 Task: Use the "Bookmarks Bar" on the New Tab page for quick access to bookmarks.
Action: Mouse moved to (223, 33)
Screenshot: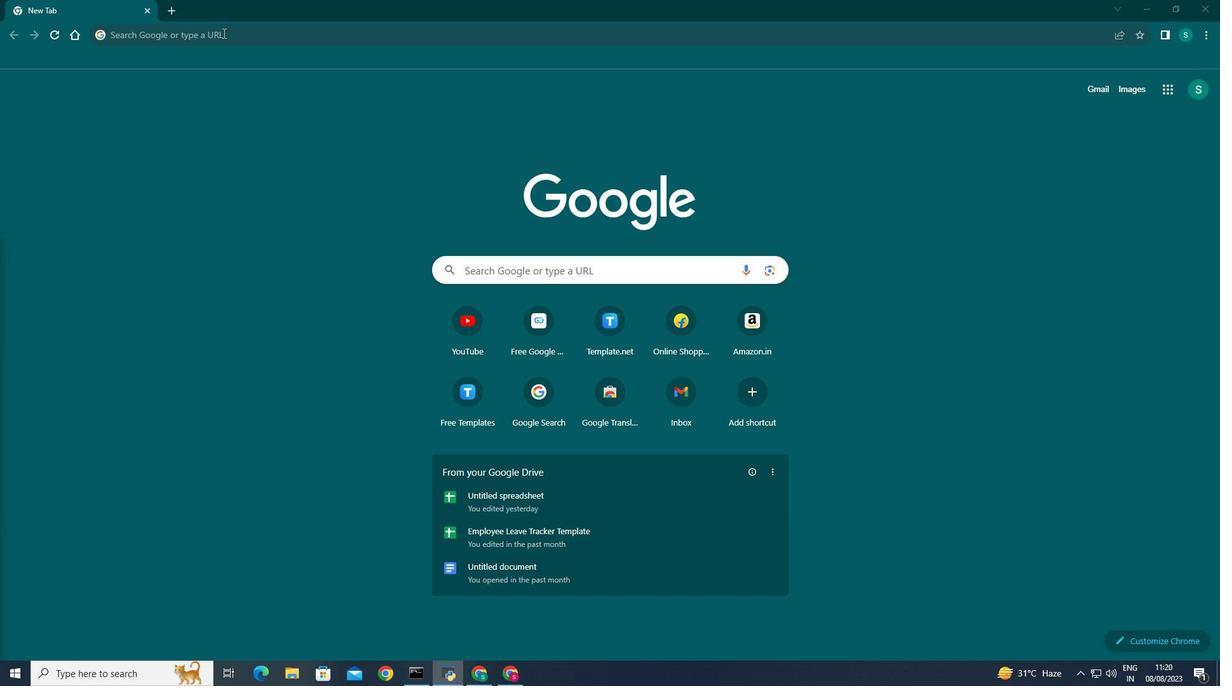 
Action: Mouse pressed left at (223, 33)
Screenshot: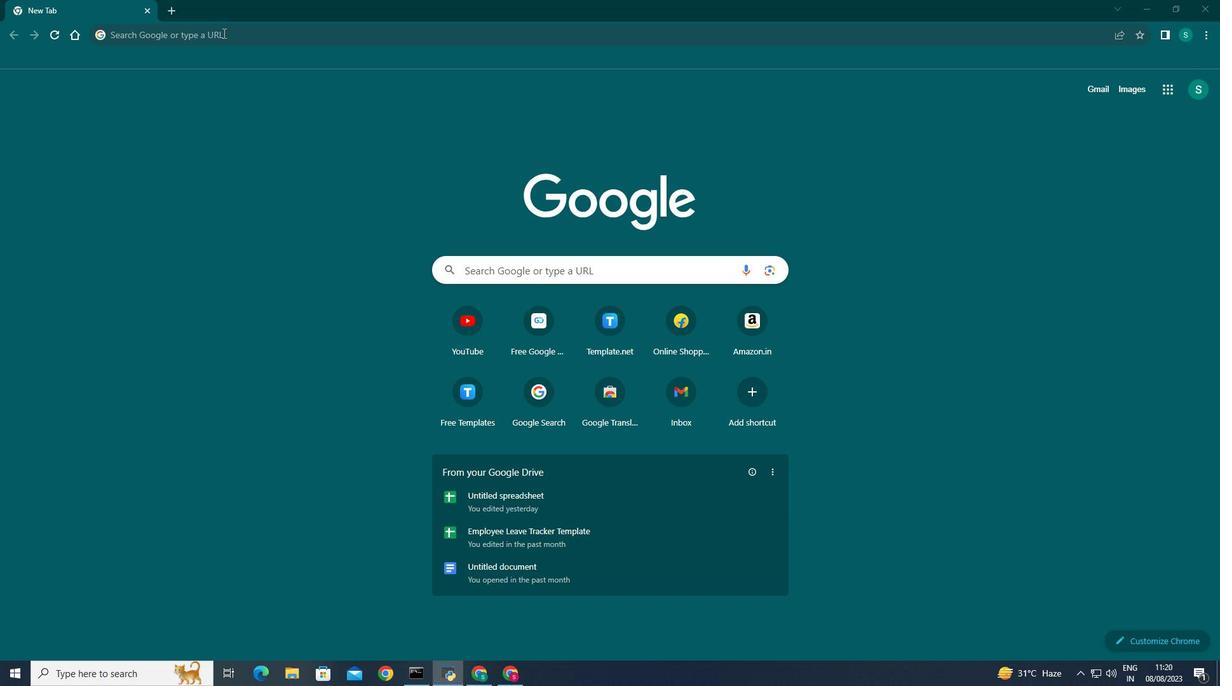 
Action: Key pressed ma<Key.backspace><Key.backspace><Key.backspace><Key.backspace>am
Screenshot: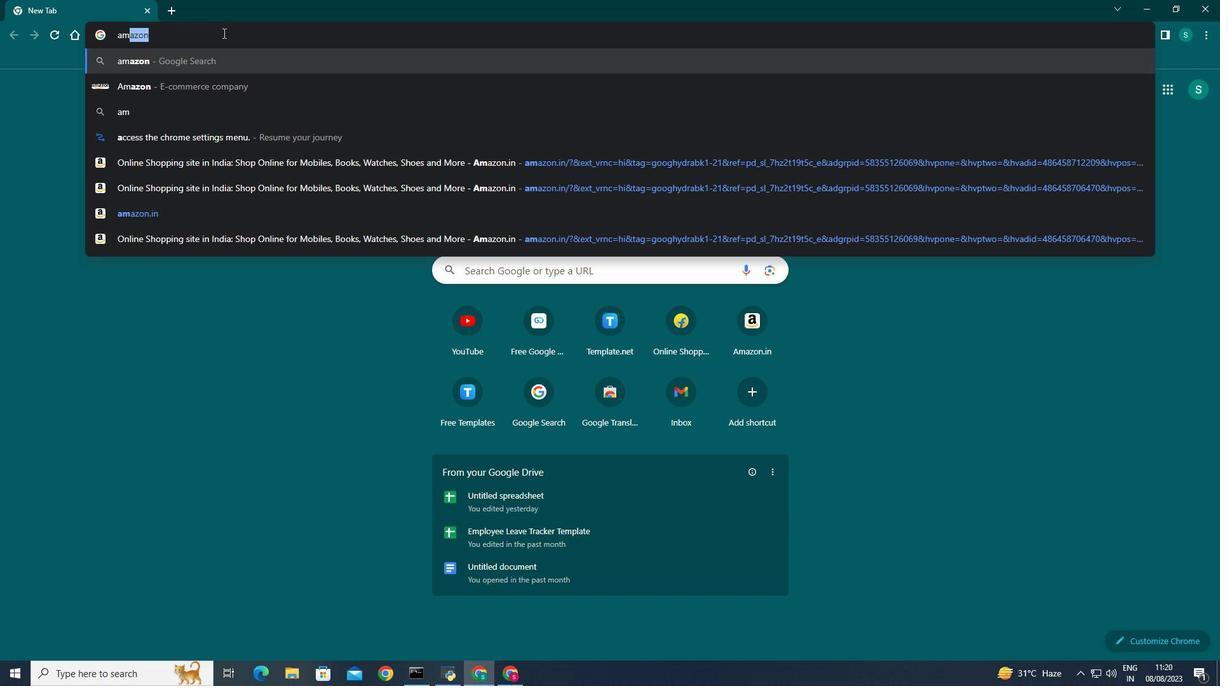 
Action: Mouse moved to (185, 59)
Screenshot: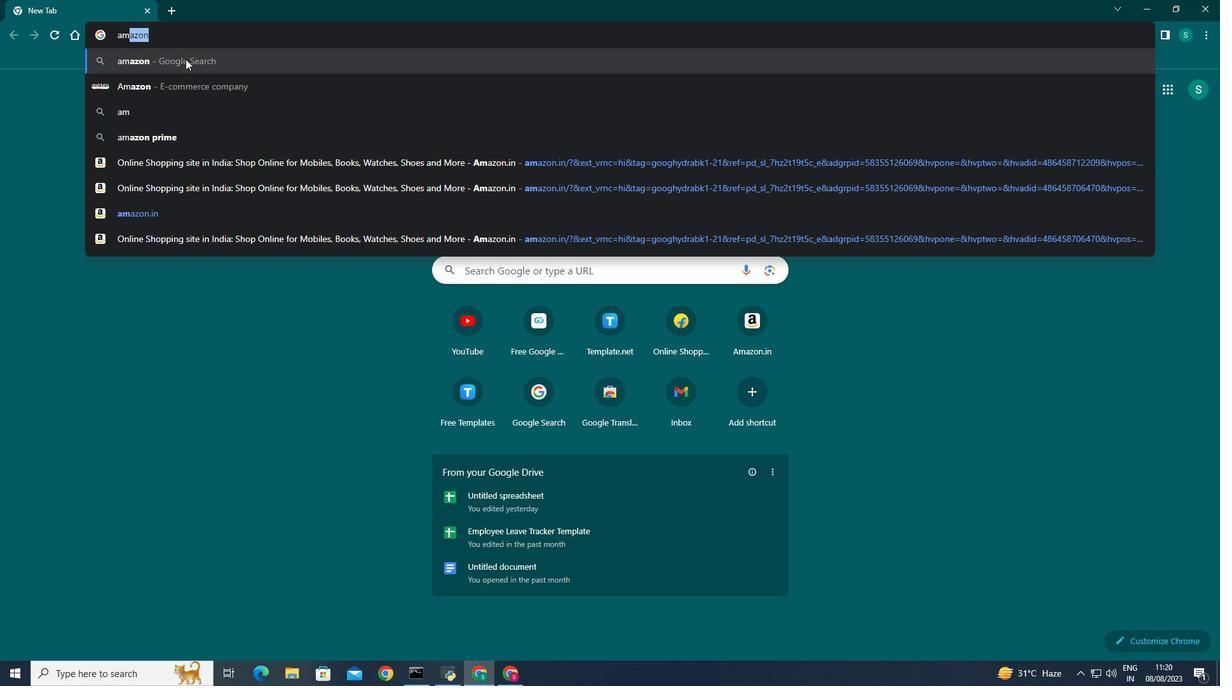 
Action: Mouse pressed left at (185, 59)
Screenshot: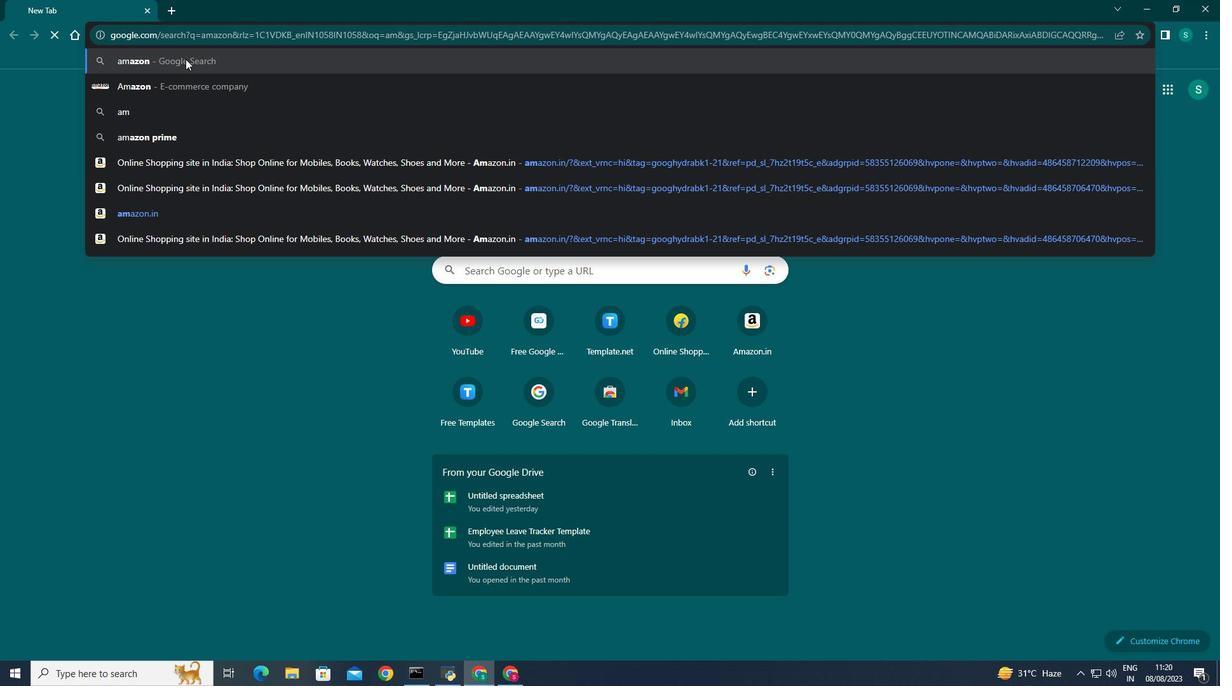
Action: Mouse moved to (209, 244)
Screenshot: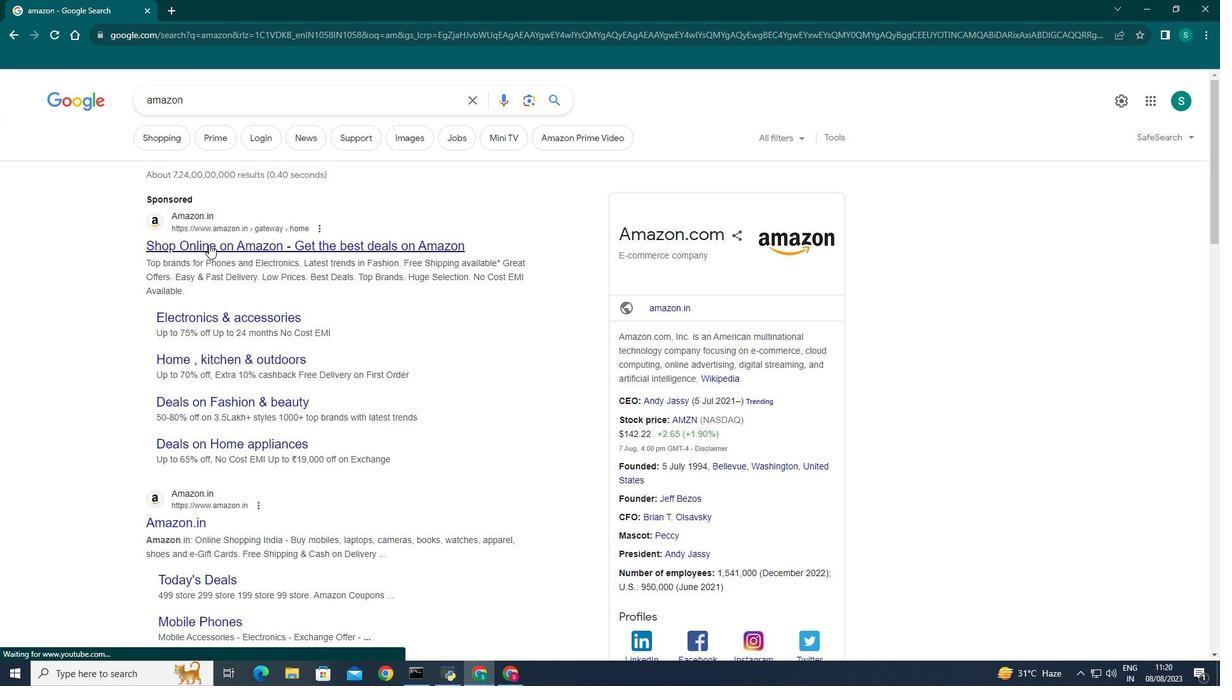 
Action: Mouse pressed left at (209, 244)
Screenshot: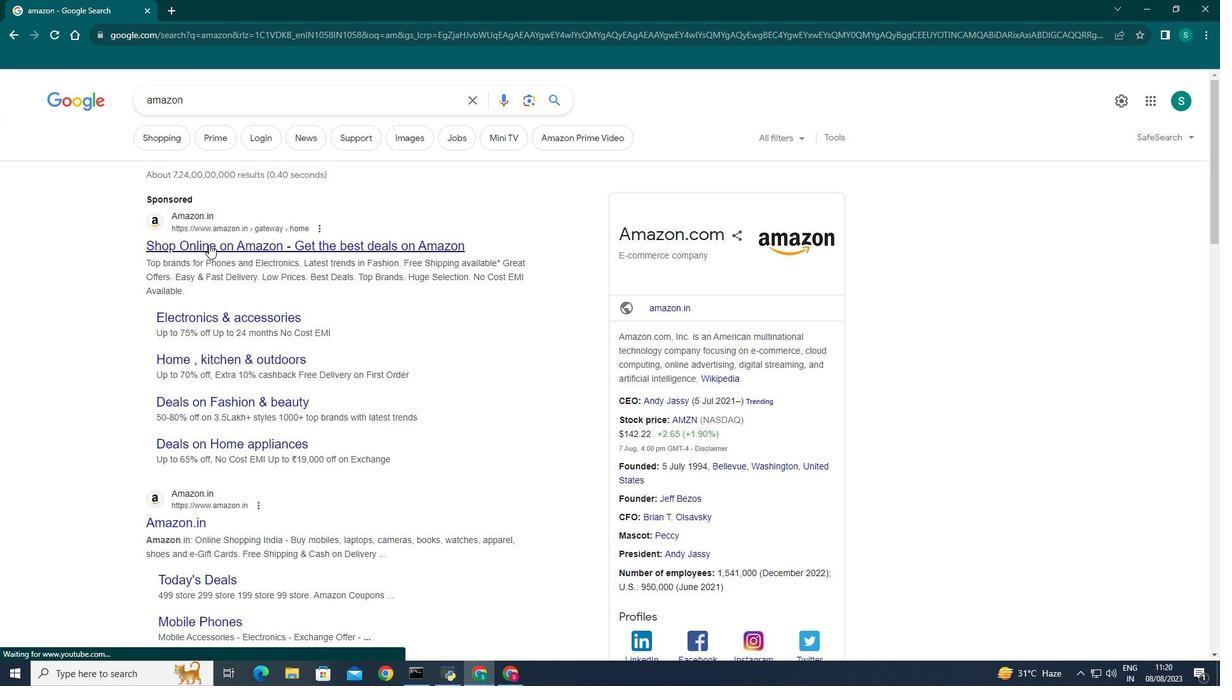 
Action: Mouse moved to (1209, 32)
Screenshot: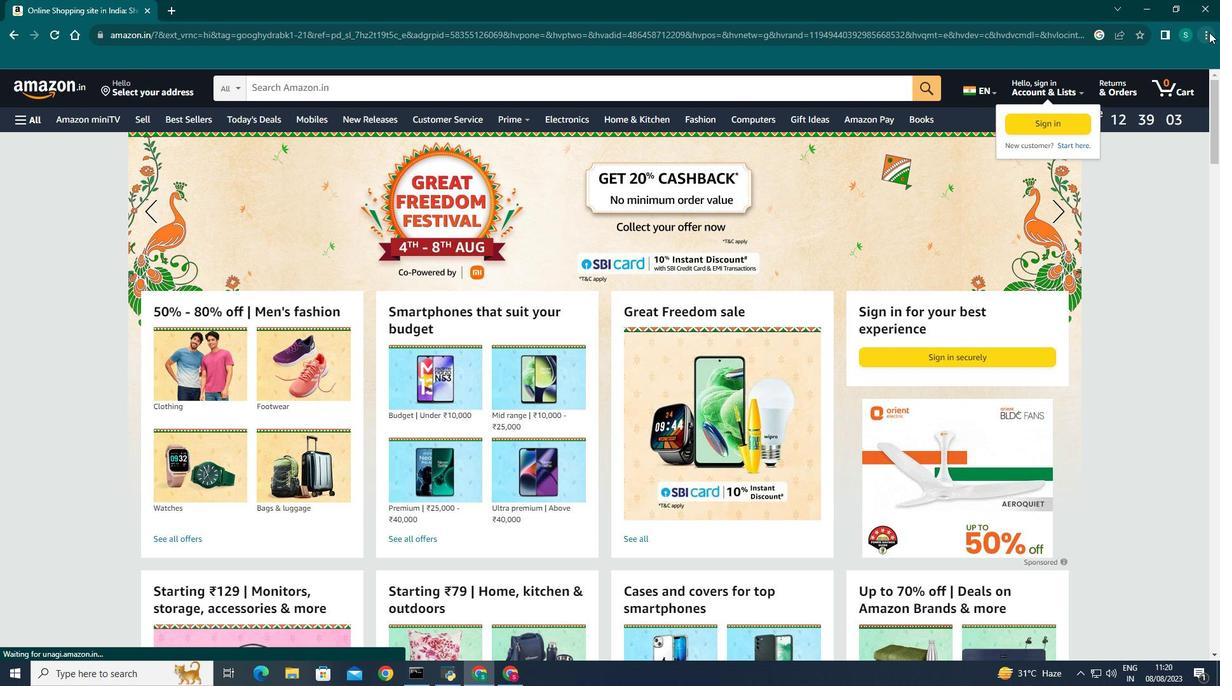 
Action: Mouse pressed left at (1209, 32)
Screenshot: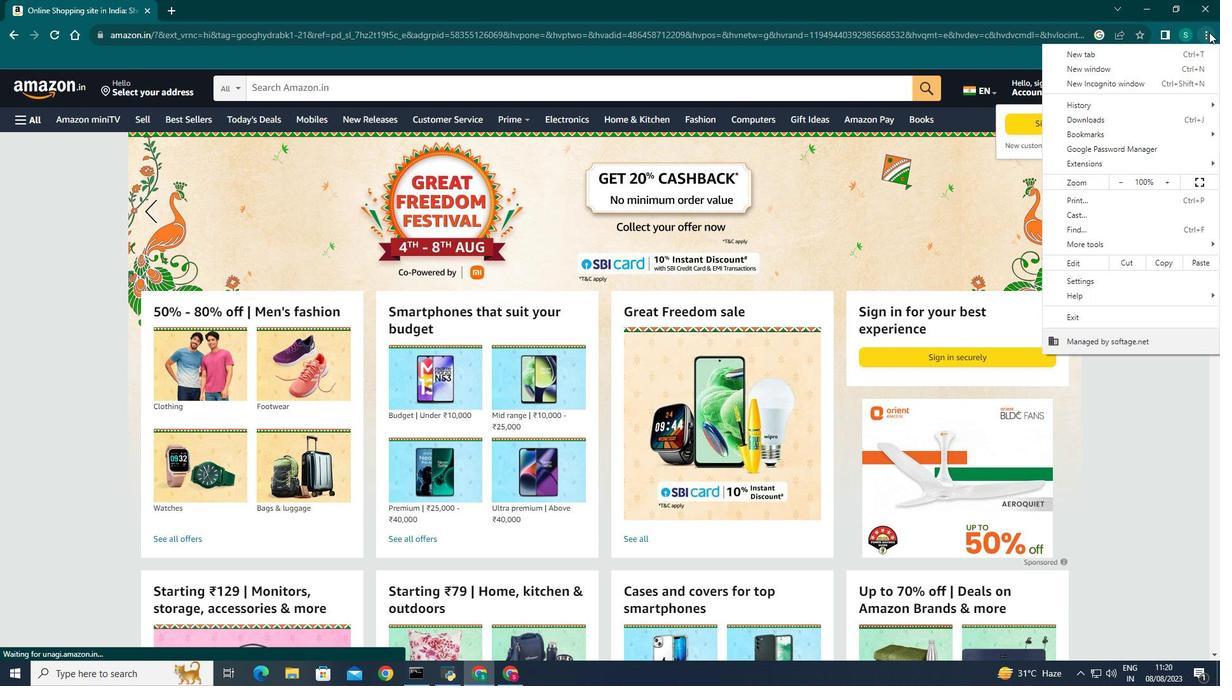 
Action: Mouse moved to (899, 134)
Screenshot: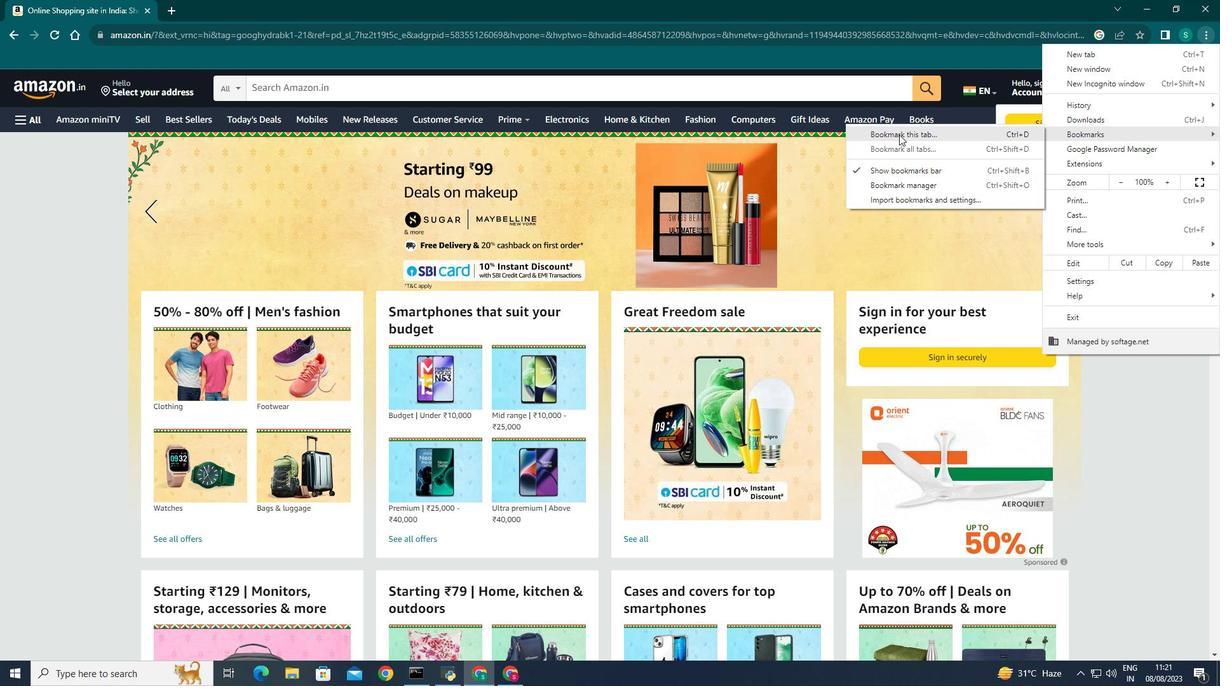 
Action: Mouse pressed left at (899, 134)
Screenshot: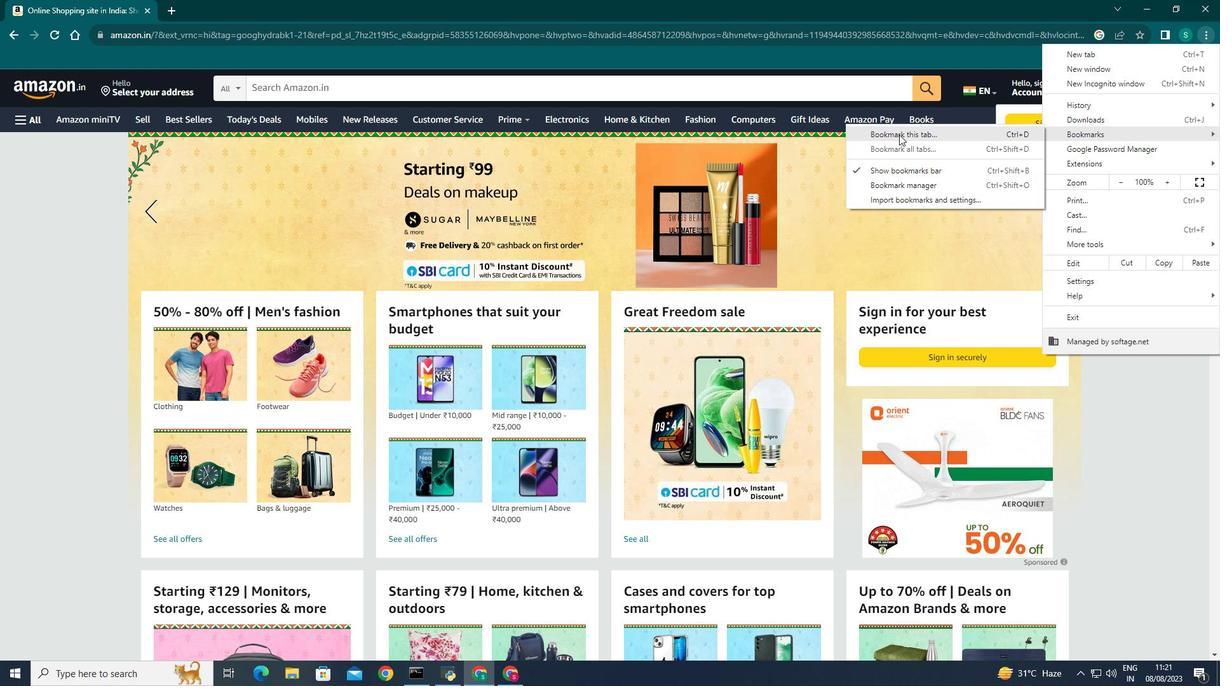 
Action: Mouse moved to (1075, 151)
Screenshot: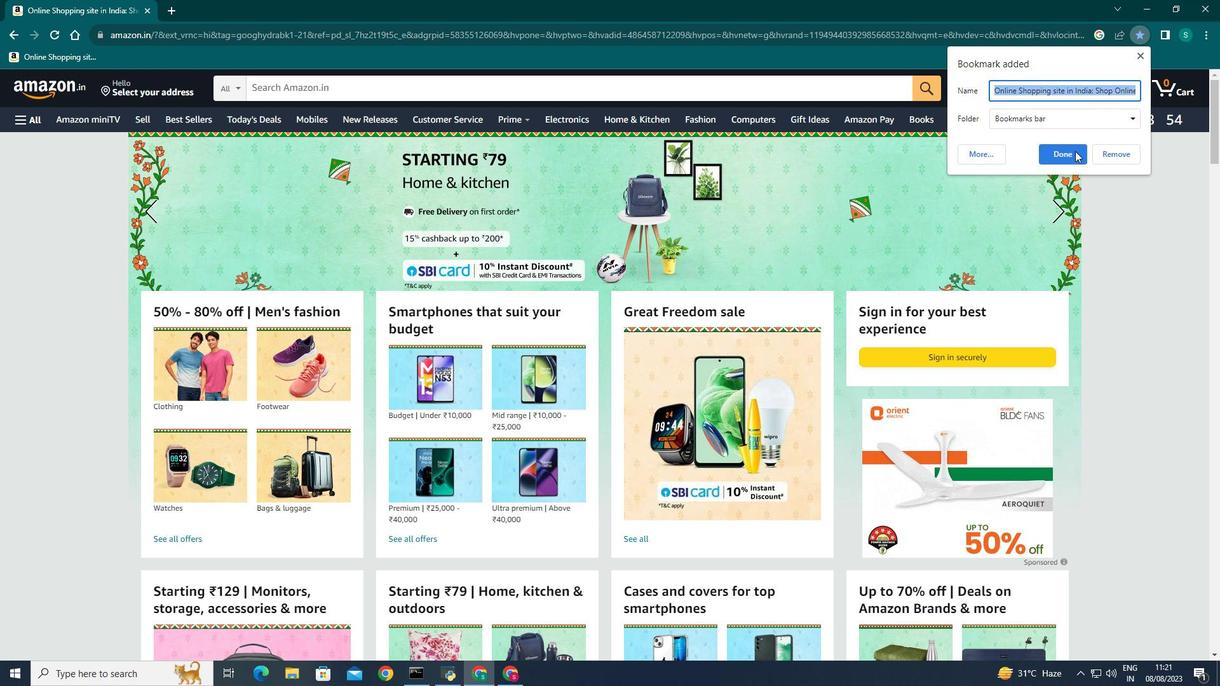 
Action: Mouse pressed left at (1075, 151)
Screenshot: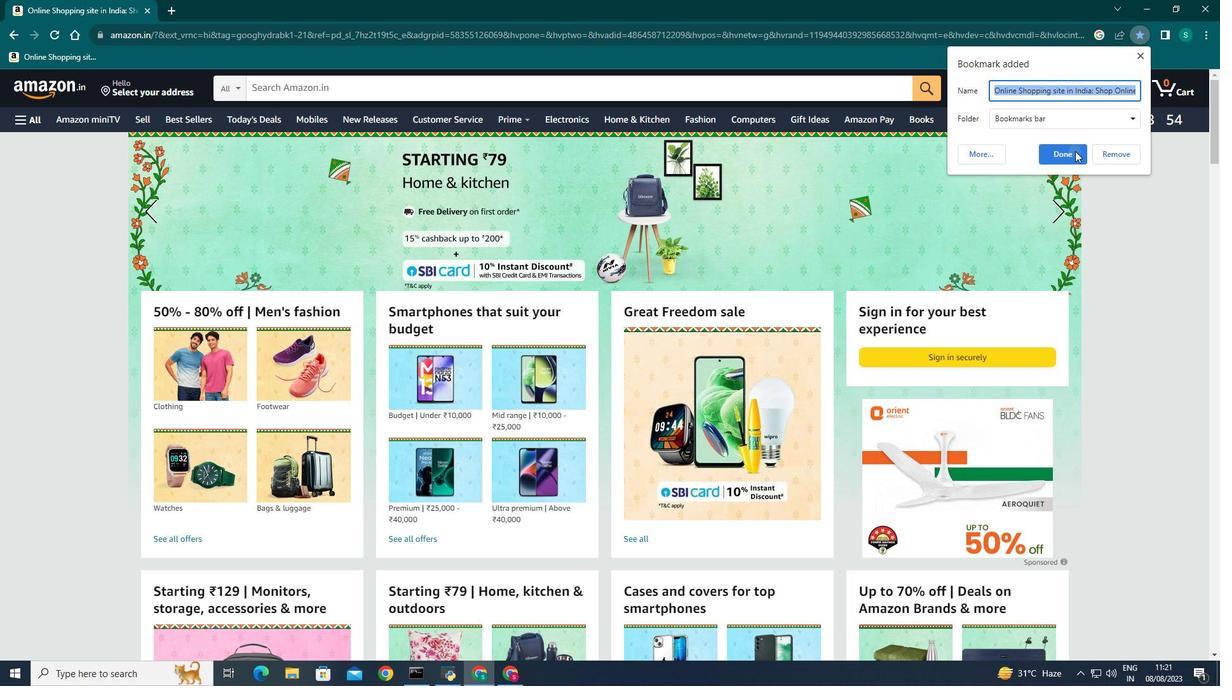 
Action: Mouse moved to (55, 56)
Screenshot: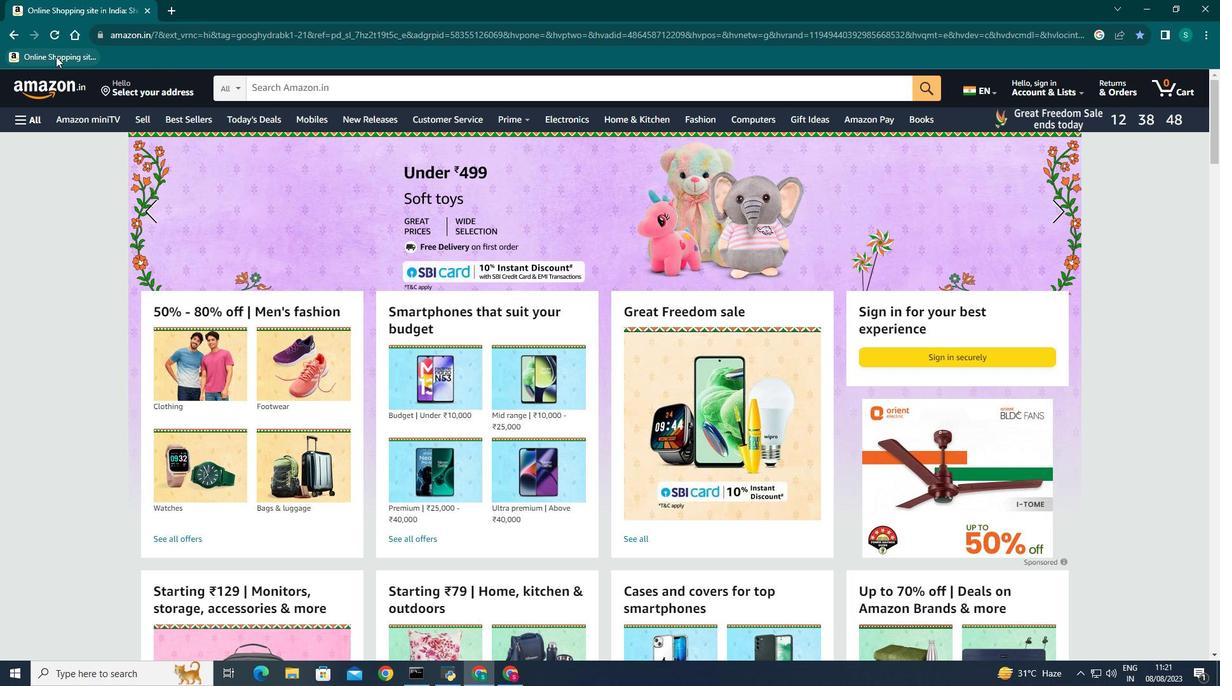 
Action: Mouse pressed right at (55, 56)
Screenshot: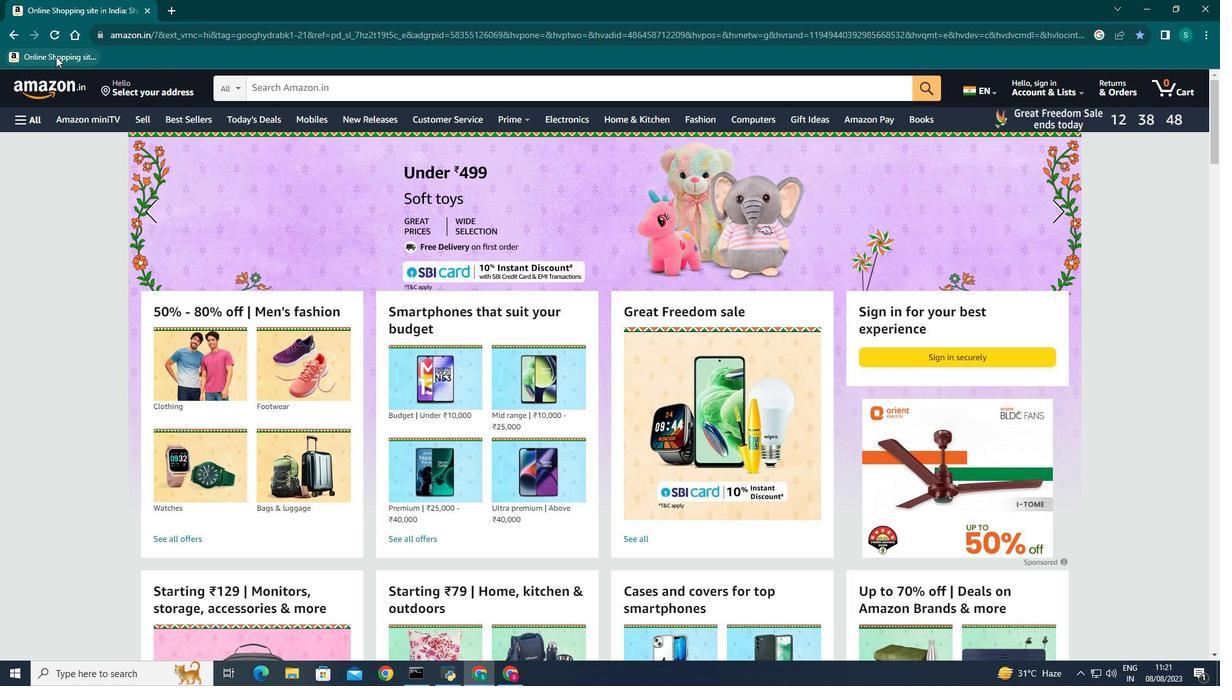 
Action: Mouse moved to (87, 116)
Screenshot: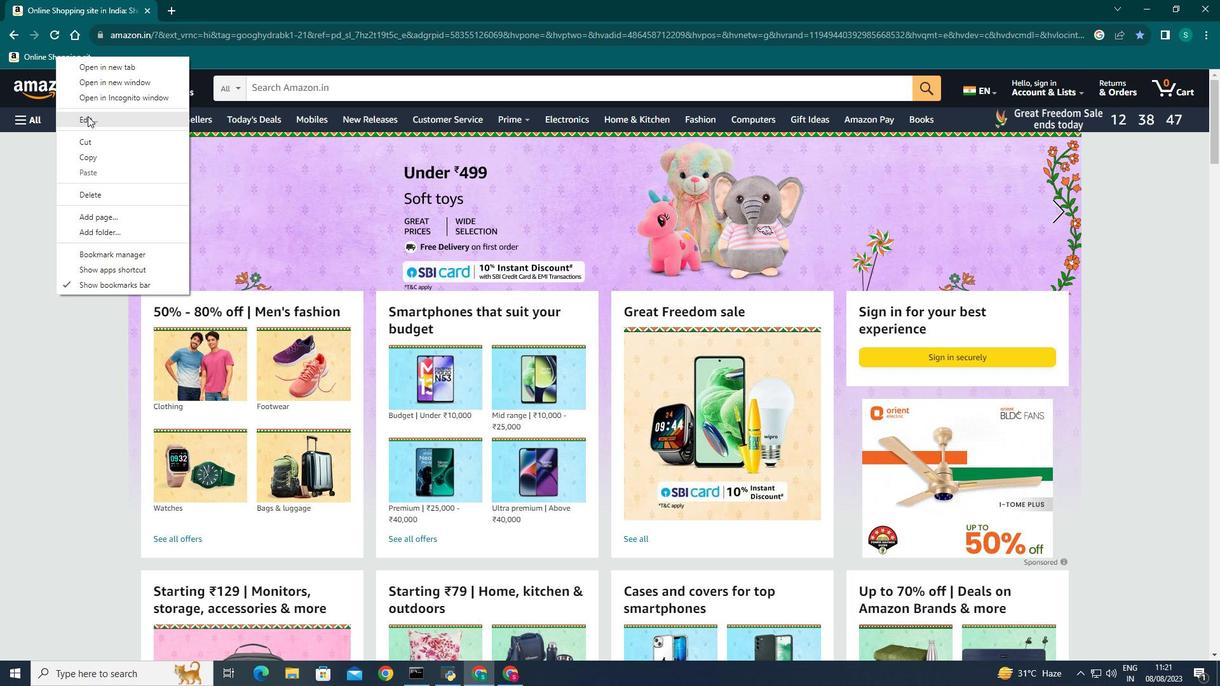 
Action: Mouse pressed left at (87, 116)
Screenshot: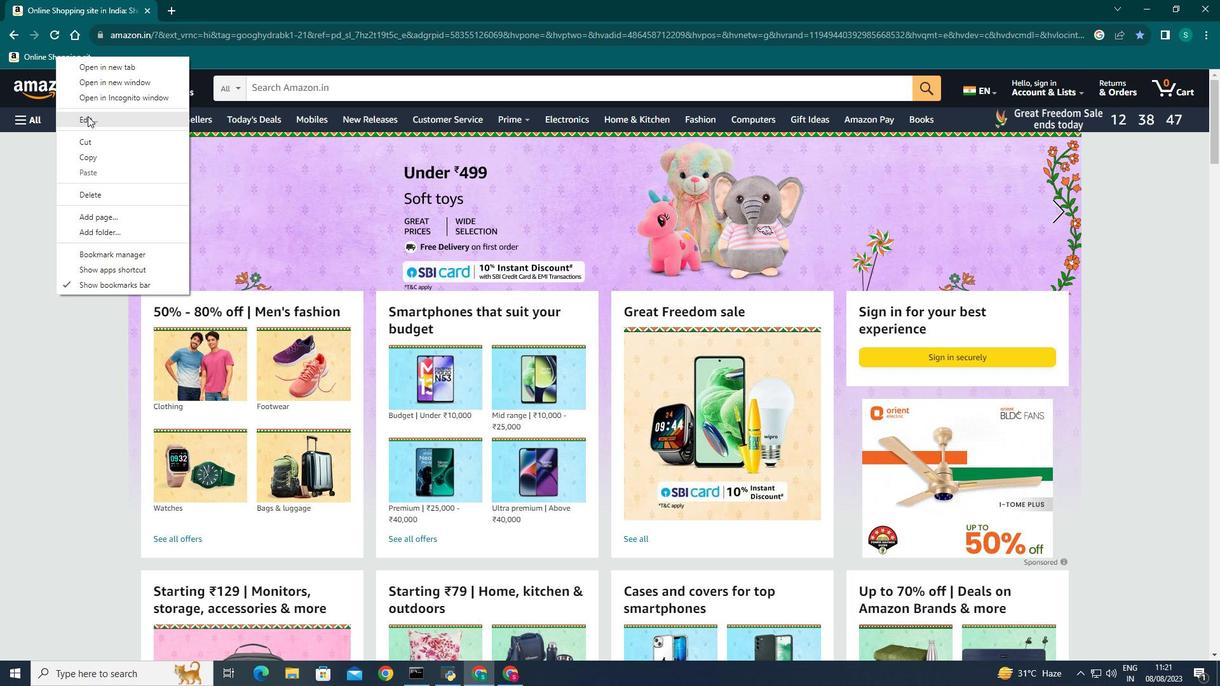 
Action: Mouse moved to (623, 89)
Screenshot: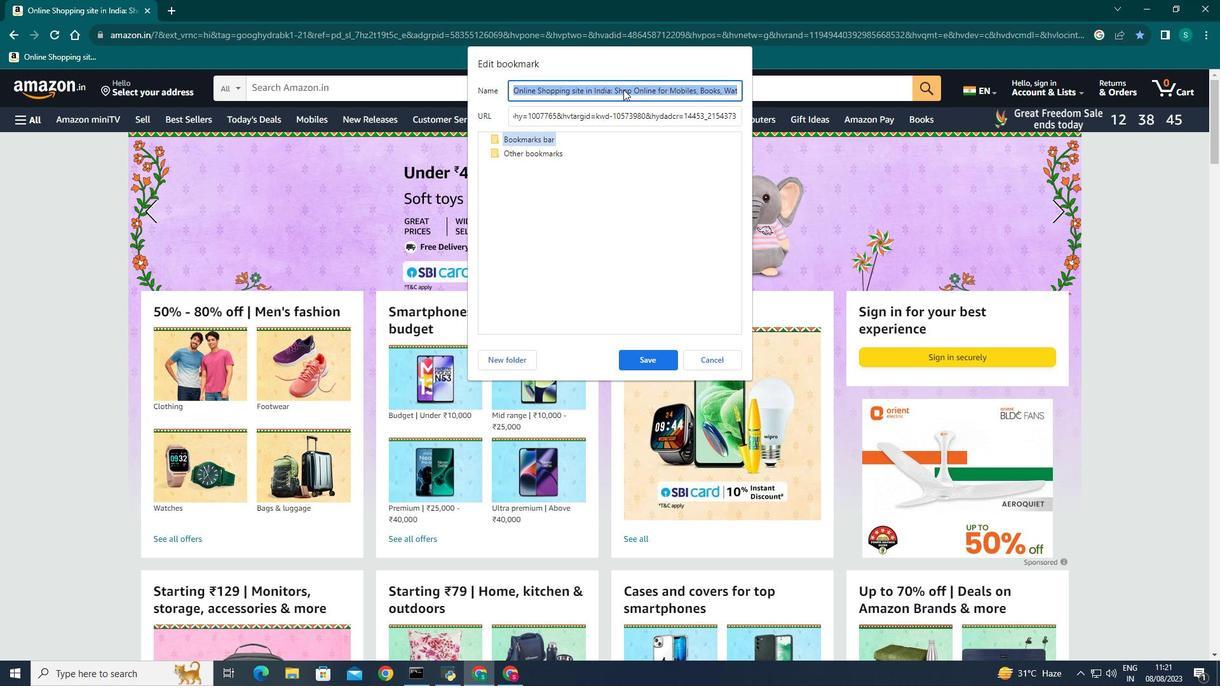 
Action: Key pressed <Key.backspace><Key.shift>Amazon
Screenshot: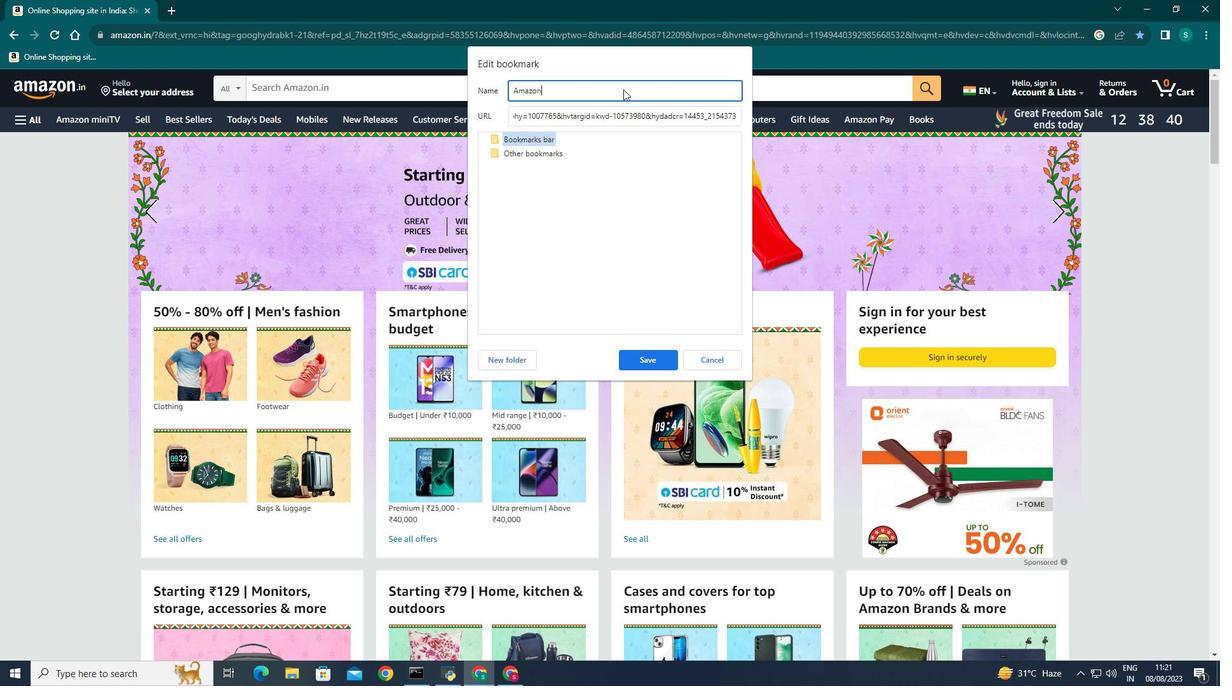 
Action: Mouse moved to (647, 357)
Screenshot: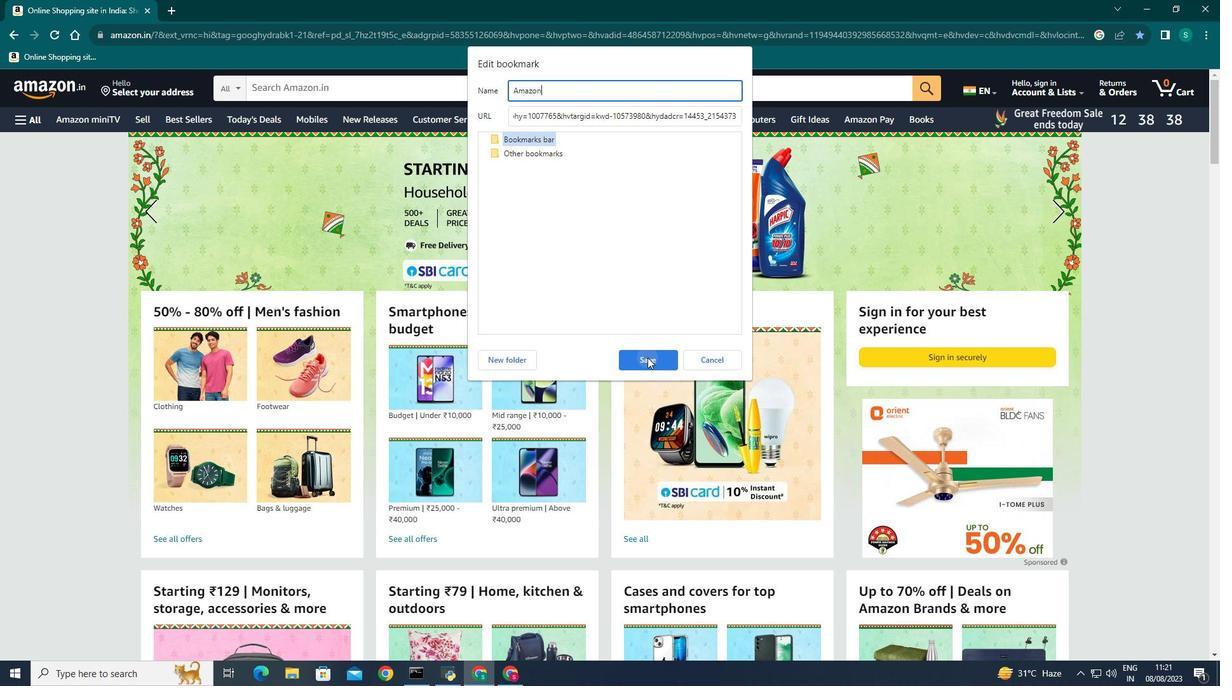 
Action: Mouse pressed left at (647, 357)
Screenshot: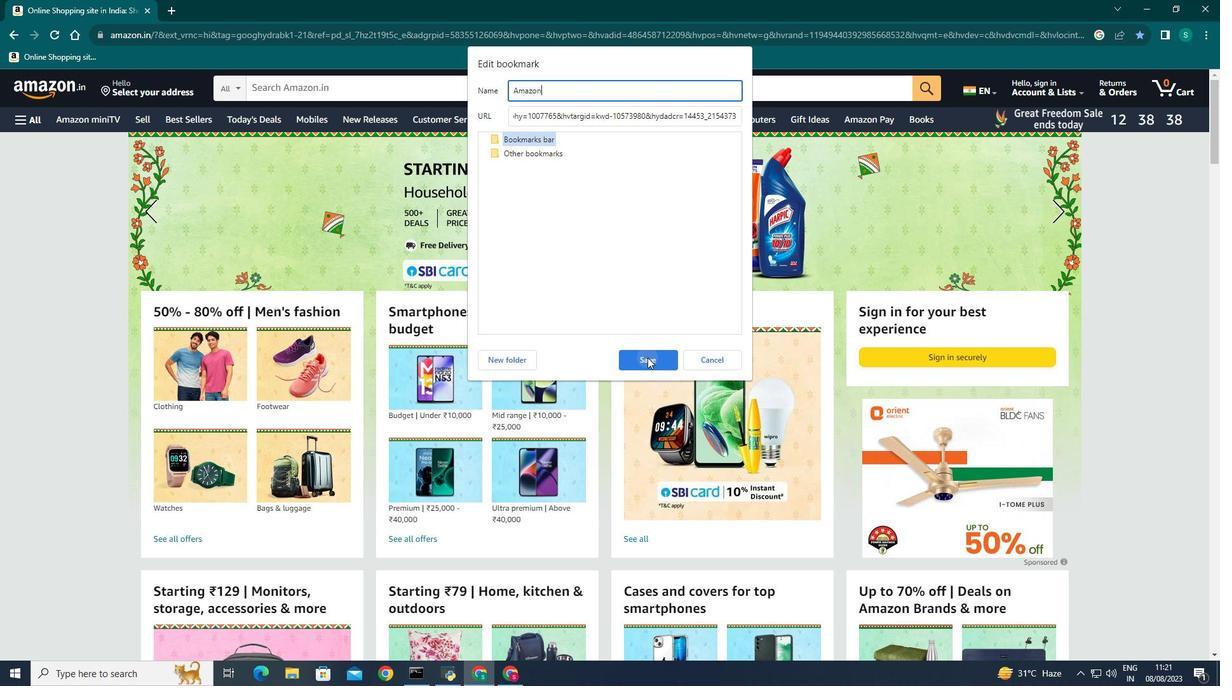 
Action: Mouse moved to (167, 9)
Screenshot: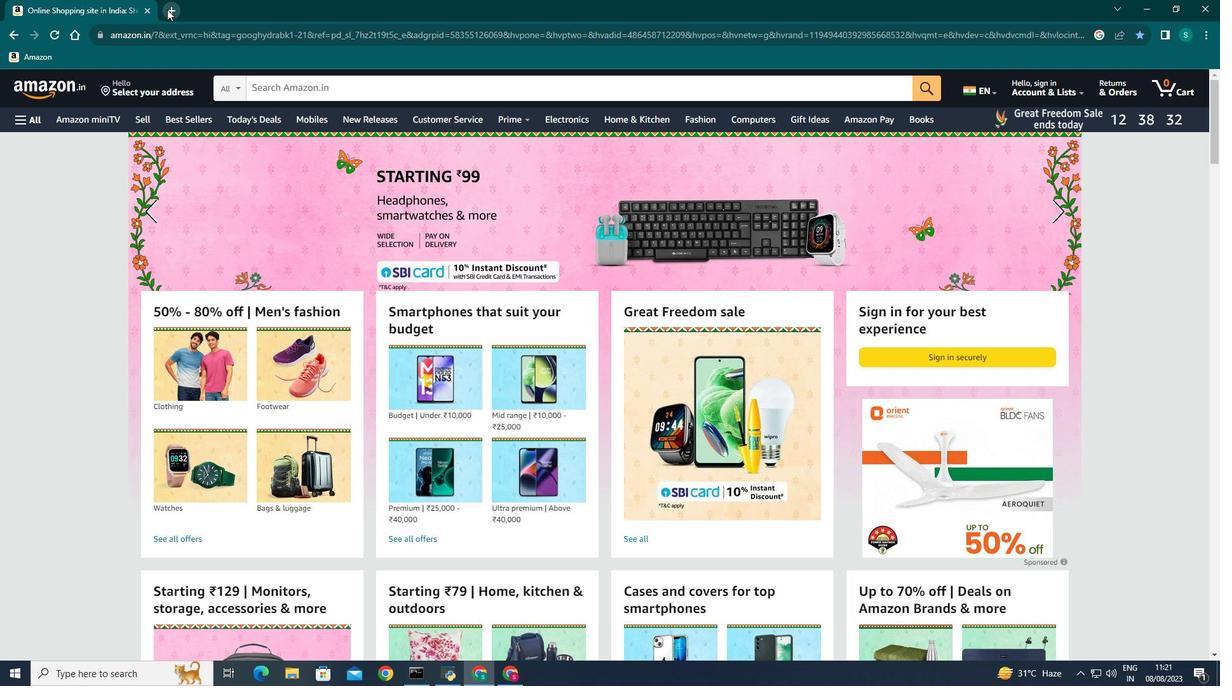 
Action: Mouse pressed left at (167, 9)
Screenshot: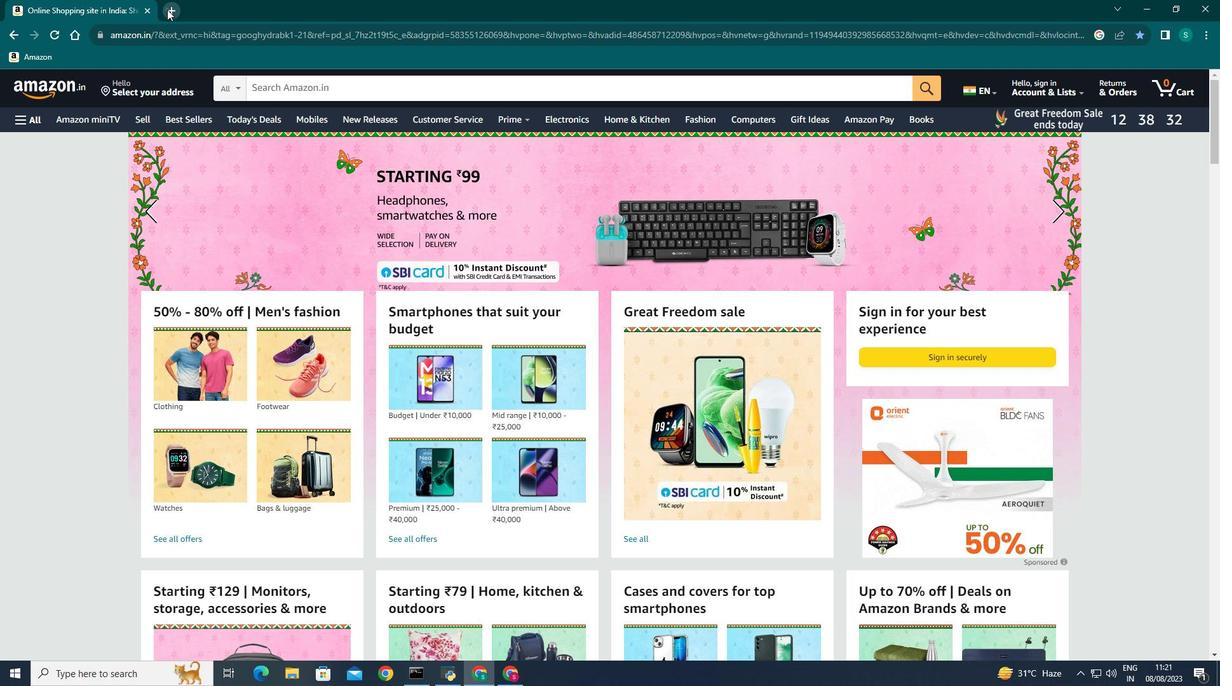 
Action: Mouse moved to (148, 9)
Screenshot: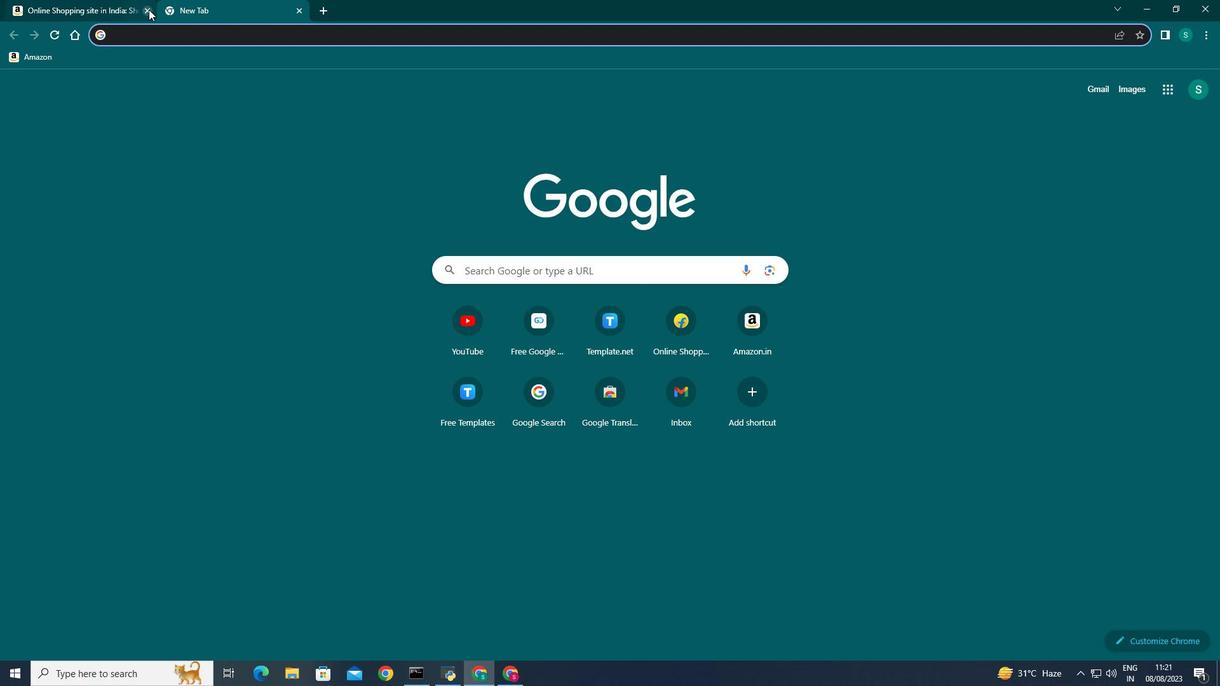 
Action: Mouse pressed left at (148, 9)
Screenshot: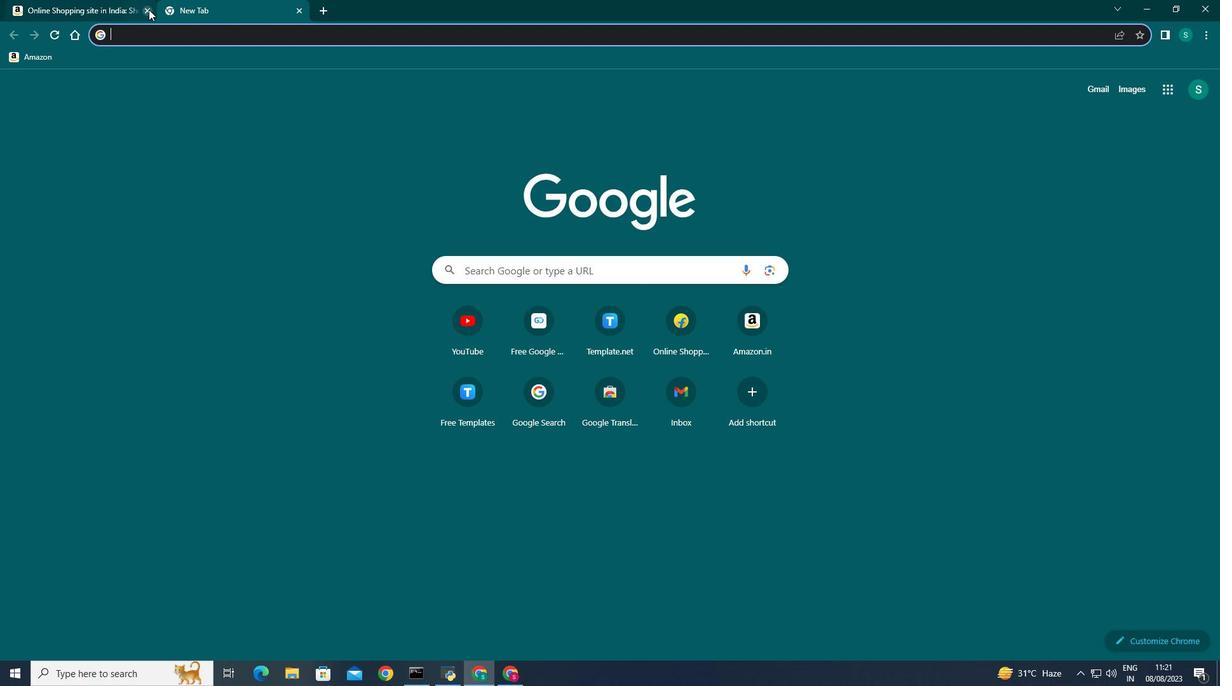 
Action: Mouse moved to (167, 37)
Screenshot: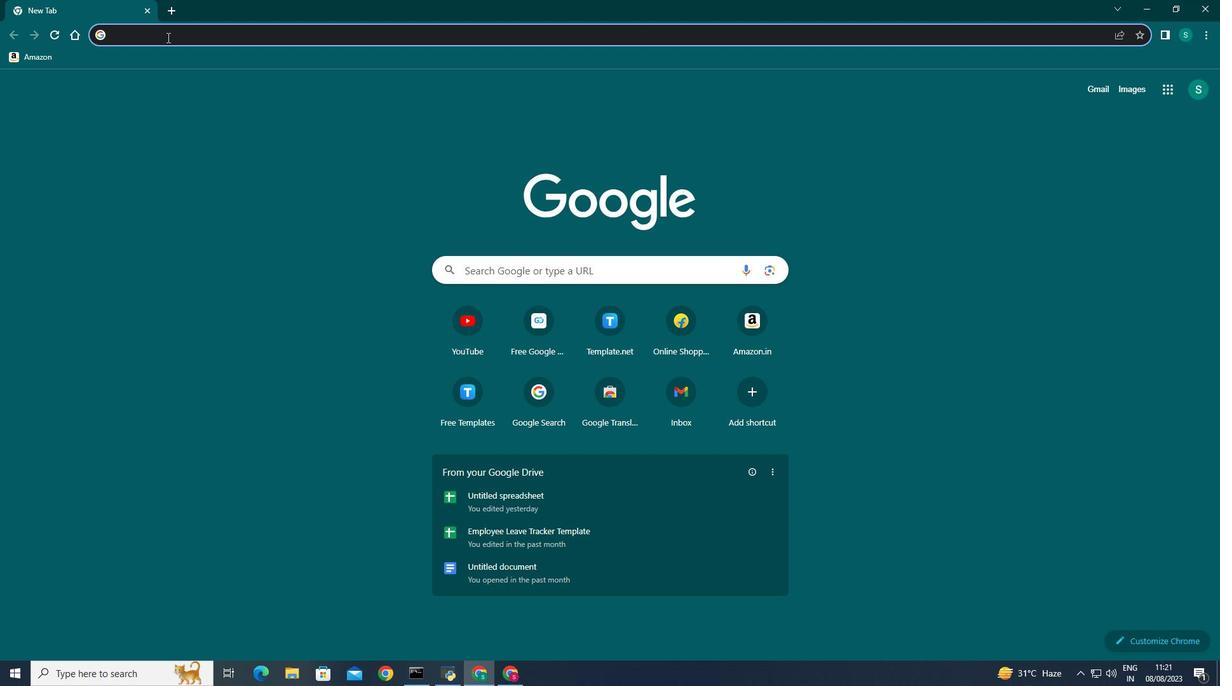 
Action: Mouse pressed left at (167, 37)
Screenshot: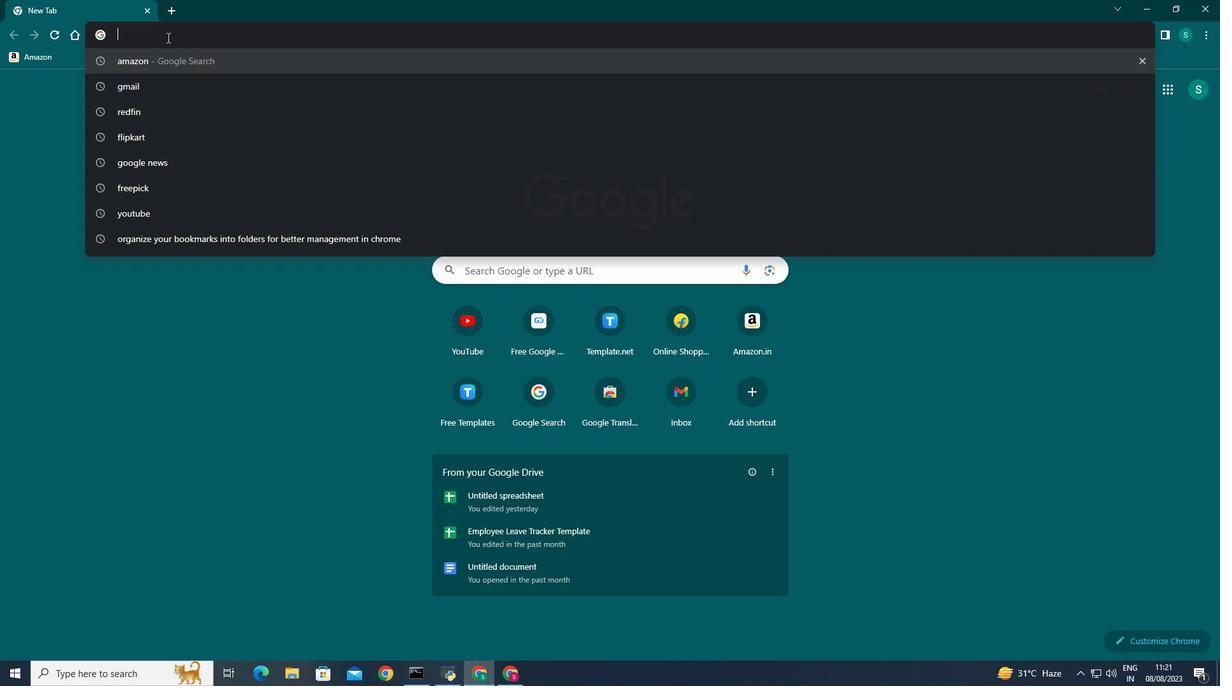 
Action: Key pressed redf
Screenshot: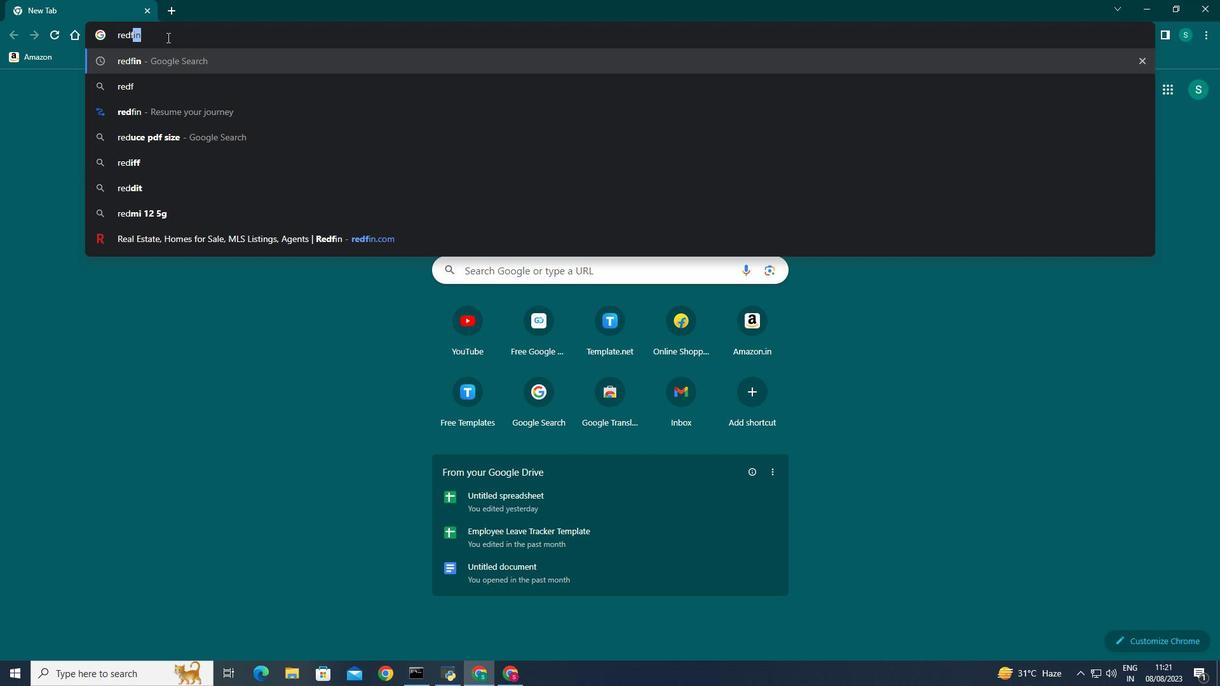 
Action: Mouse moved to (151, 57)
Screenshot: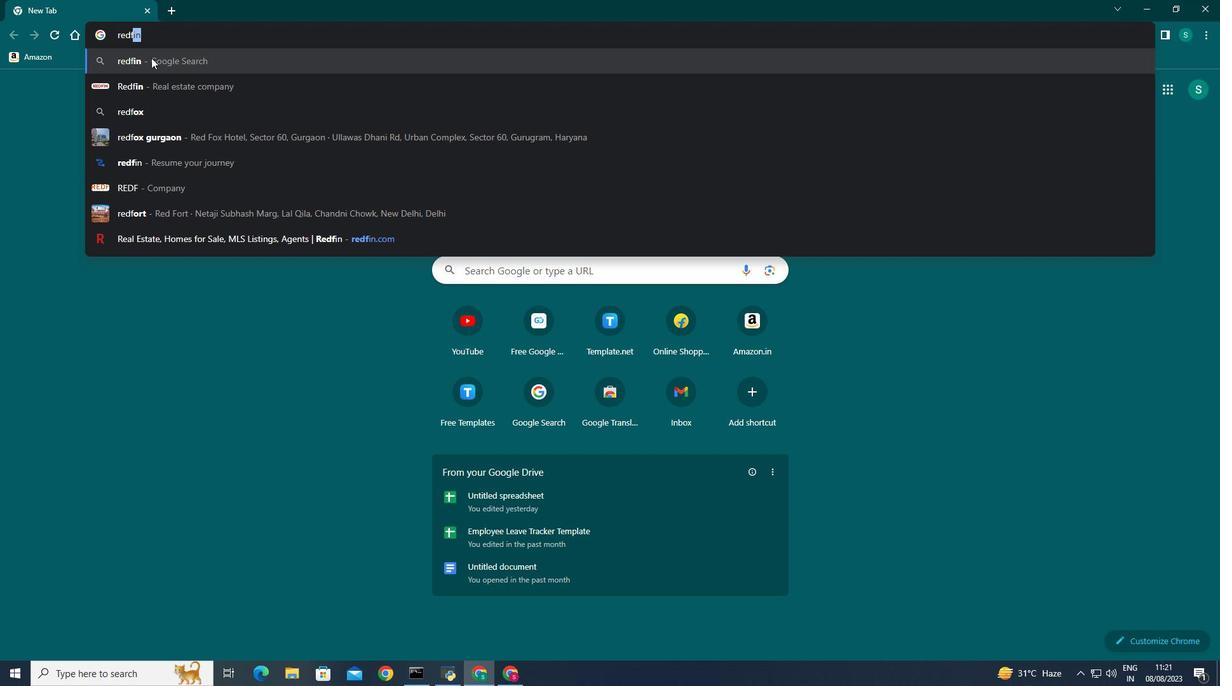 
Action: Mouse pressed left at (151, 57)
Screenshot: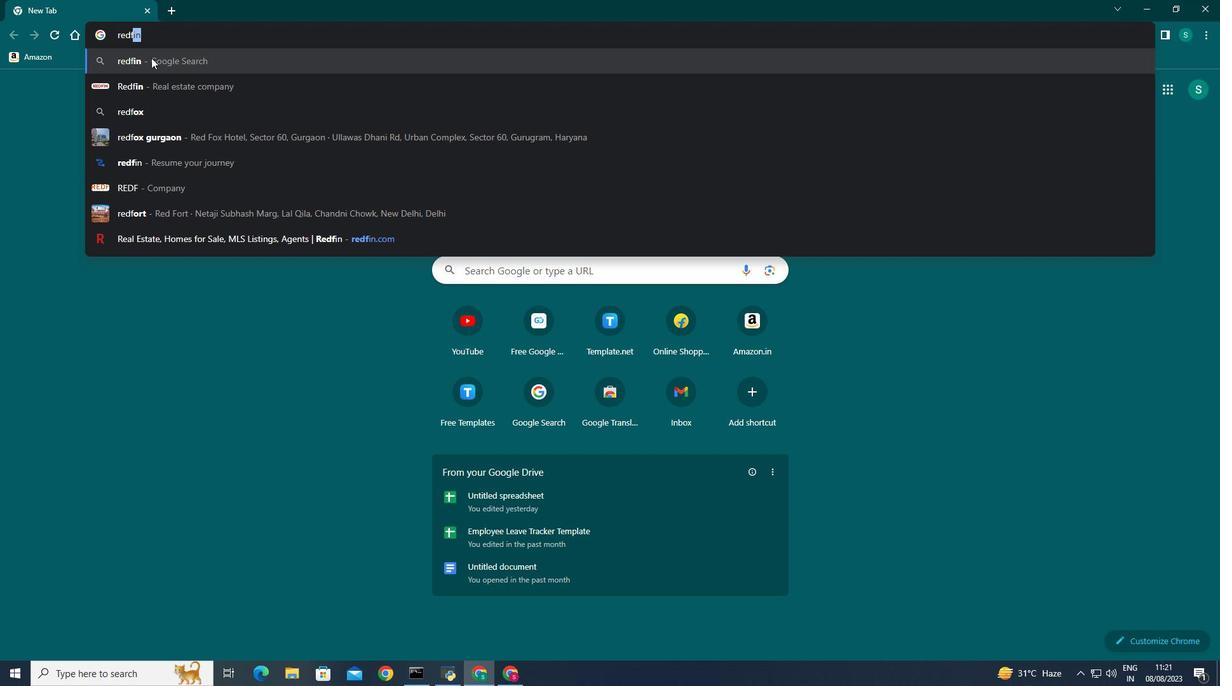 
Action: Mouse moved to (197, 227)
Screenshot: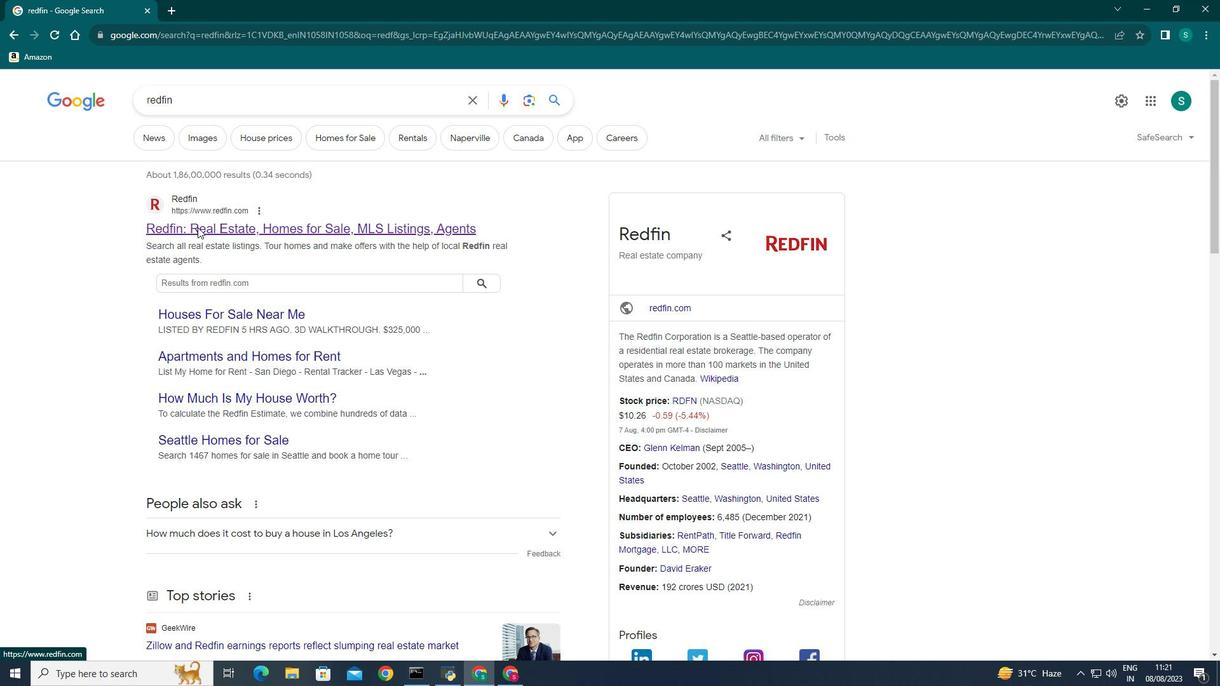 
Action: Mouse pressed left at (197, 227)
Screenshot: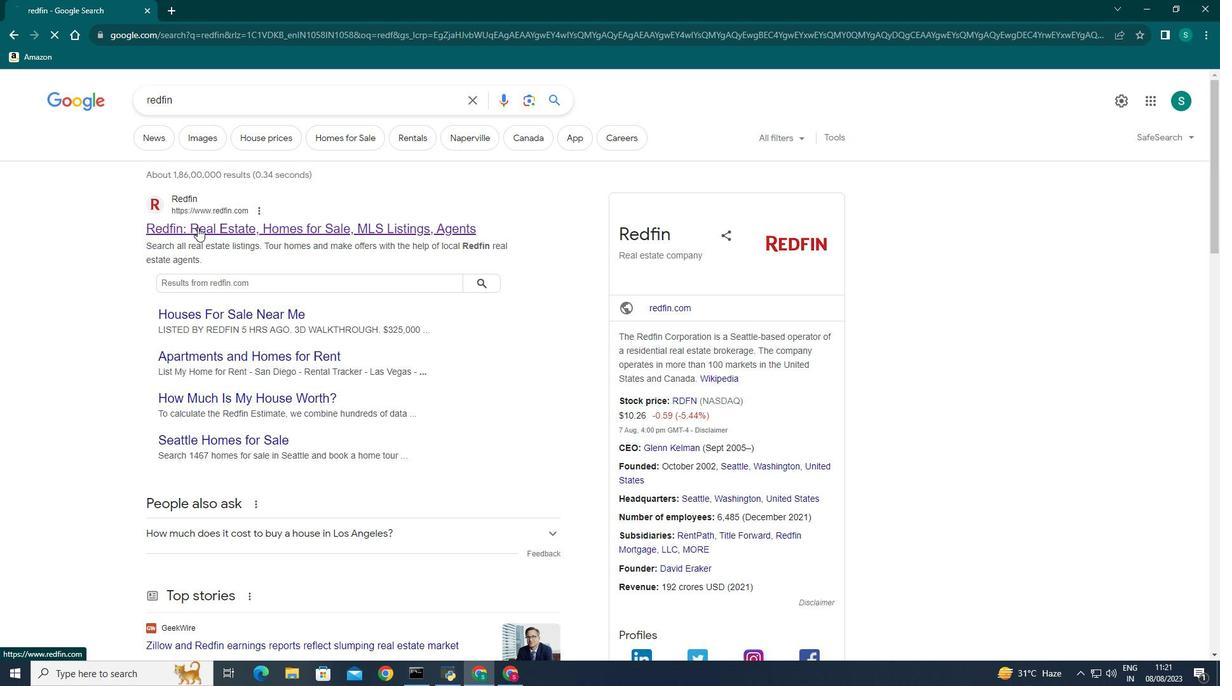 
Action: Mouse moved to (1202, 34)
Screenshot: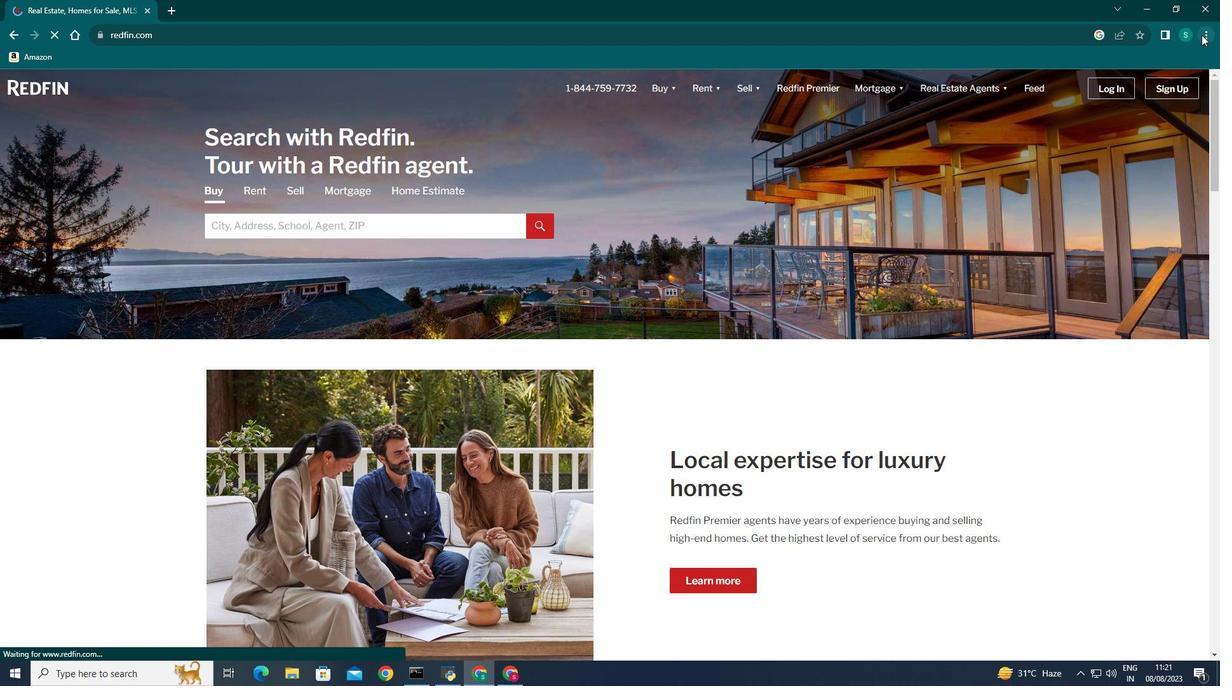 
Action: Mouse pressed left at (1202, 34)
Screenshot: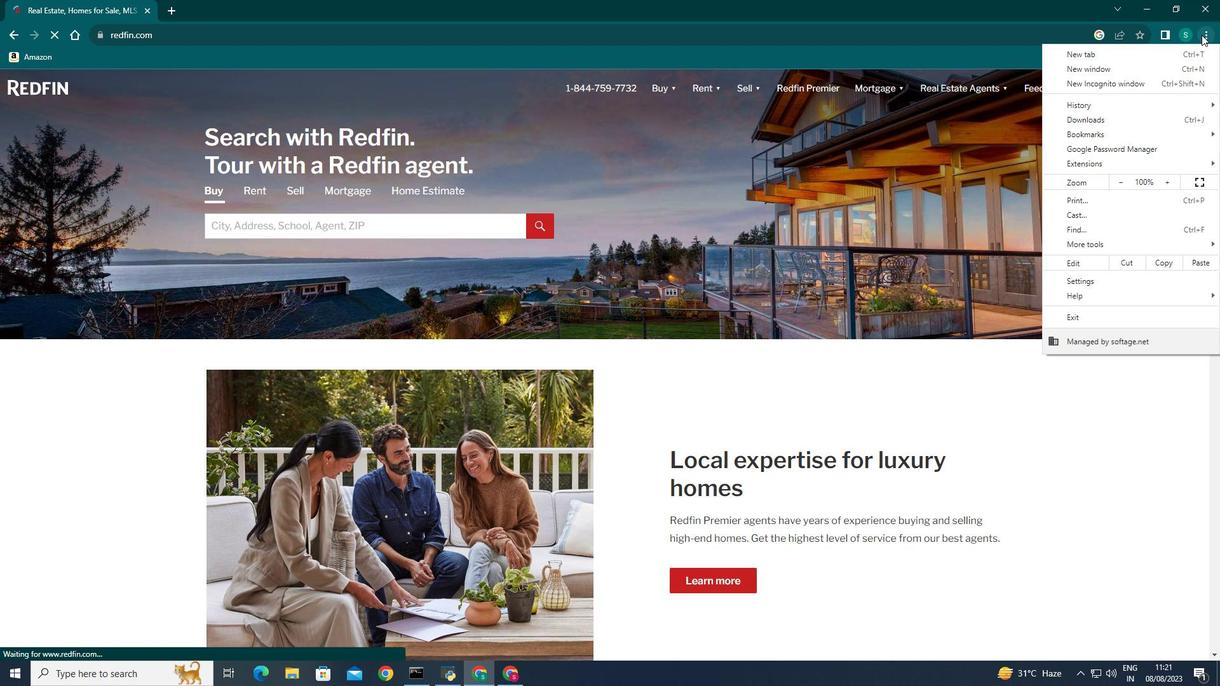 
Action: Mouse moved to (897, 130)
Screenshot: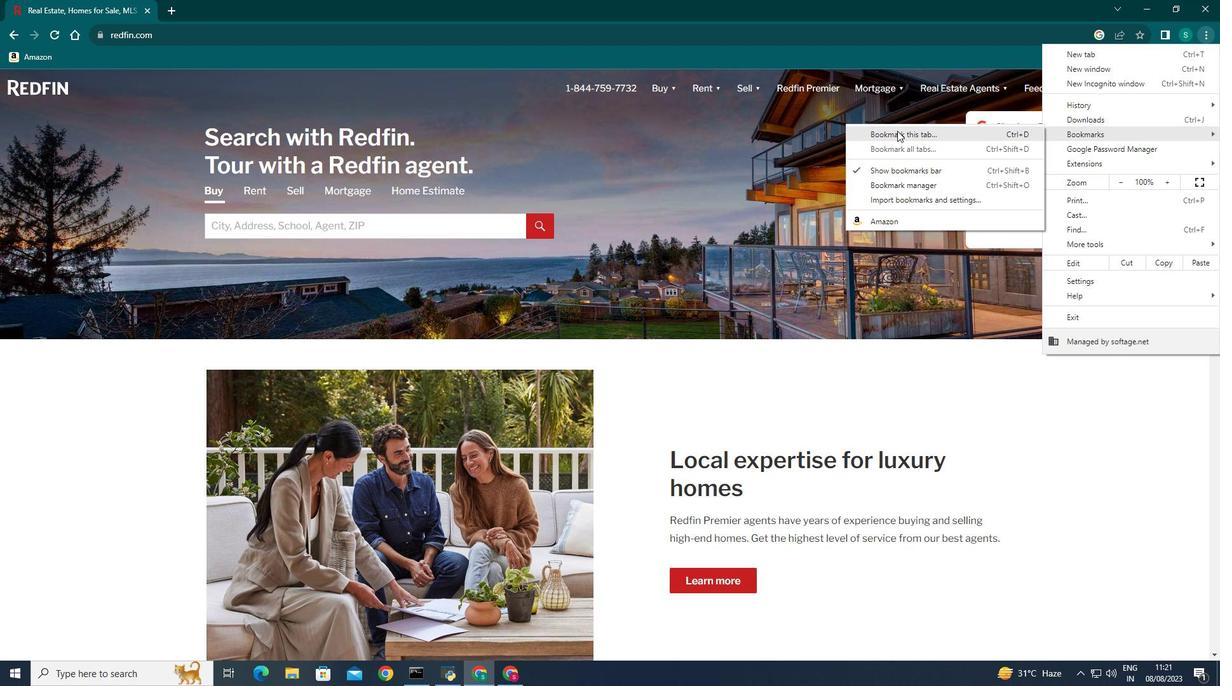 
Action: Mouse pressed left at (897, 130)
Screenshot: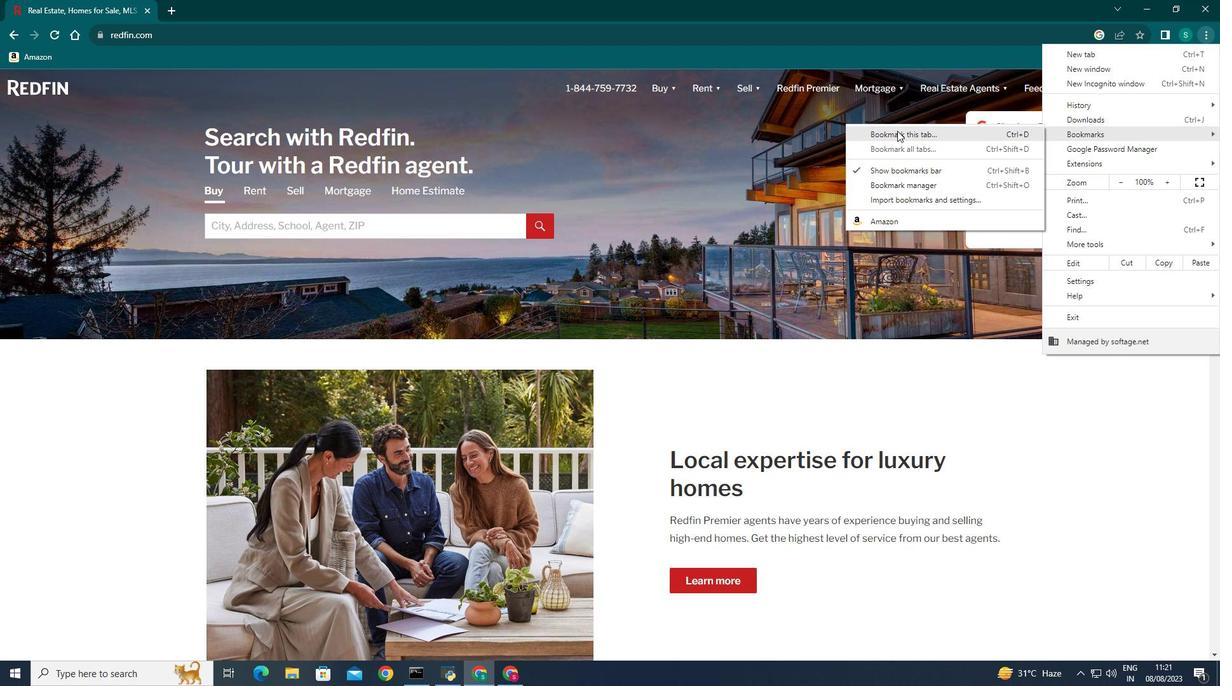 
Action: Mouse moved to (1009, 106)
Screenshot: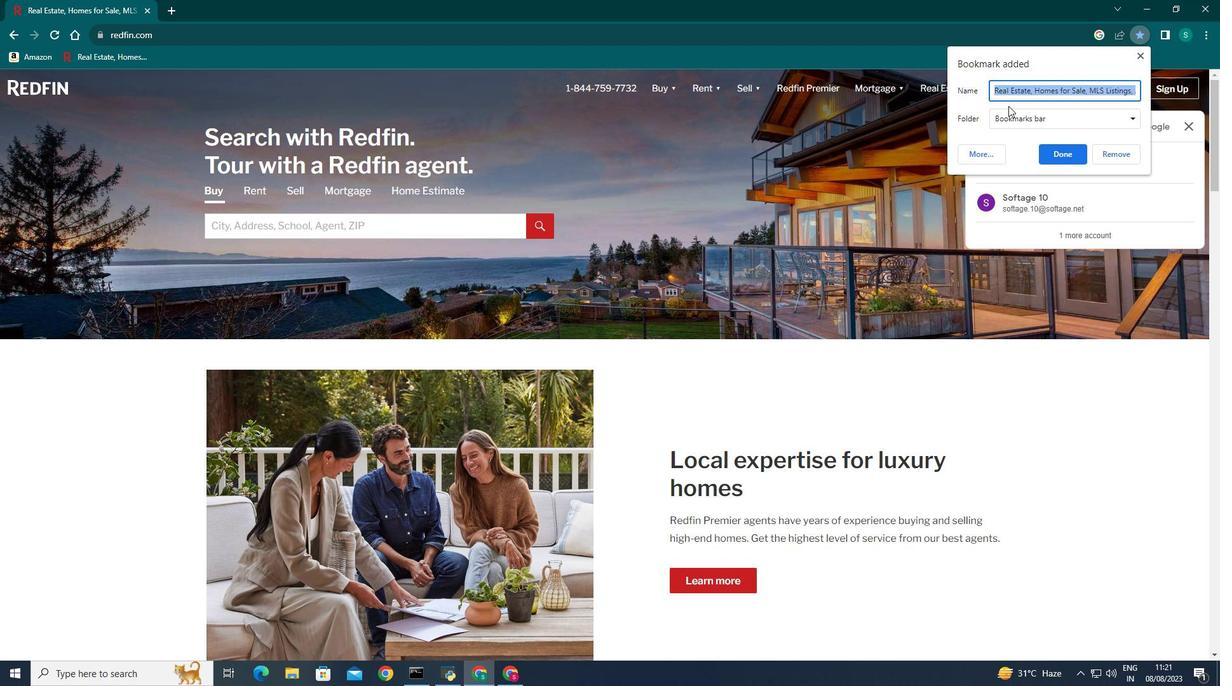 
Action: Key pressed <Key.backspace><Key.shift>Redfib<Key.backspace>n
Screenshot: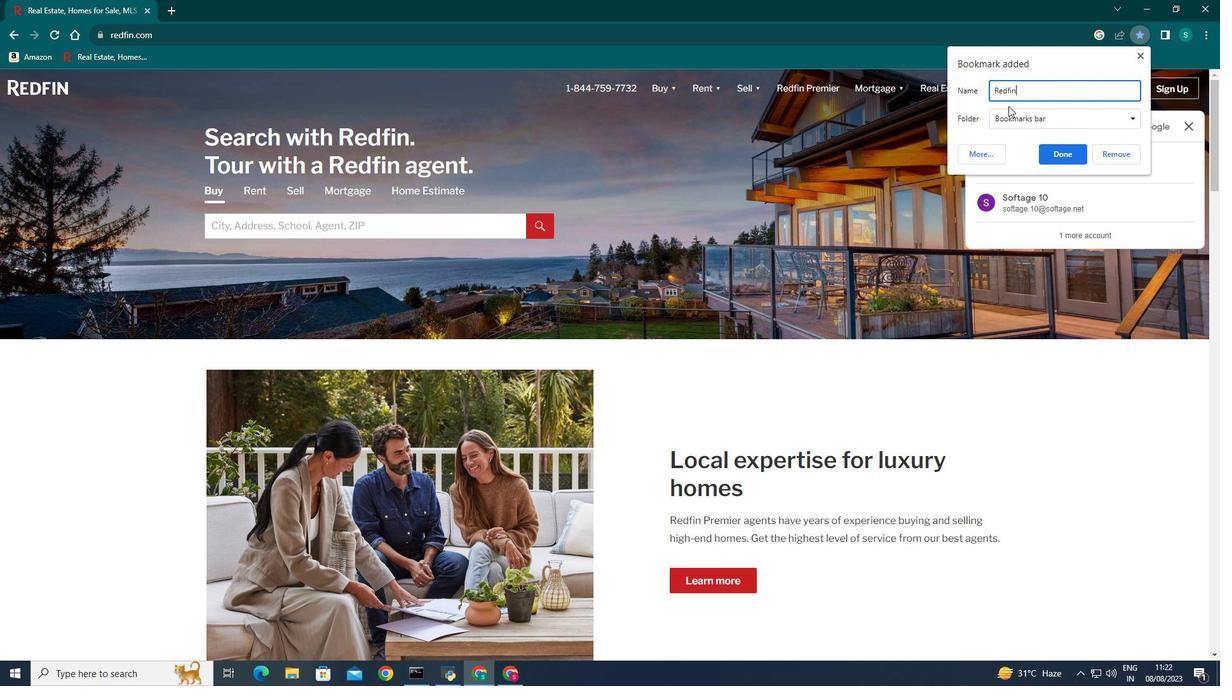 
Action: Mouse moved to (1054, 153)
Screenshot: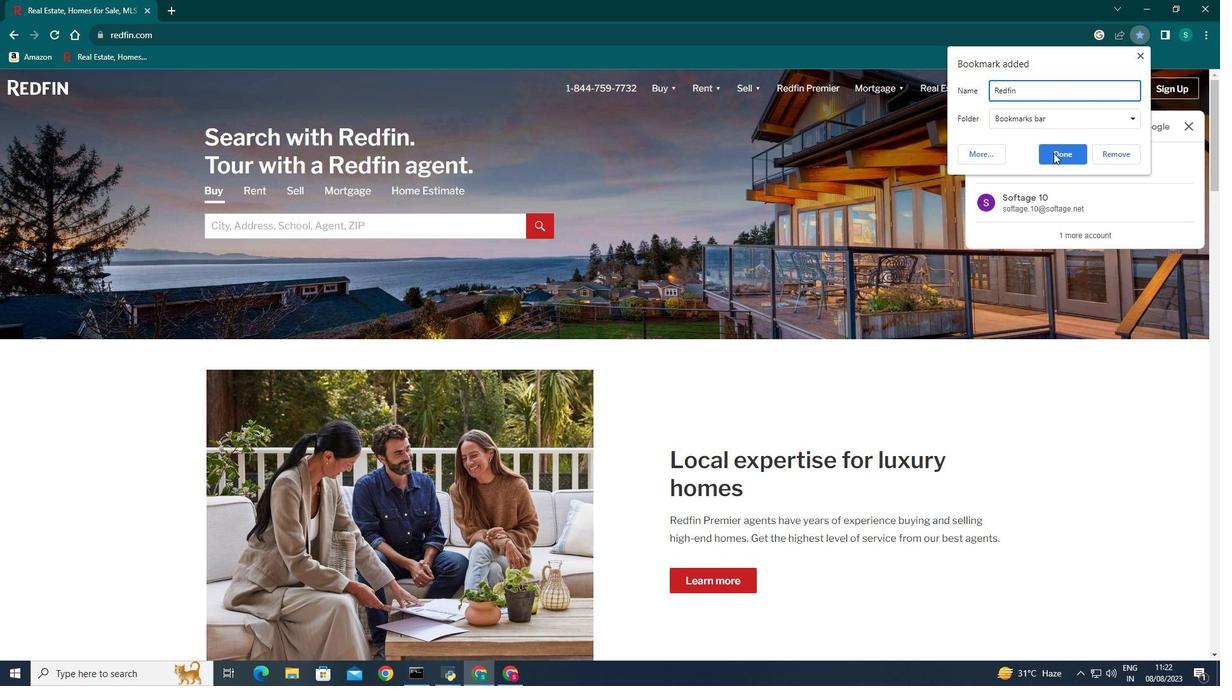 
Action: Mouse pressed left at (1054, 153)
Screenshot: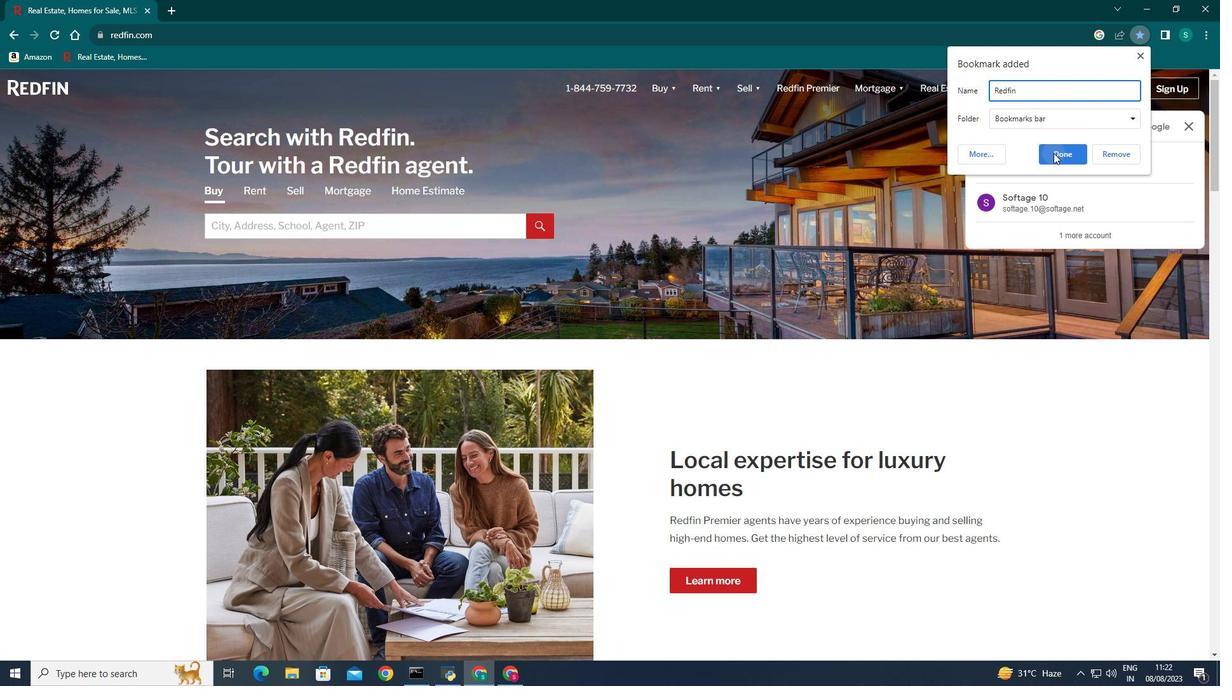 
Action: Mouse moved to (1189, 124)
Screenshot: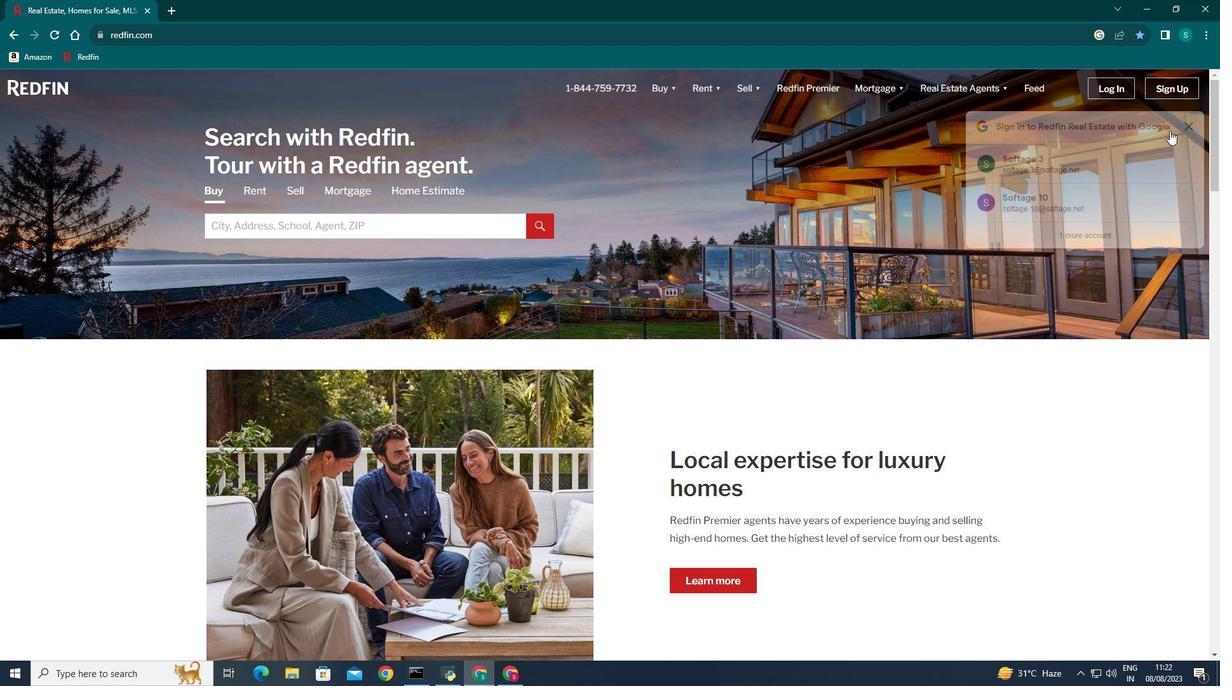 
Action: Mouse pressed left at (1189, 124)
Screenshot: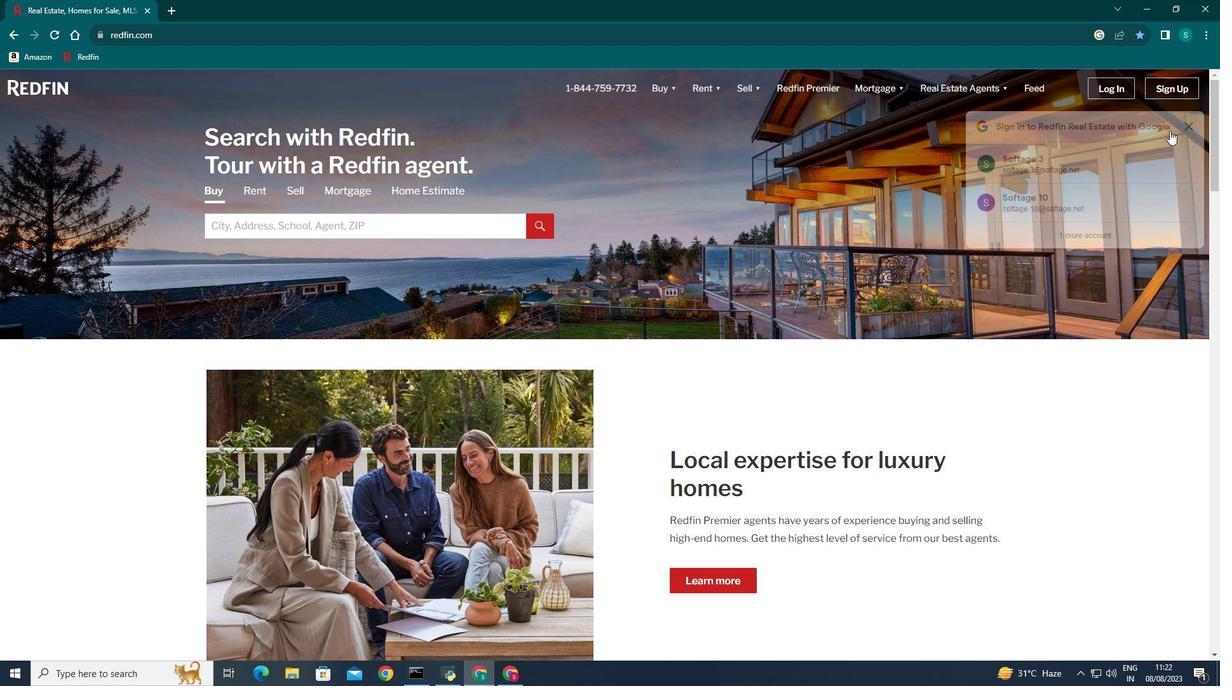 
Action: Mouse moved to (165, 8)
Screenshot: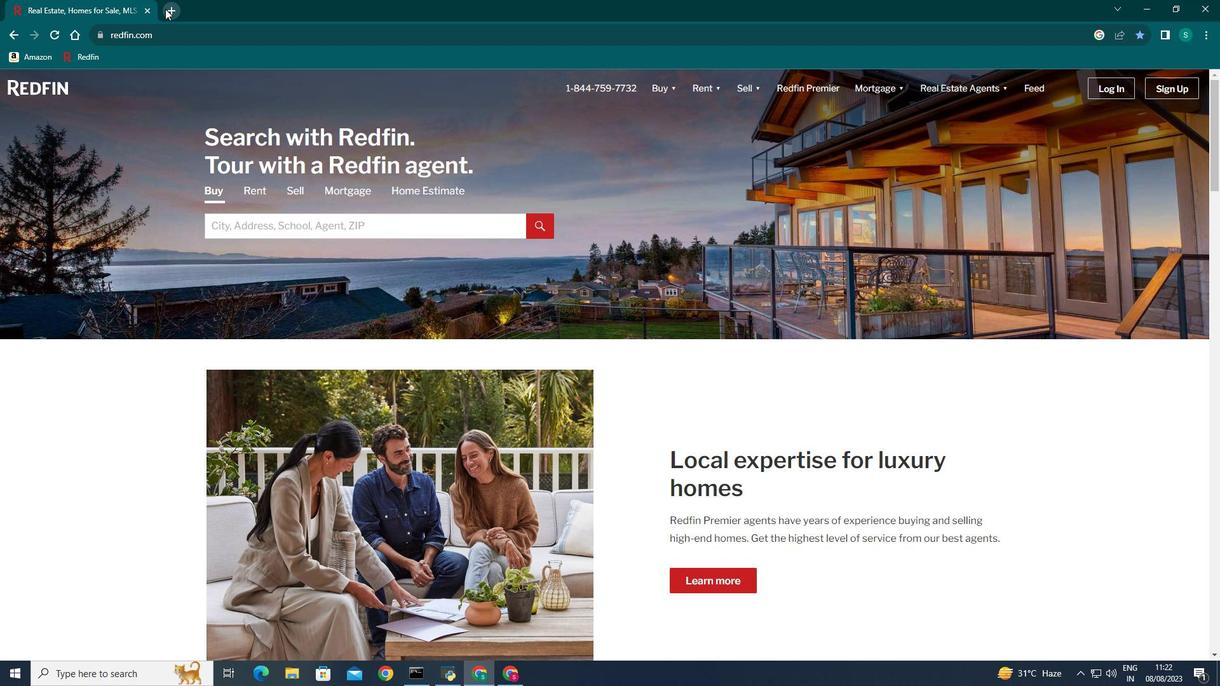 
Action: Mouse pressed left at (165, 8)
Screenshot: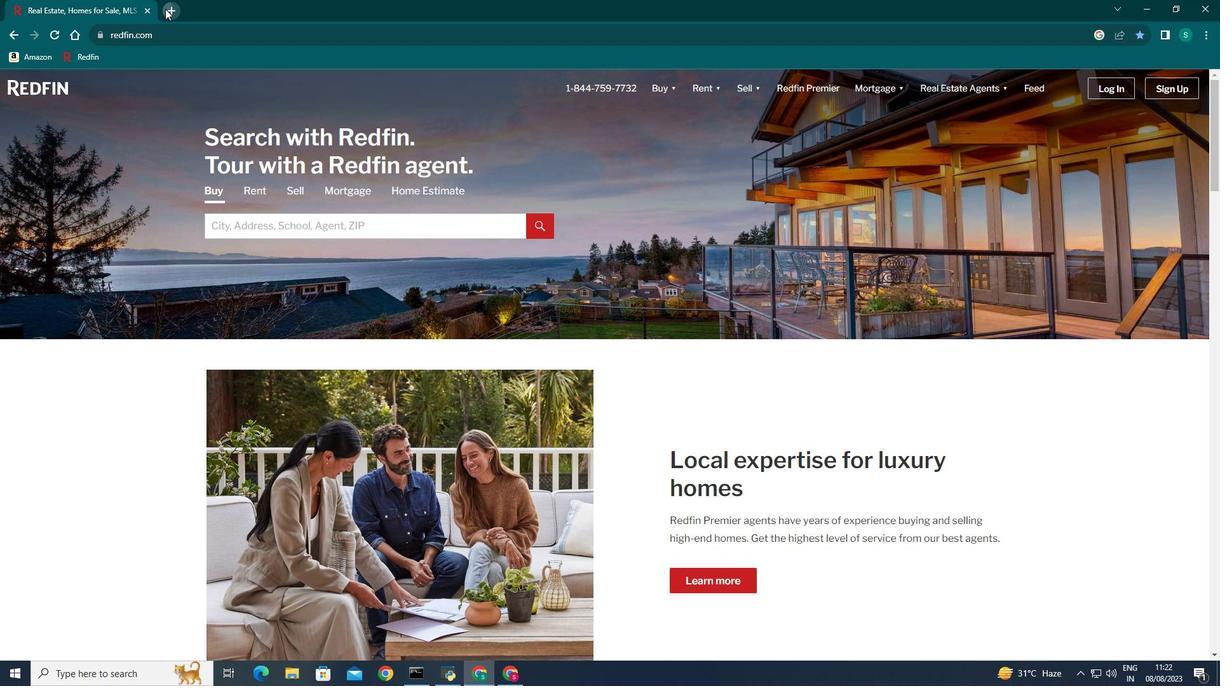 
Action: Mouse moved to (144, 8)
Screenshot: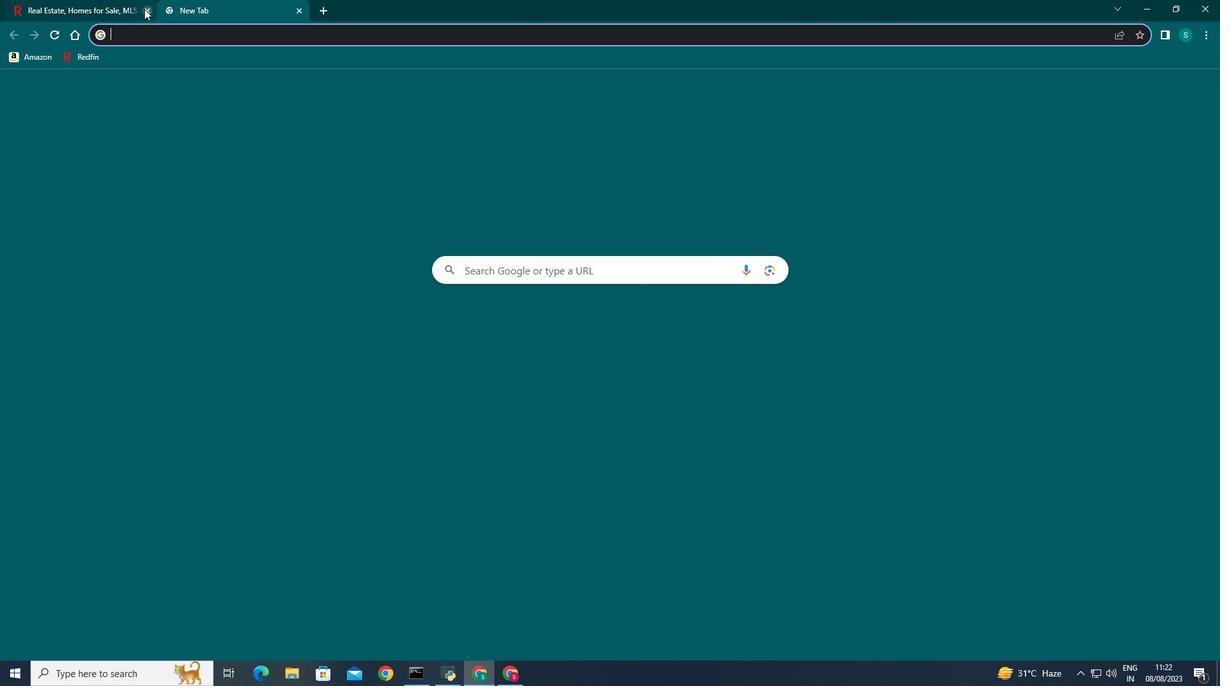 
Action: Mouse pressed left at (144, 8)
Screenshot: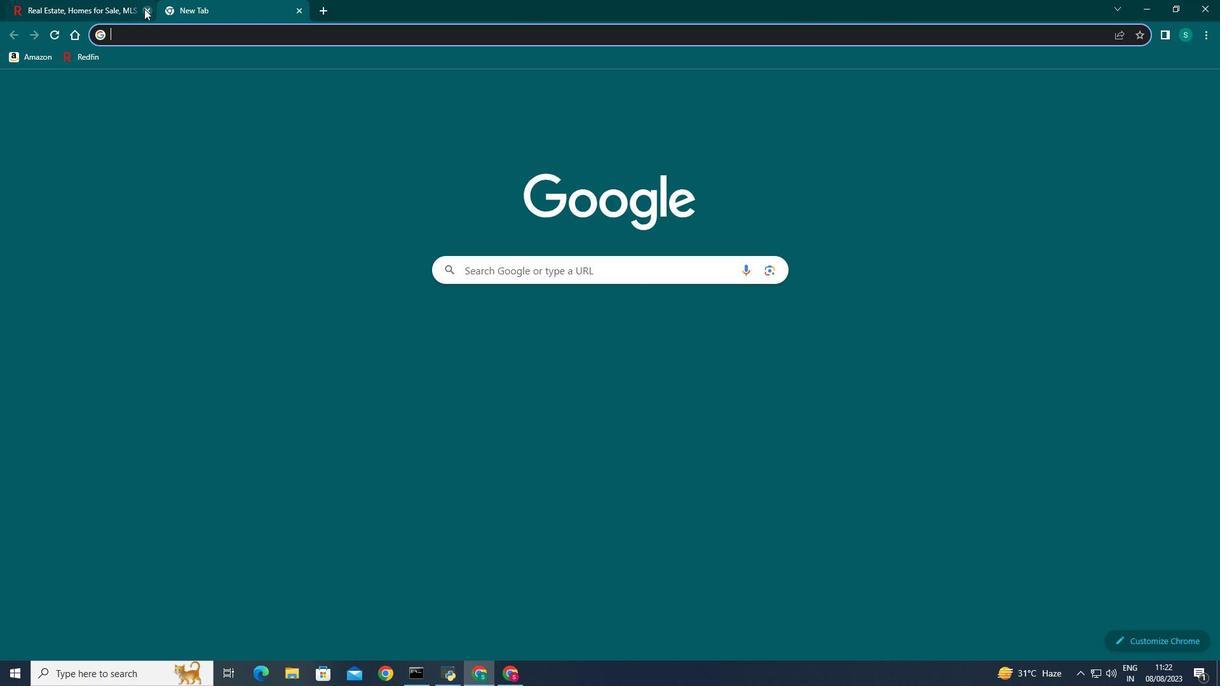 
Action: Mouse moved to (142, 34)
Screenshot: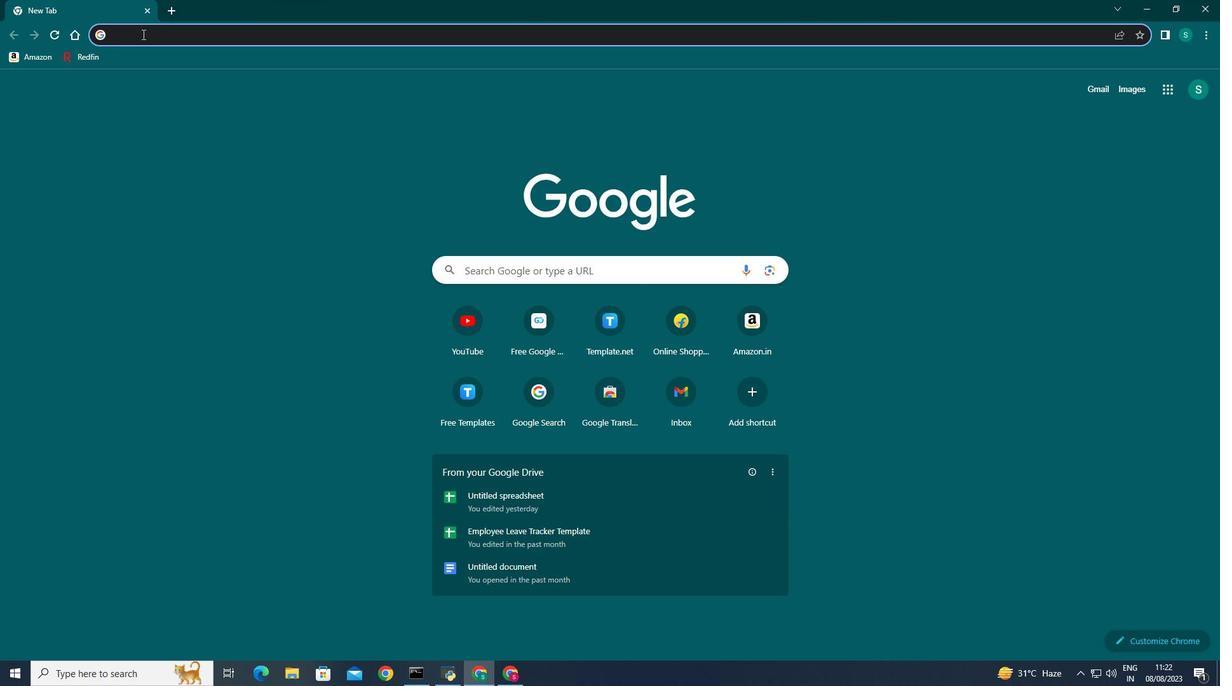 
Action: Key pressed you
Screenshot: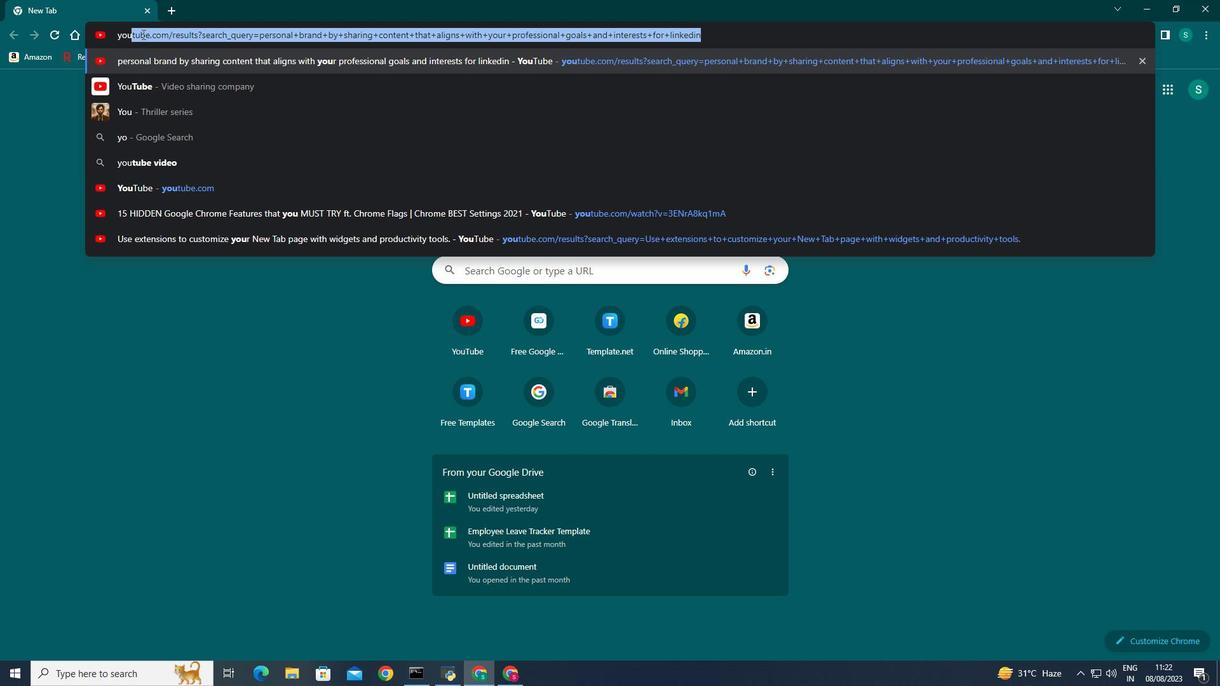 
Action: Mouse moved to (167, 36)
Screenshot: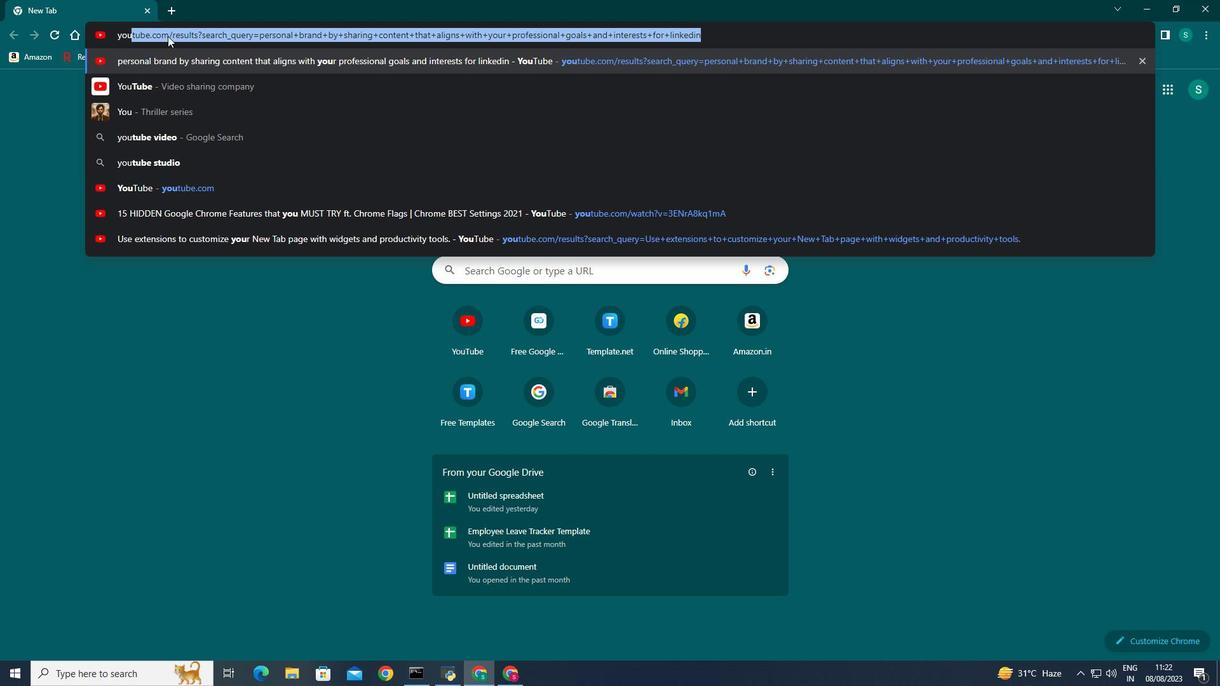 
Action: Mouse pressed left at (167, 36)
Screenshot: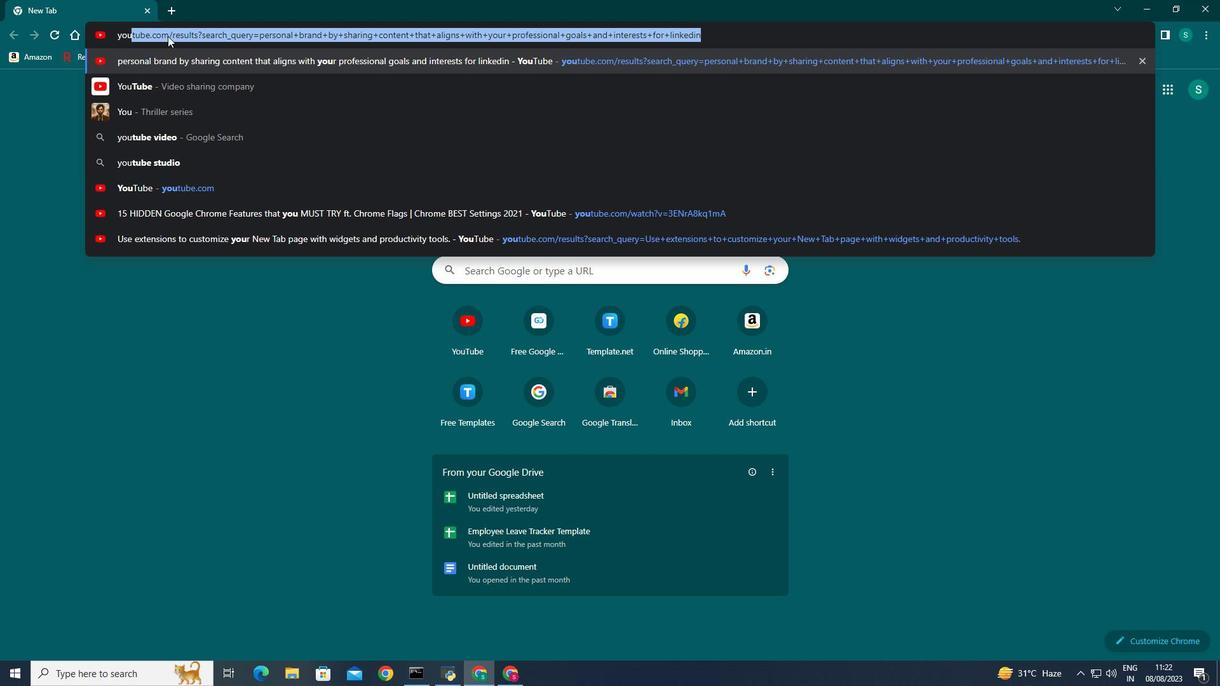 
Action: Mouse moved to (172, 36)
Screenshot: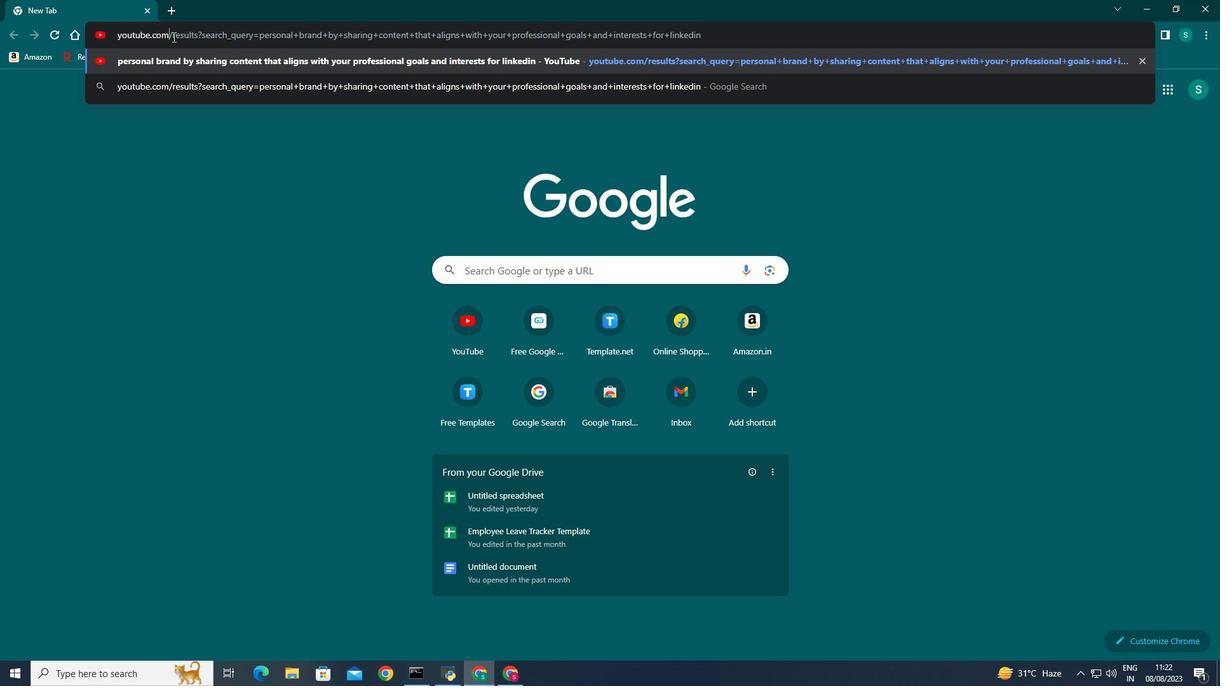 
Action: Mouse pressed left at (172, 36)
Screenshot: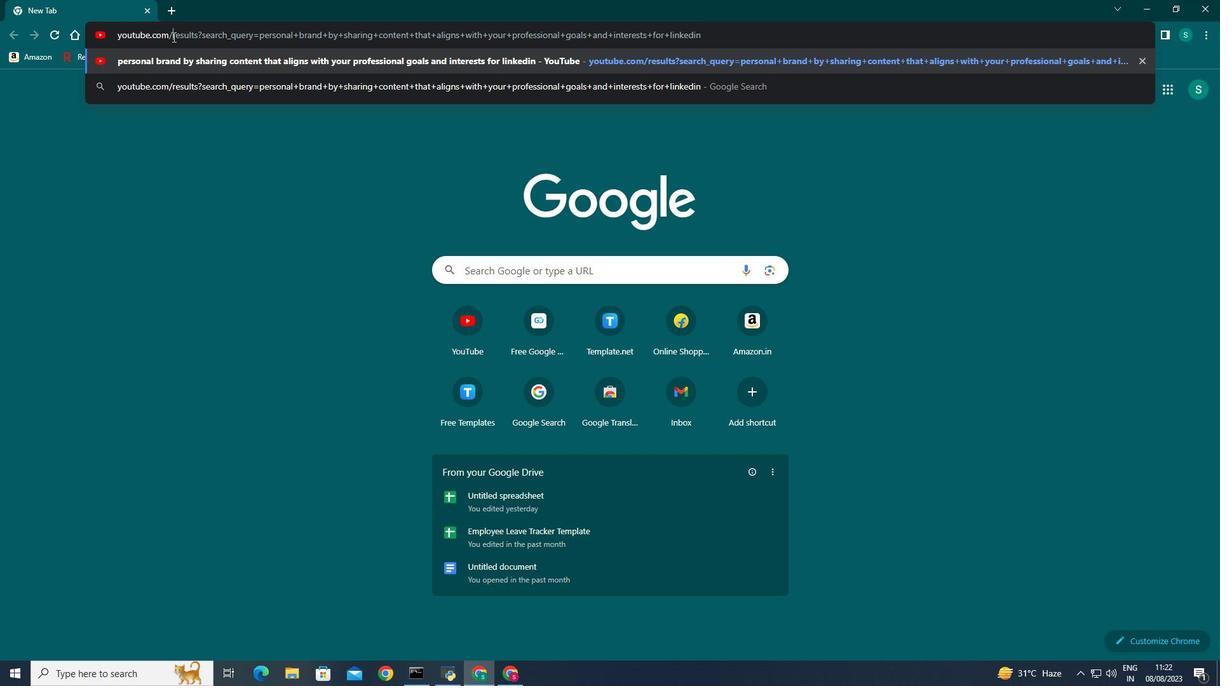 
Action: Mouse moved to (762, 30)
Screenshot: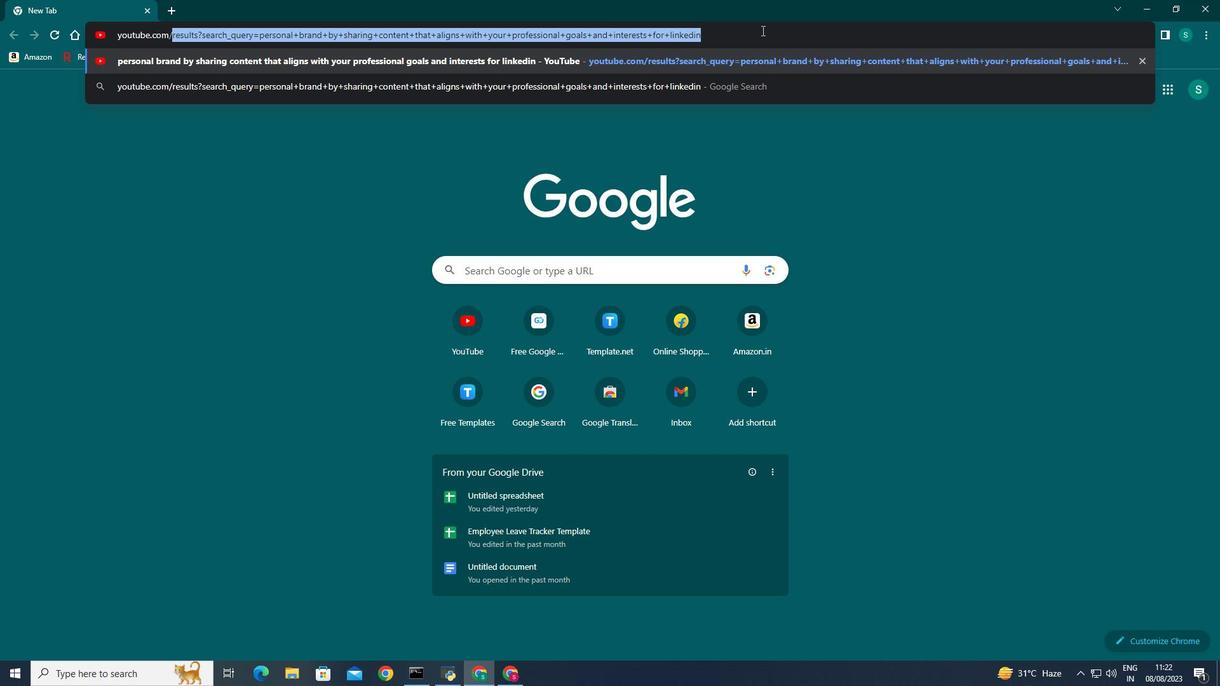 
Action: Key pressed <Key.backspace><Key.enter>
Screenshot: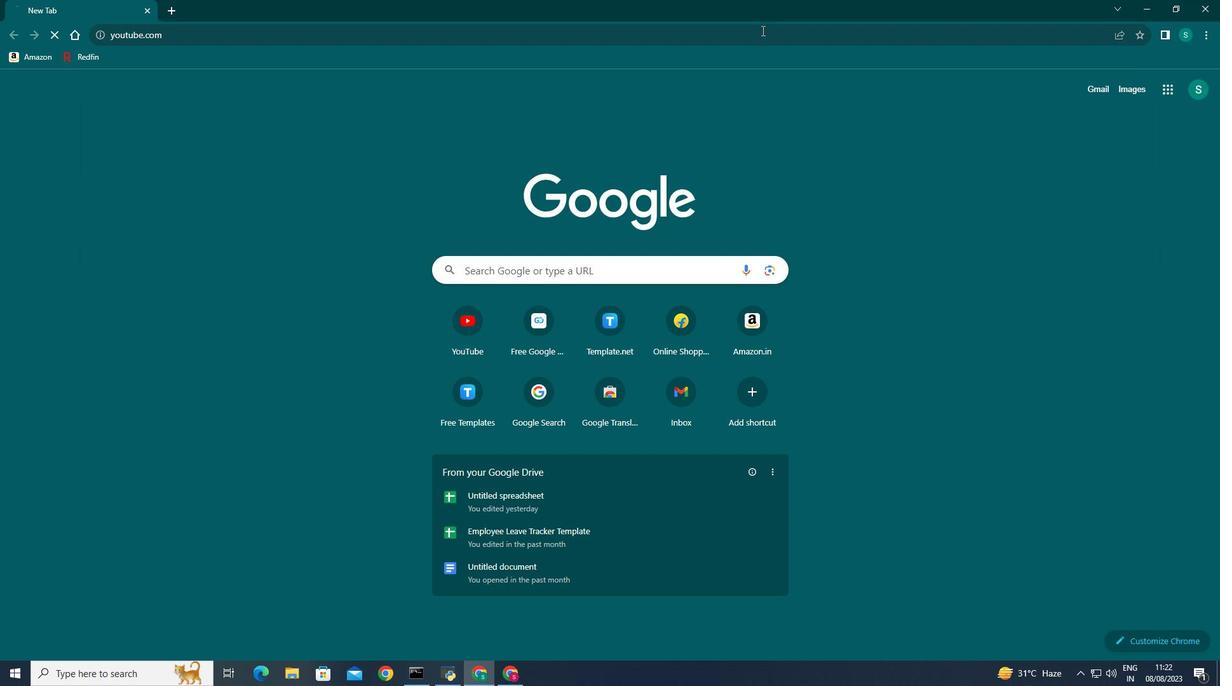 
Action: Mouse moved to (1205, 32)
Screenshot: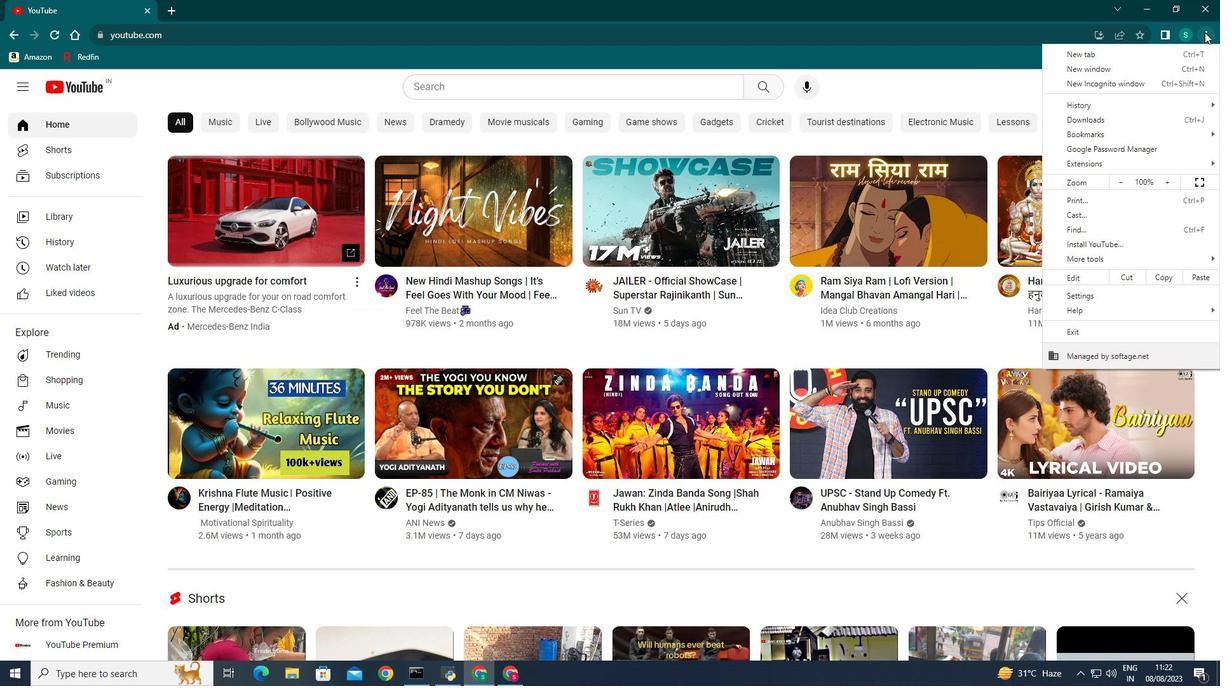 
Action: Mouse pressed left at (1205, 32)
Screenshot: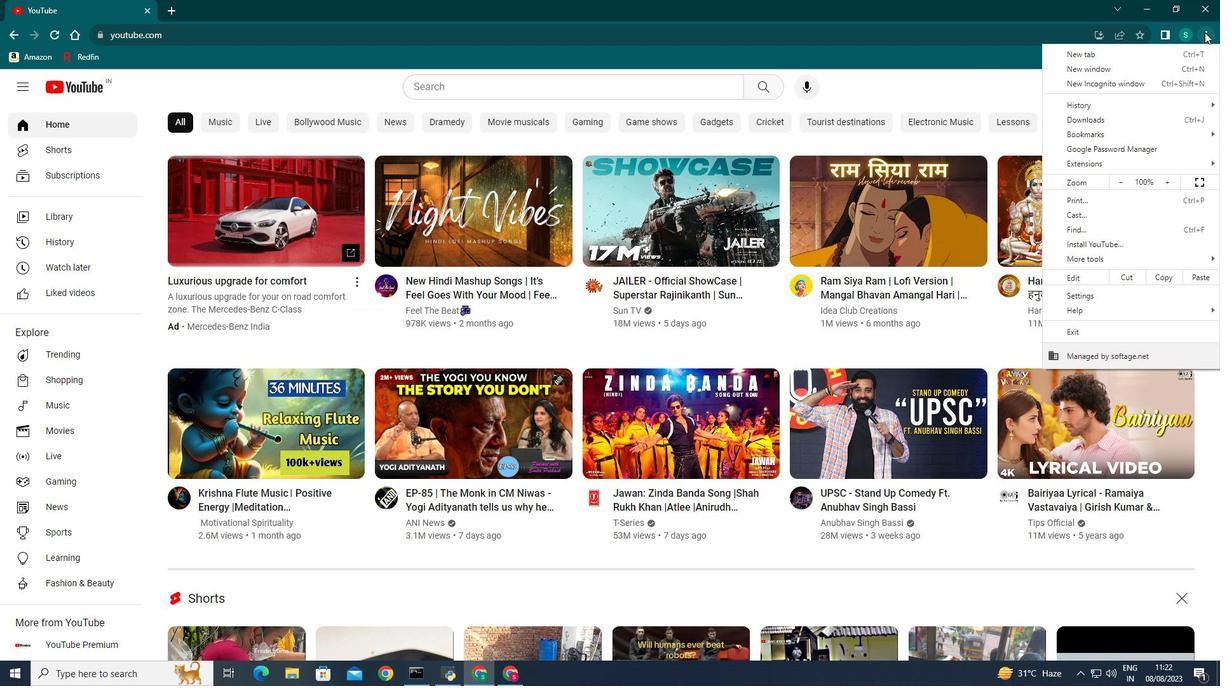 
Action: Mouse moved to (915, 136)
Screenshot: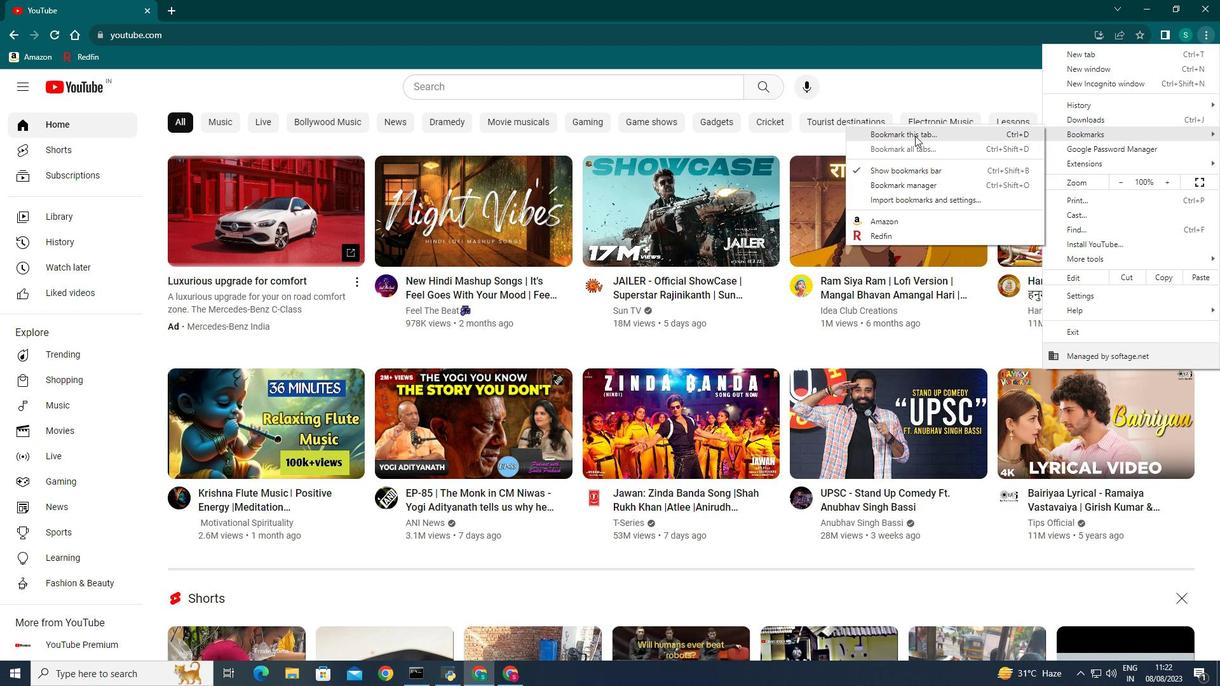 
Action: Mouse pressed left at (915, 136)
Screenshot: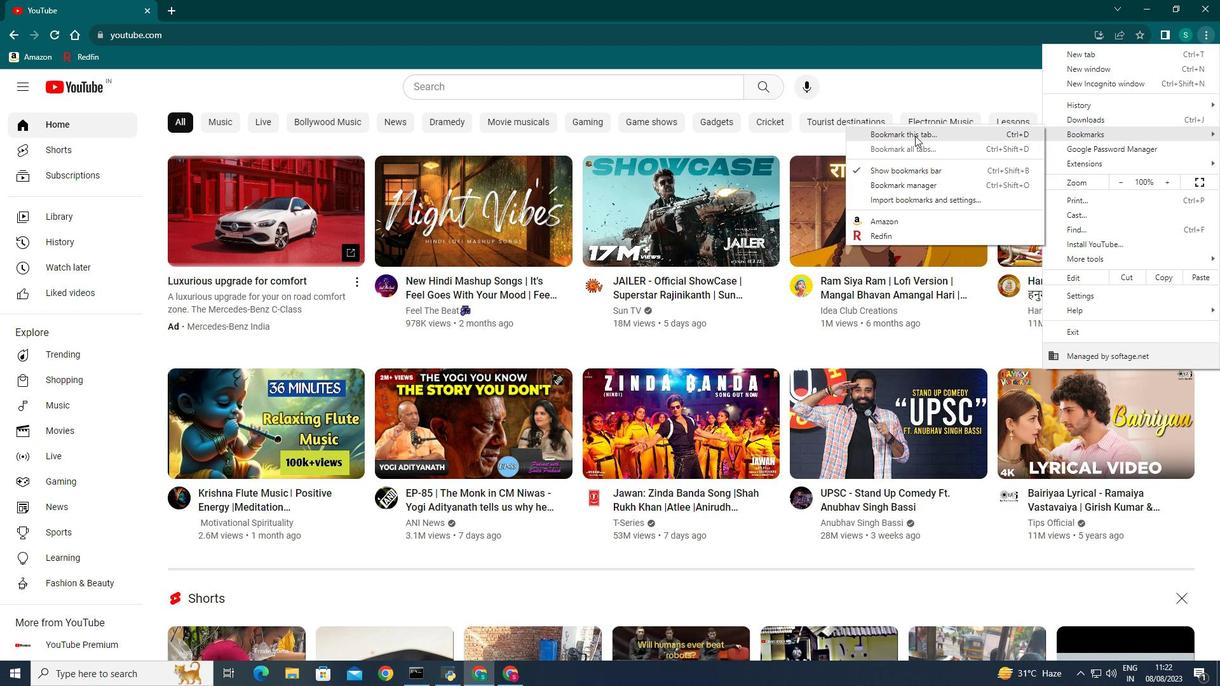 
Action: Mouse moved to (1045, 90)
Screenshot: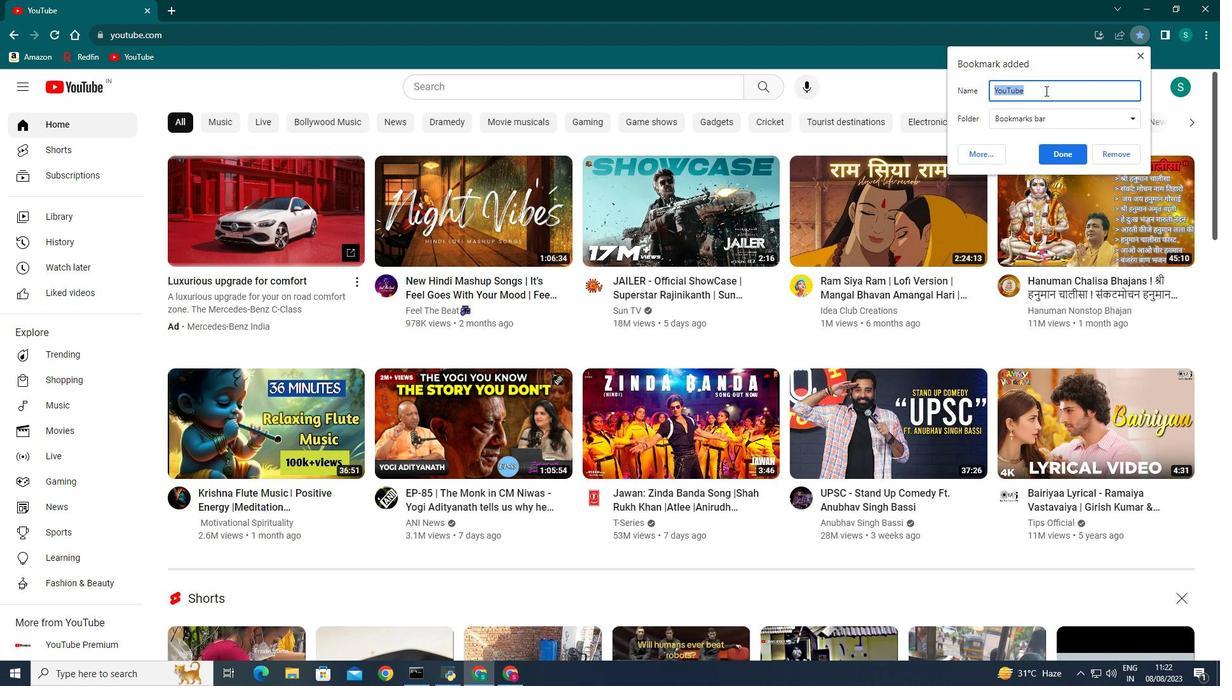 
Action: Mouse pressed left at (1045, 90)
Screenshot: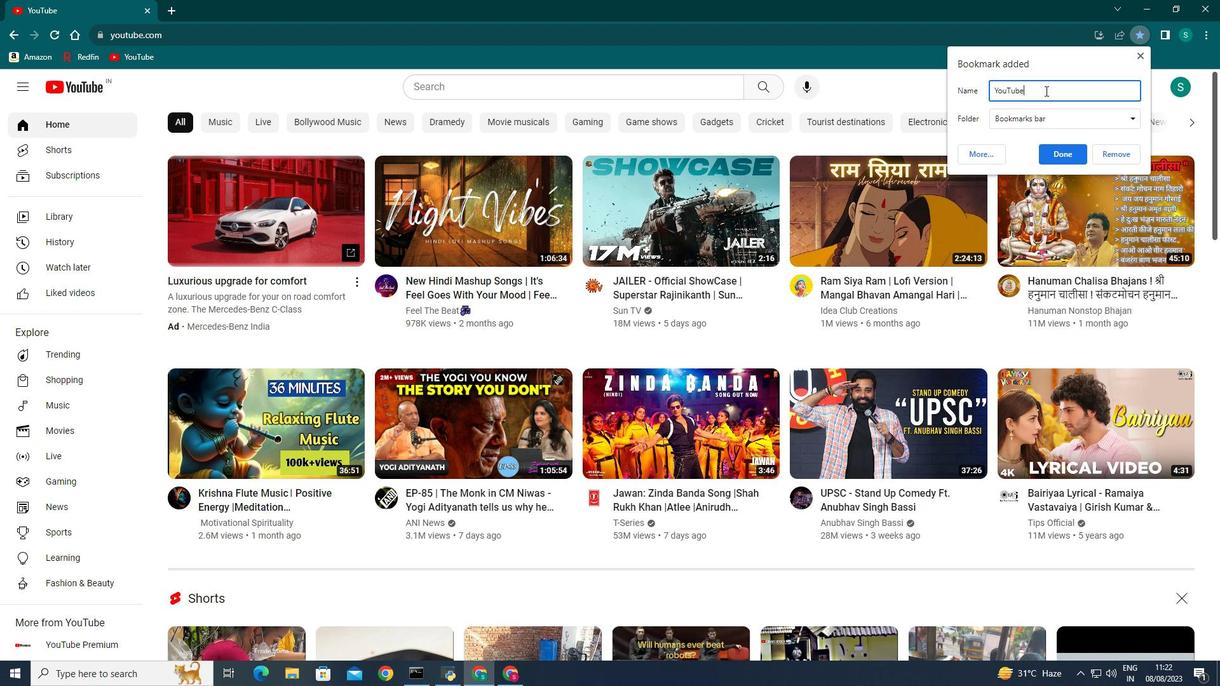 
Action: Mouse moved to (1072, 155)
Screenshot: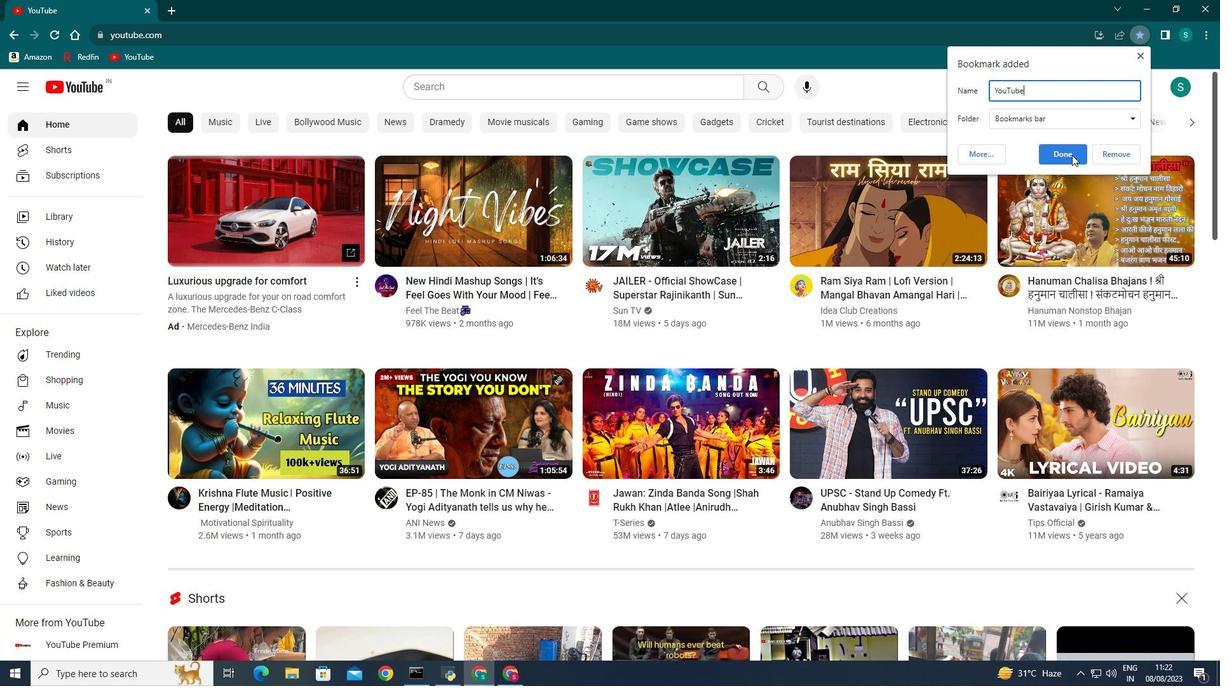 
Action: Mouse pressed left at (1072, 155)
Screenshot: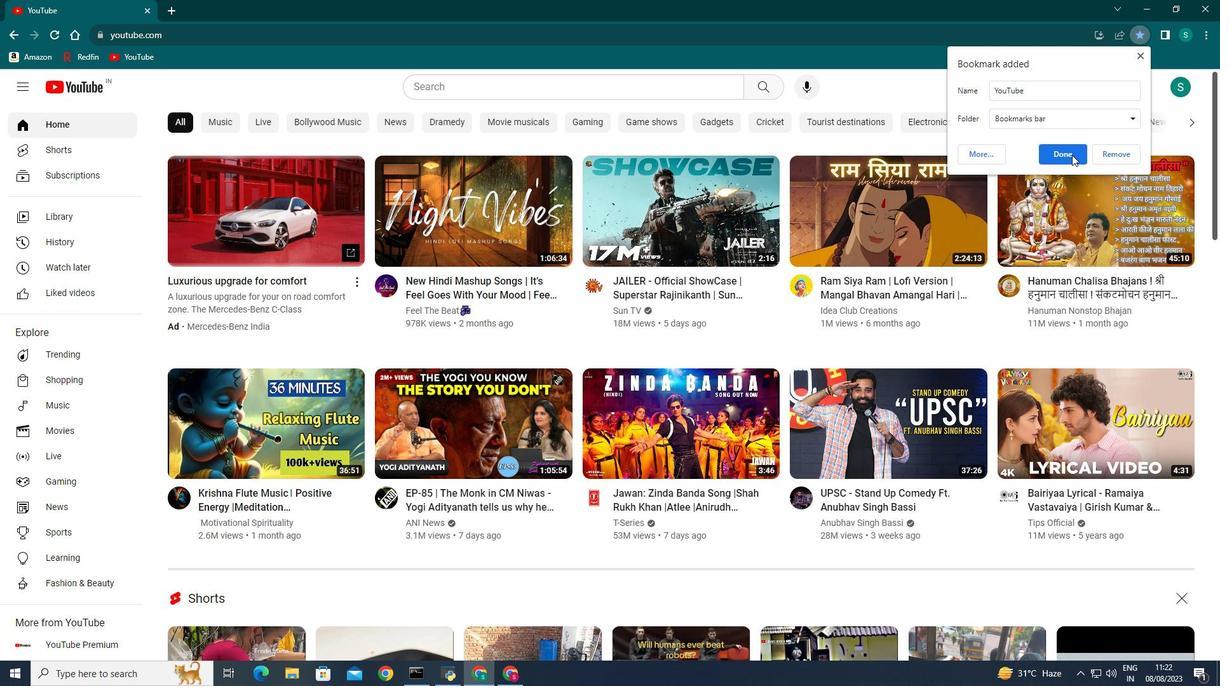
Action: Mouse moved to (174, 13)
Screenshot: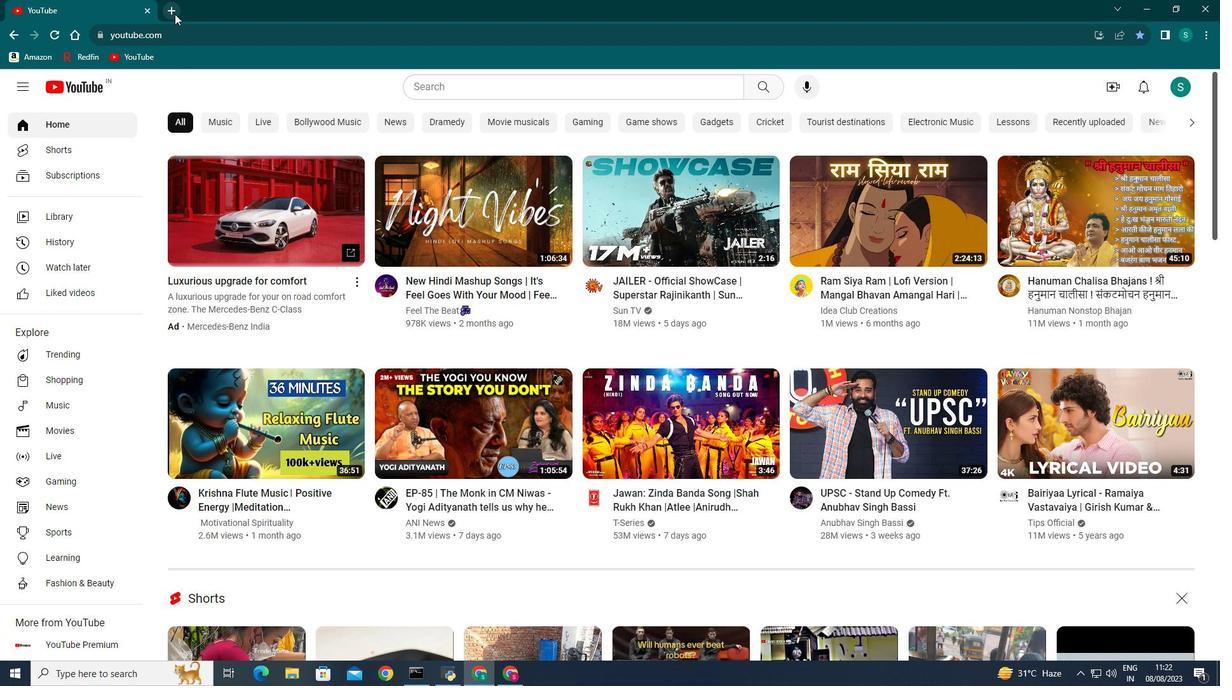 
Action: Mouse pressed left at (174, 13)
Screenshot: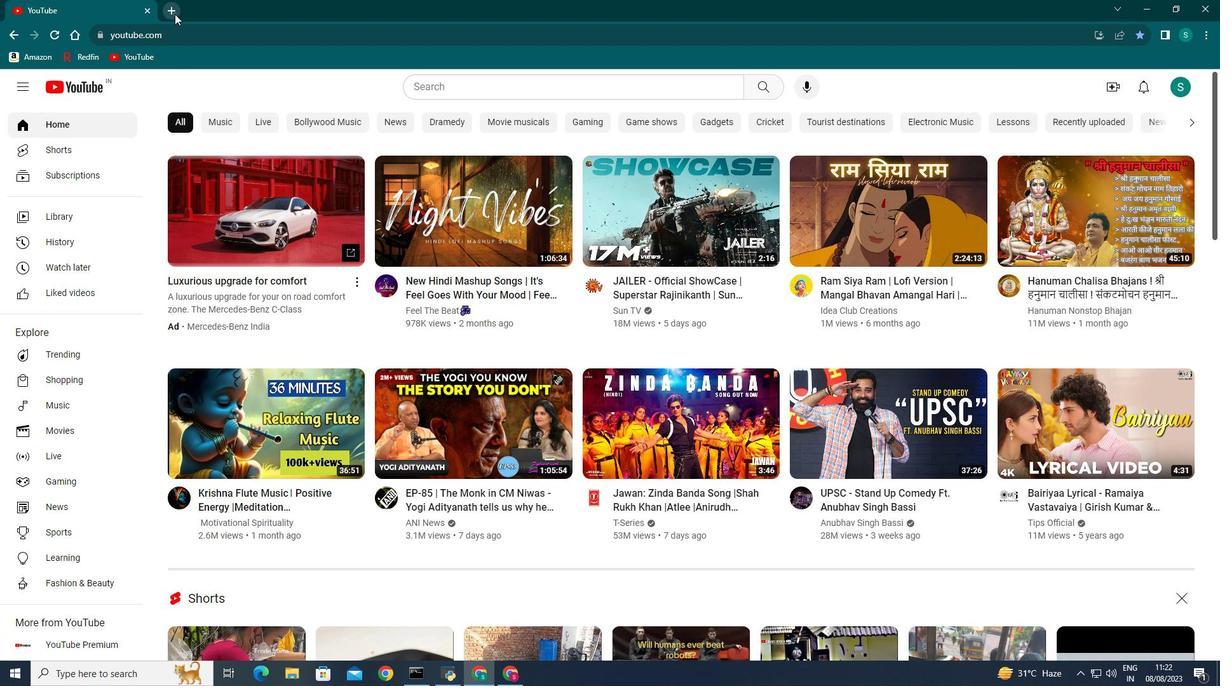 
Action: Mouse moved to (146, 11)
Screenshot: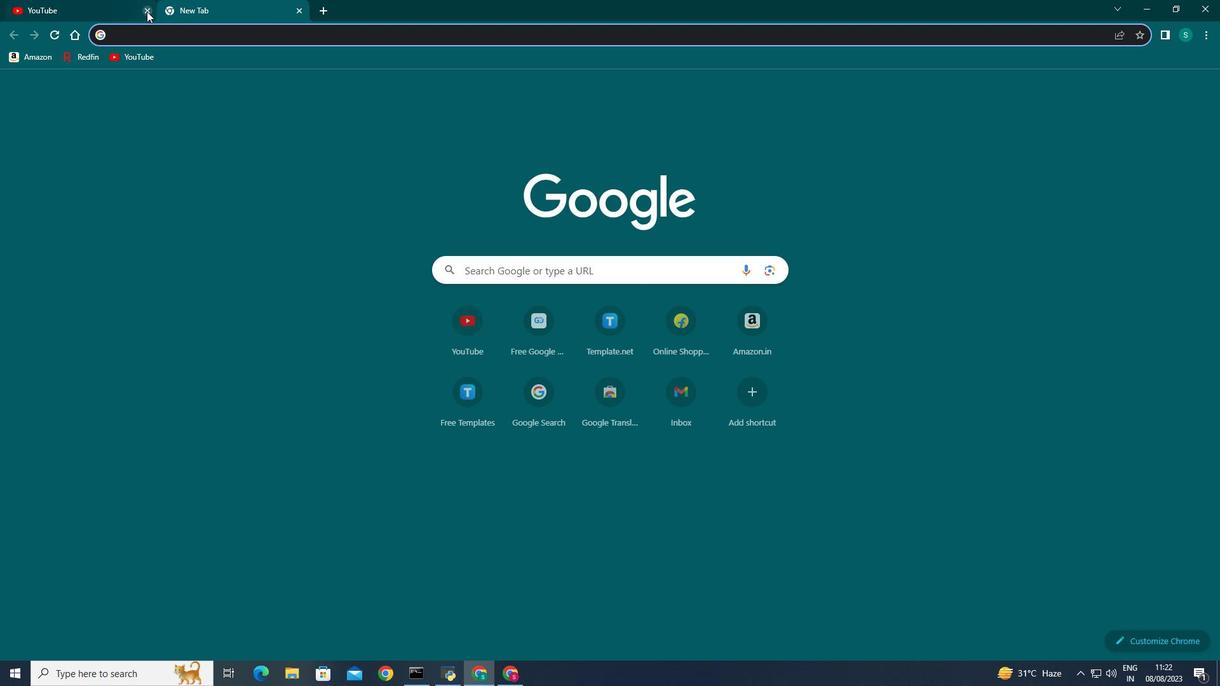 
Action: Mouse pressed left at (146, 11)
Screenshot: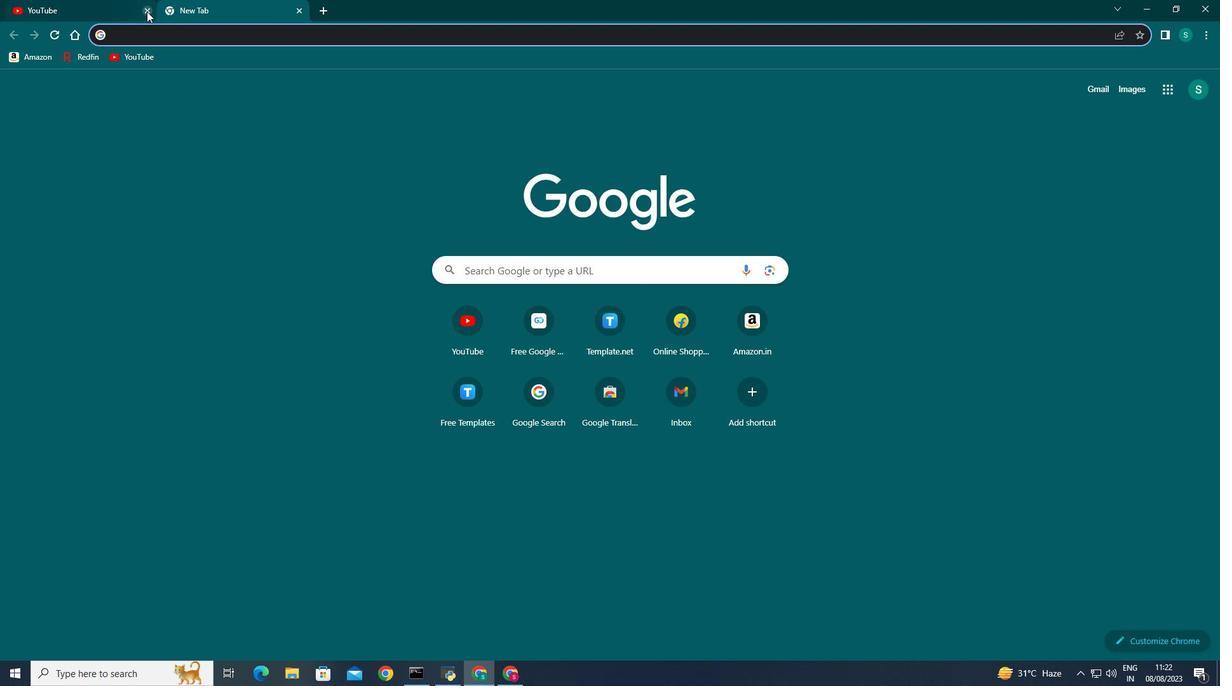 
Action: Mouse moved to (204, 26)
Screenshot: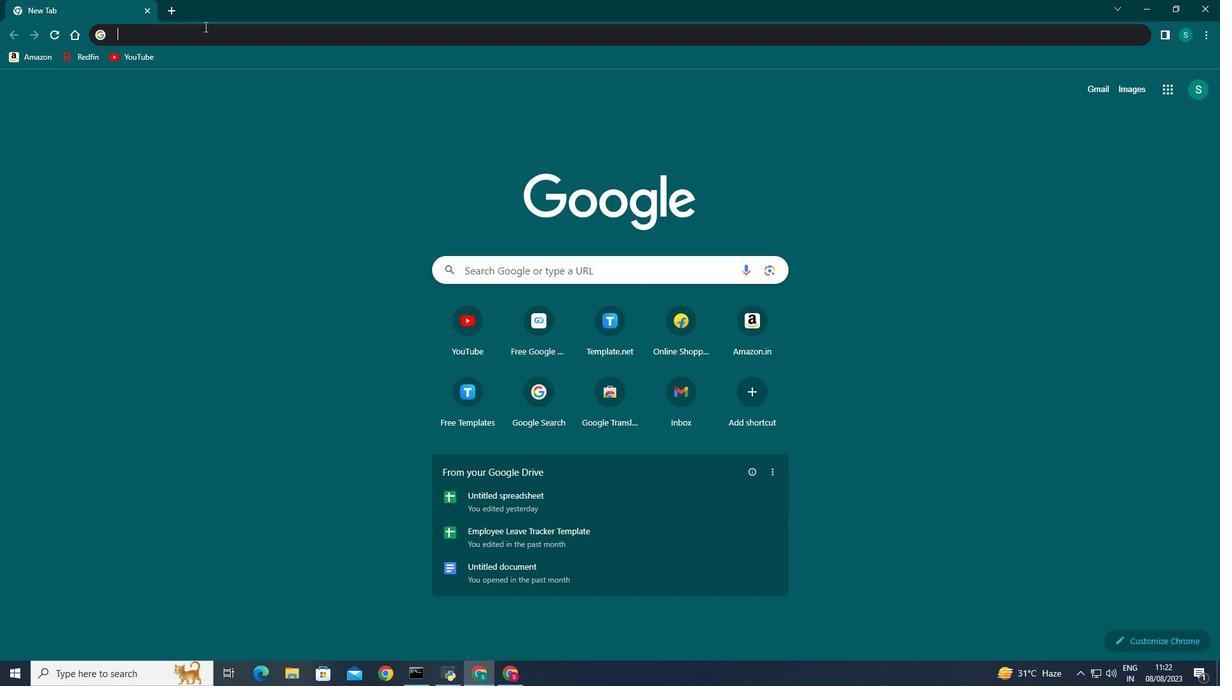 
Action: Mouse pressed left at (204, 26)
Screenshot: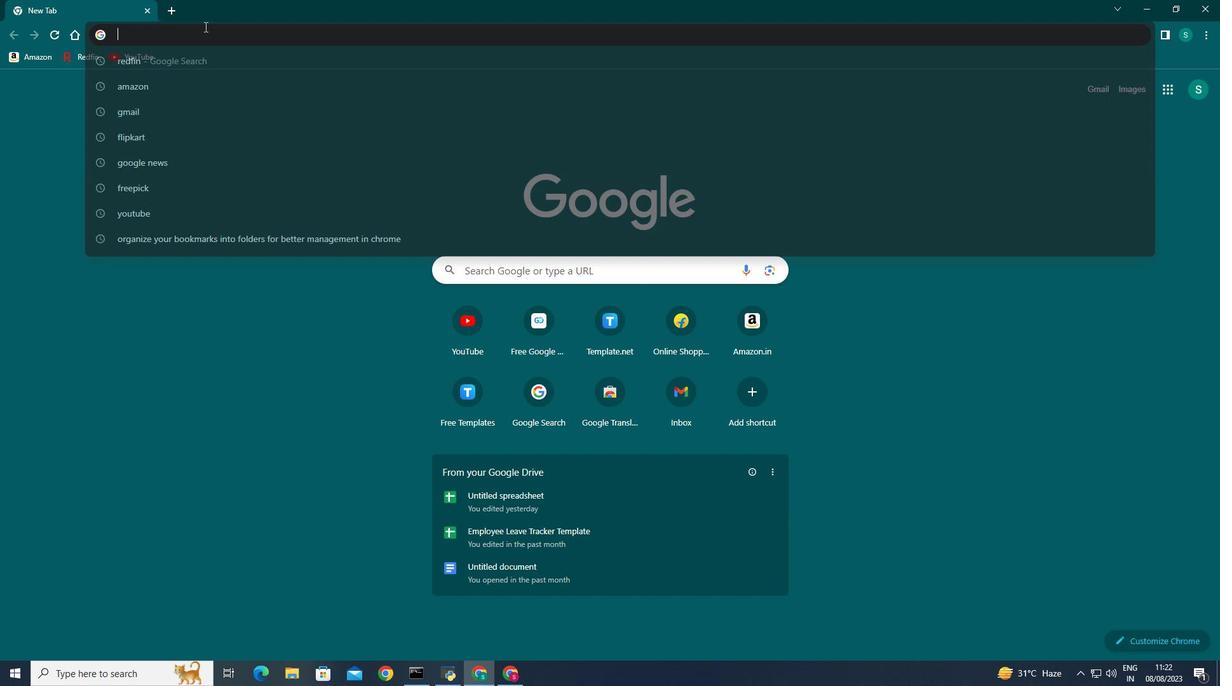 
Action: Mouse moved to (208, 35)
Screenshot: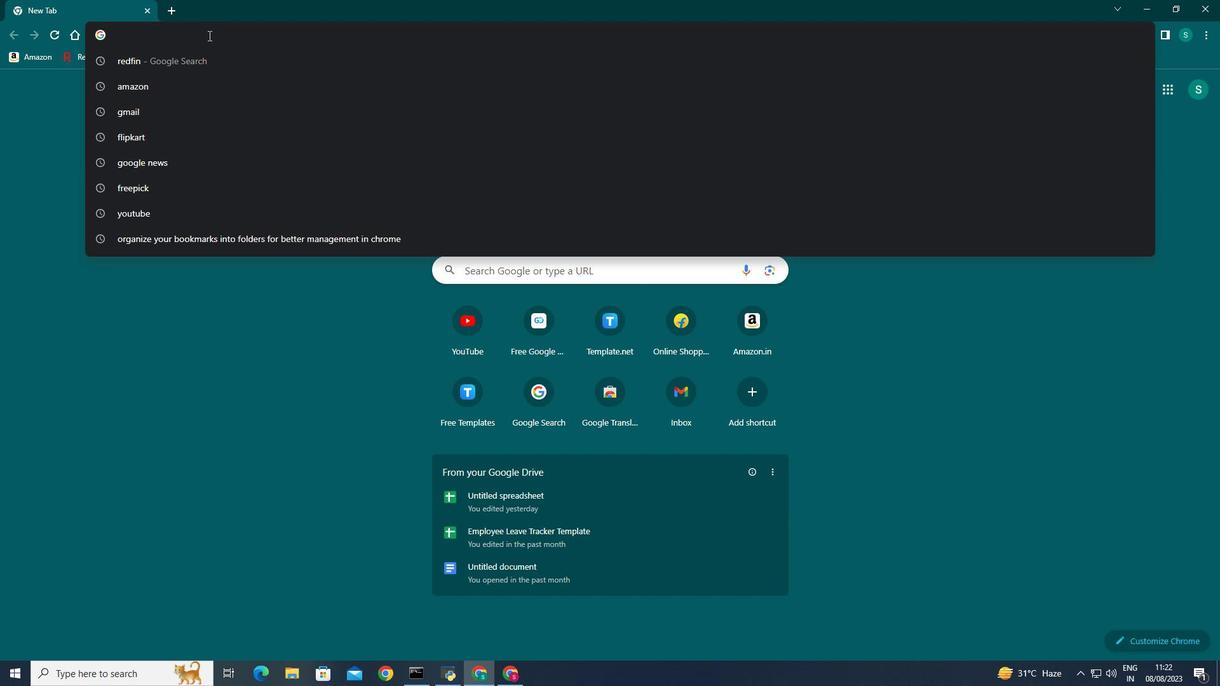 
Action: Key pressed free
Screenshot: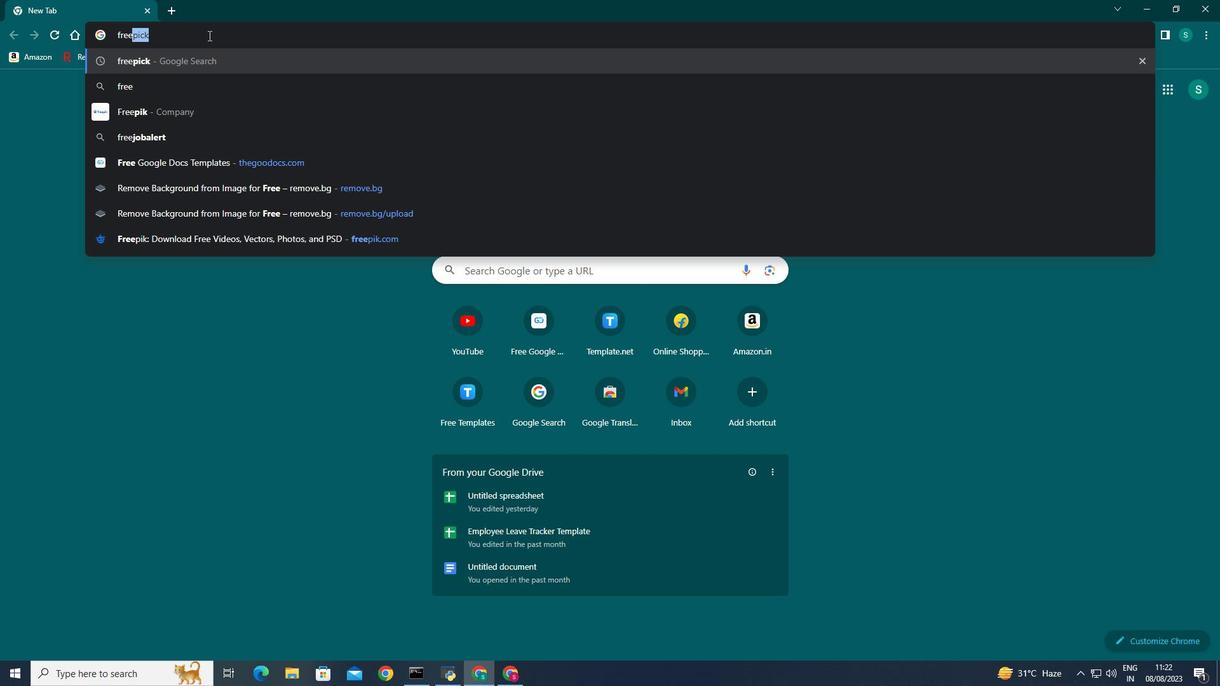 
Action: Mouse moved to (205, 36)
Screenshot: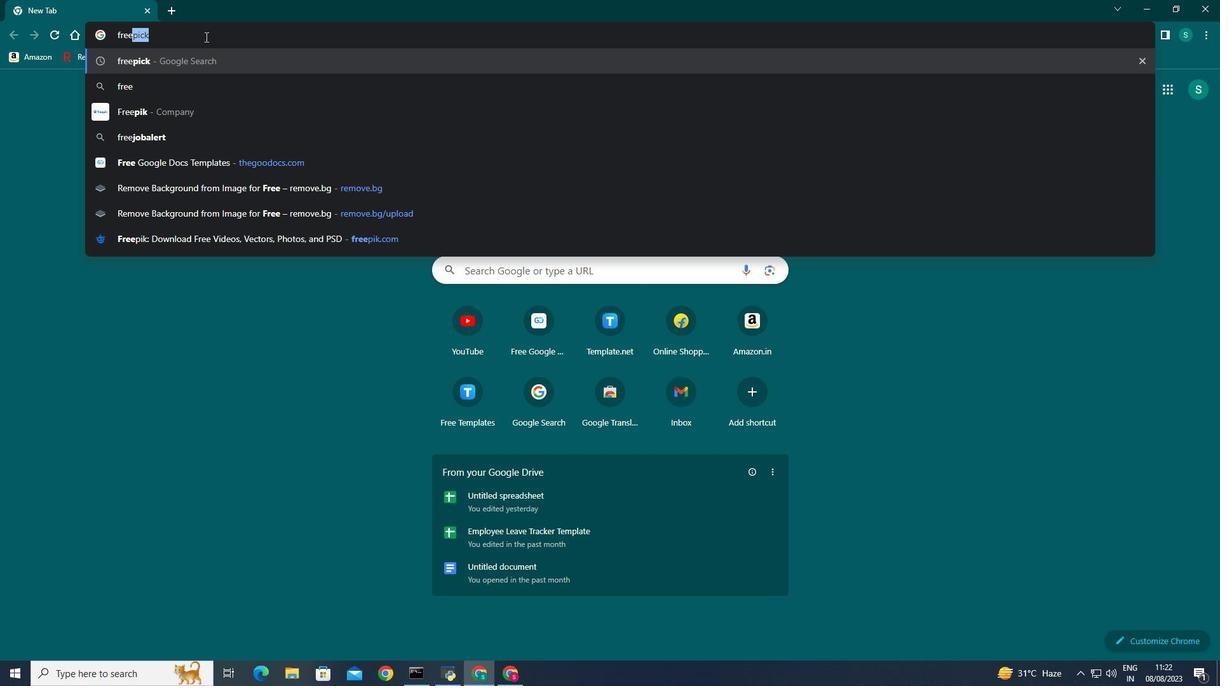 
Action: Mouse pressed left at (205, 36)
Screenshot: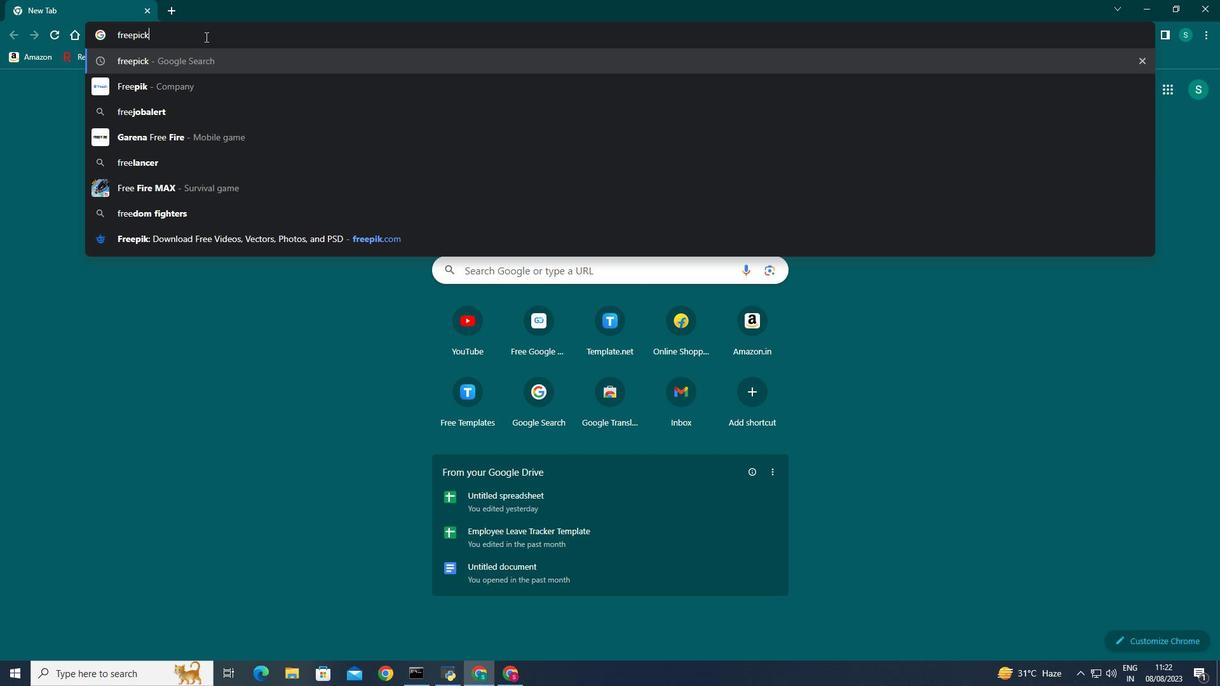 
Action: Key pressed <Key.enter>
Screenshot: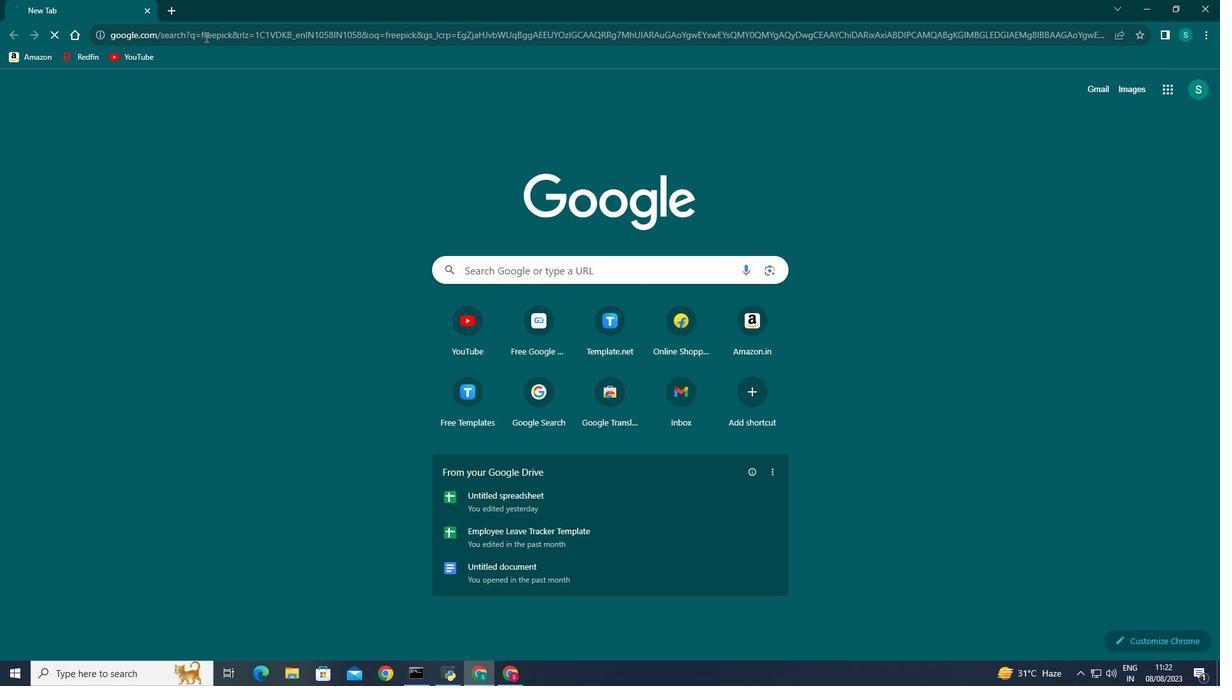 
Action: Mouse moved to (327, 270)
Screenshot: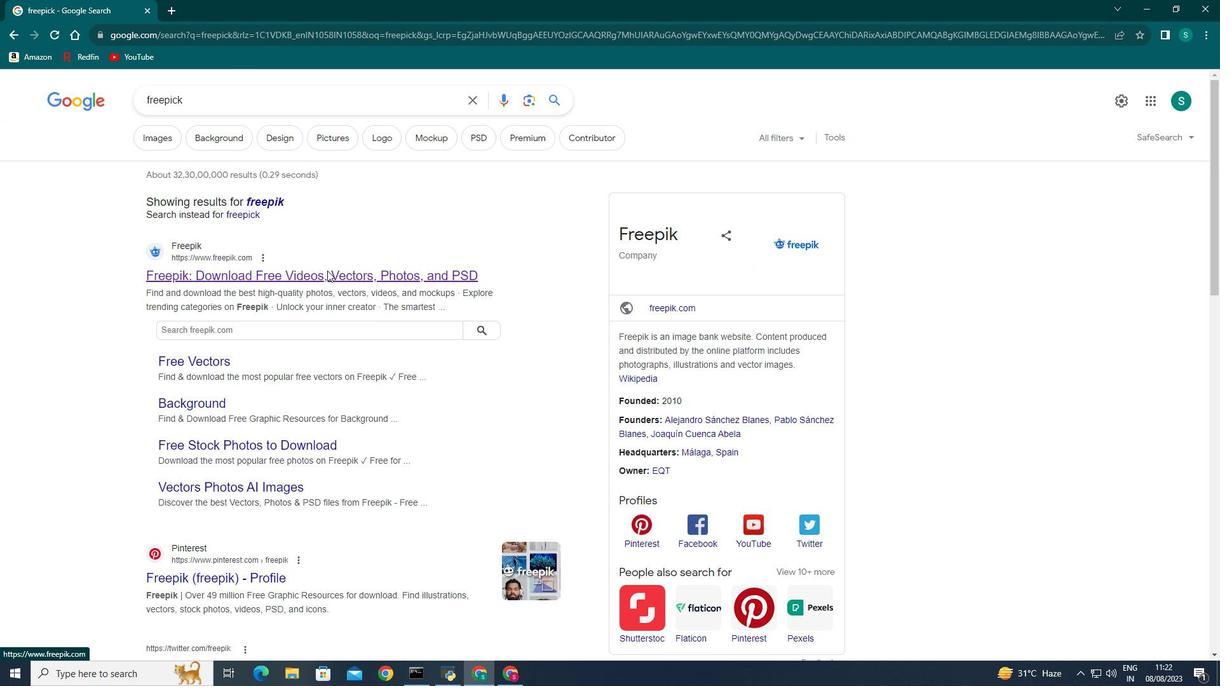 
Action: Mouse pressed left at (327, 270)
Screenshot: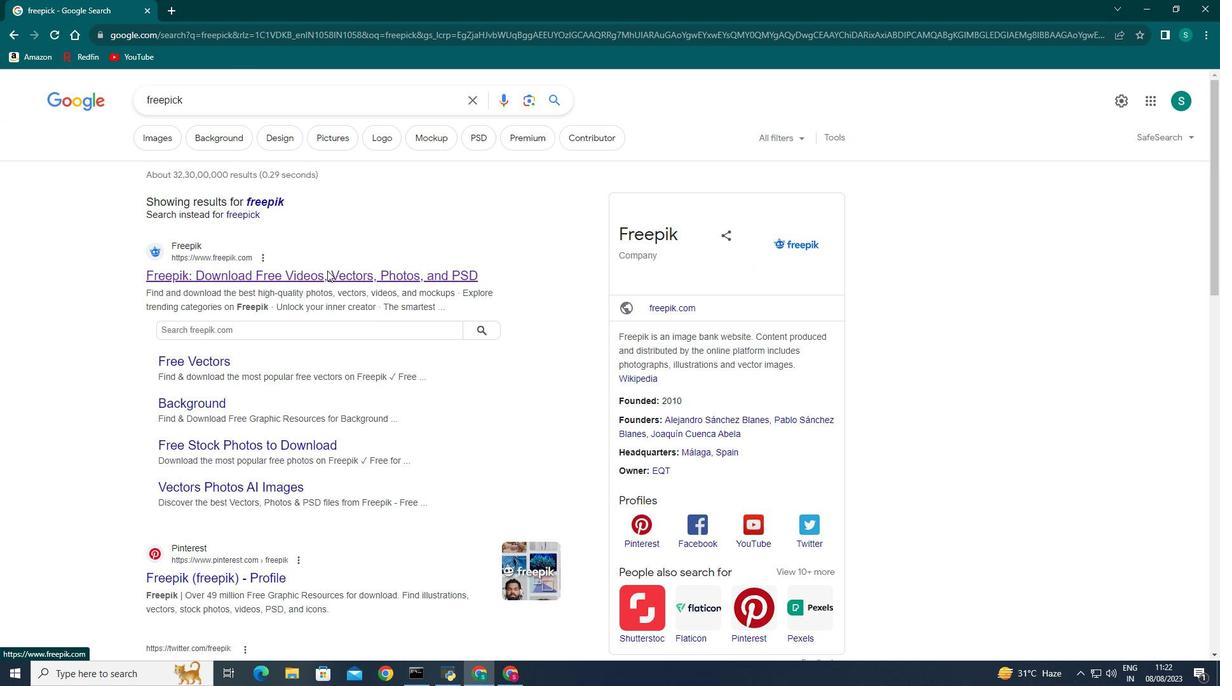 
Action: Mouse moved to (1211, 33)
Screenshot: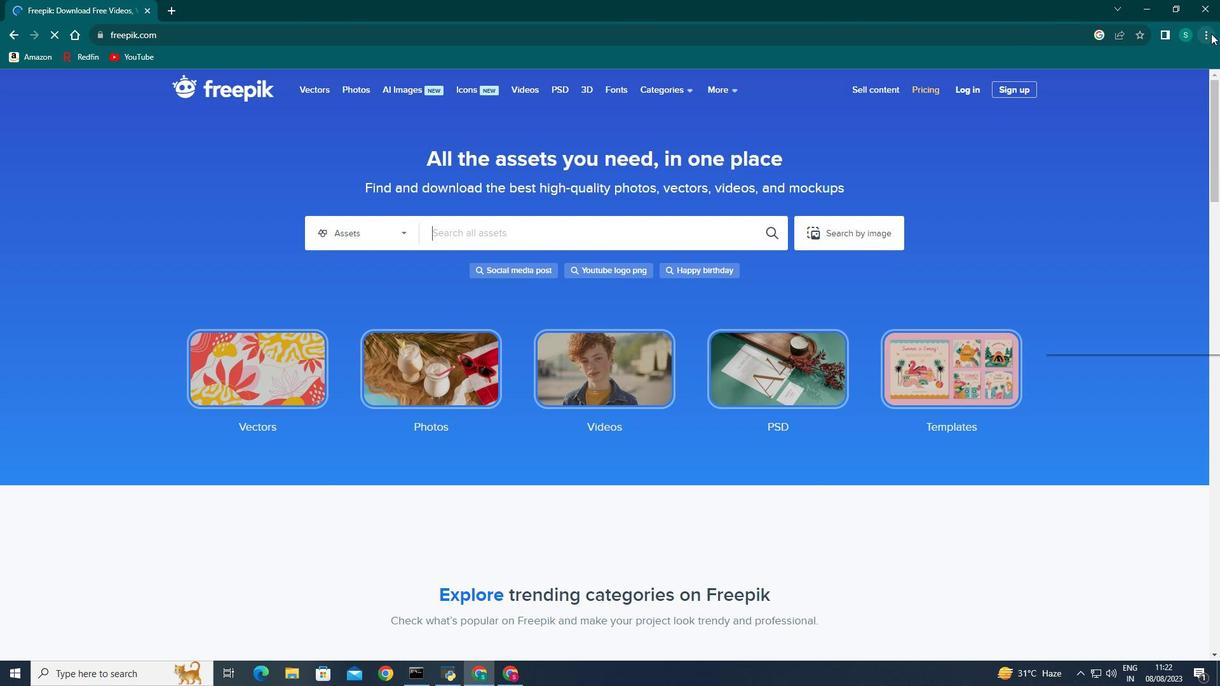 
Action: Mouse pressed left at (1211, 33)
Screenshot: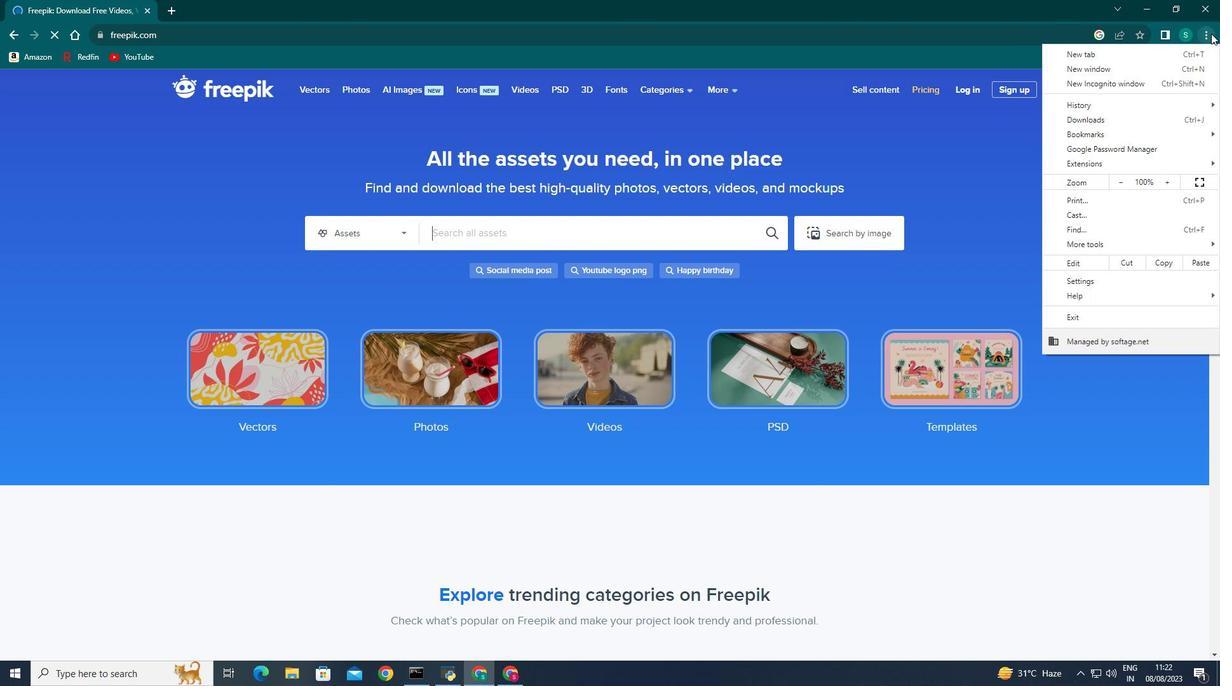 
Action: Mouse moved to (1083, 134)
Screenshot: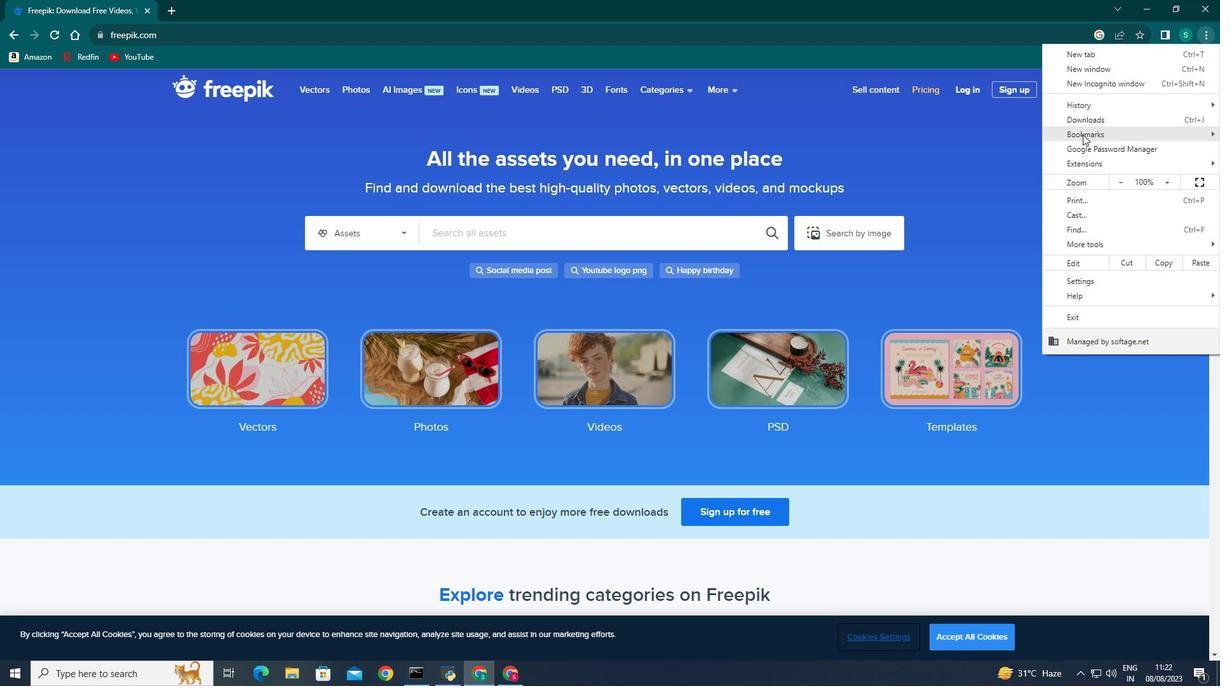 
Action: Mouse pressed left at (1083, 134)
Screenshot: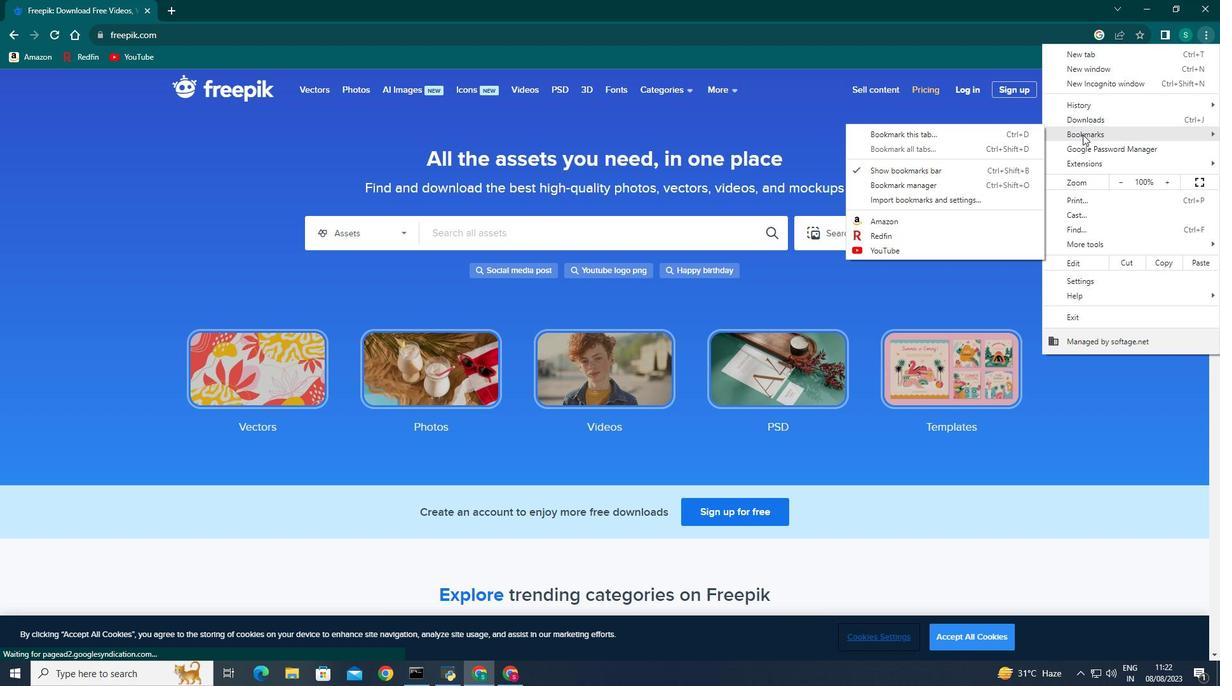 
Action: Mouse moved to (886, 127)
Screenshot: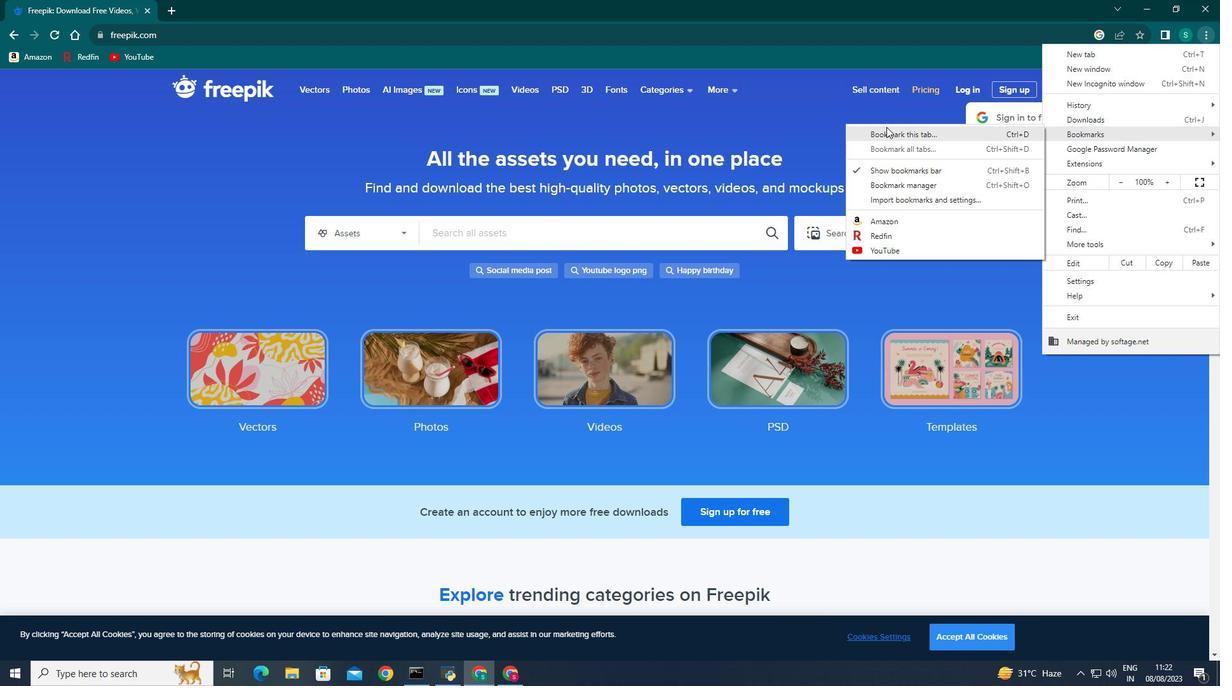 
Action: Mouse pressed left at (886, 127)
Screenshot: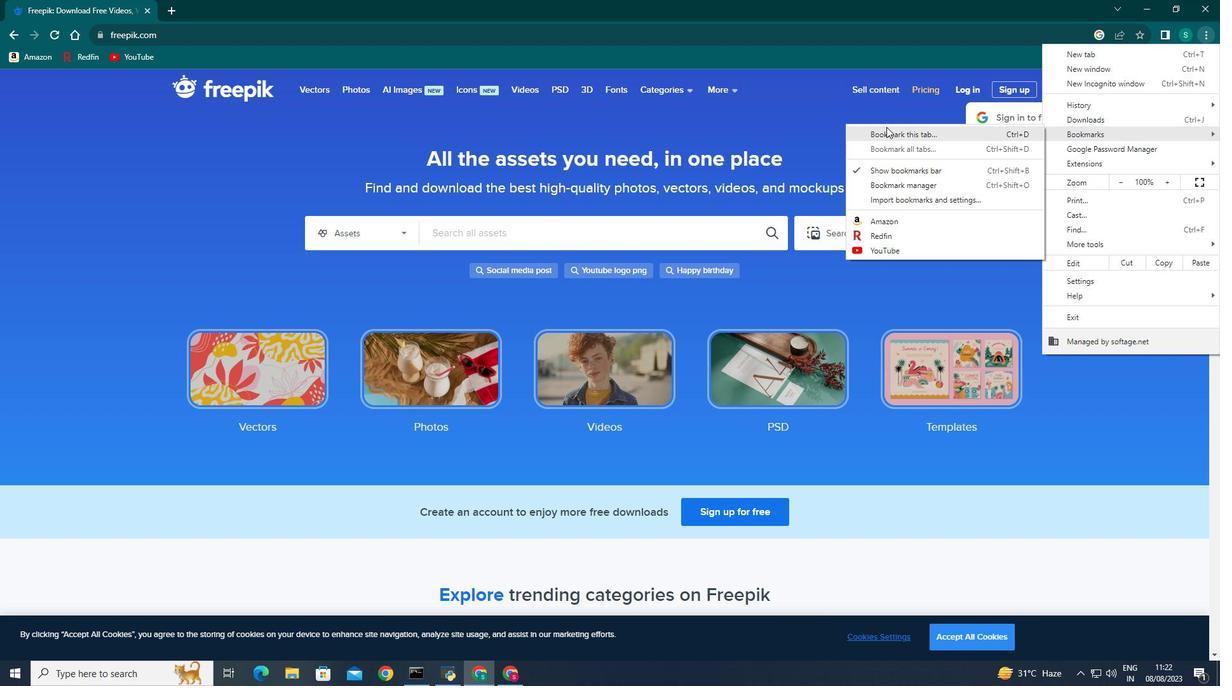 
Action: Mouse moved to (1028, 87)
Screenshot: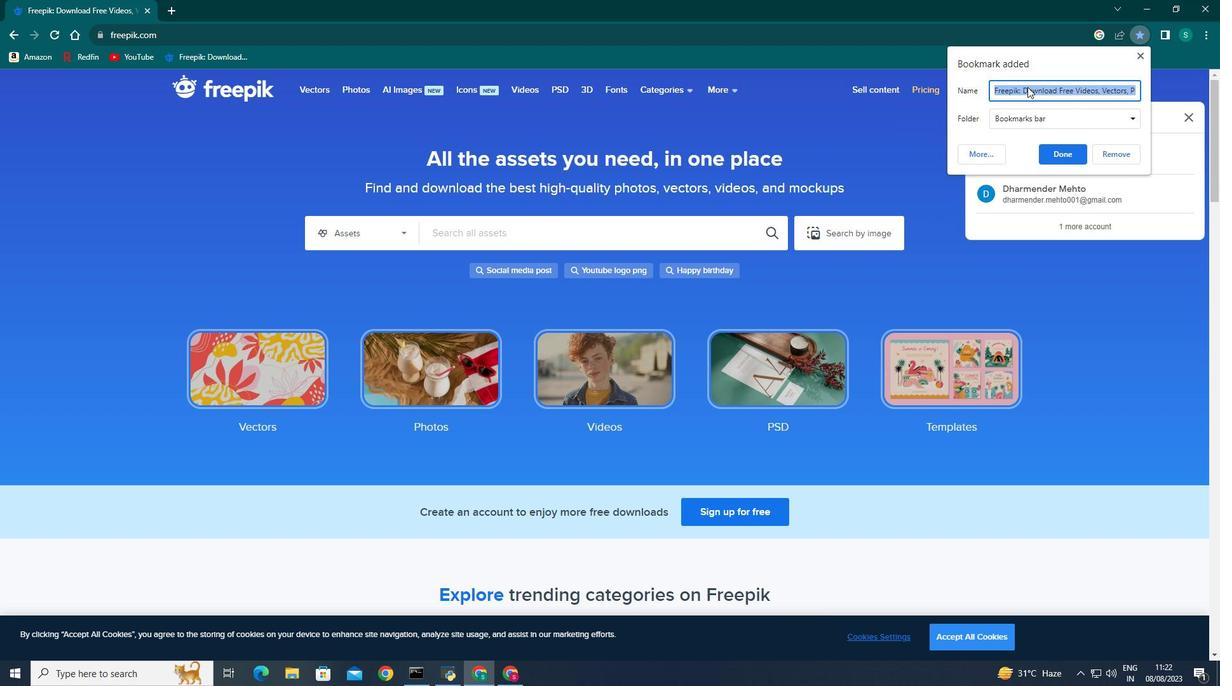 
Action: Mouse pressed left at (1028, 87)
Screenshot: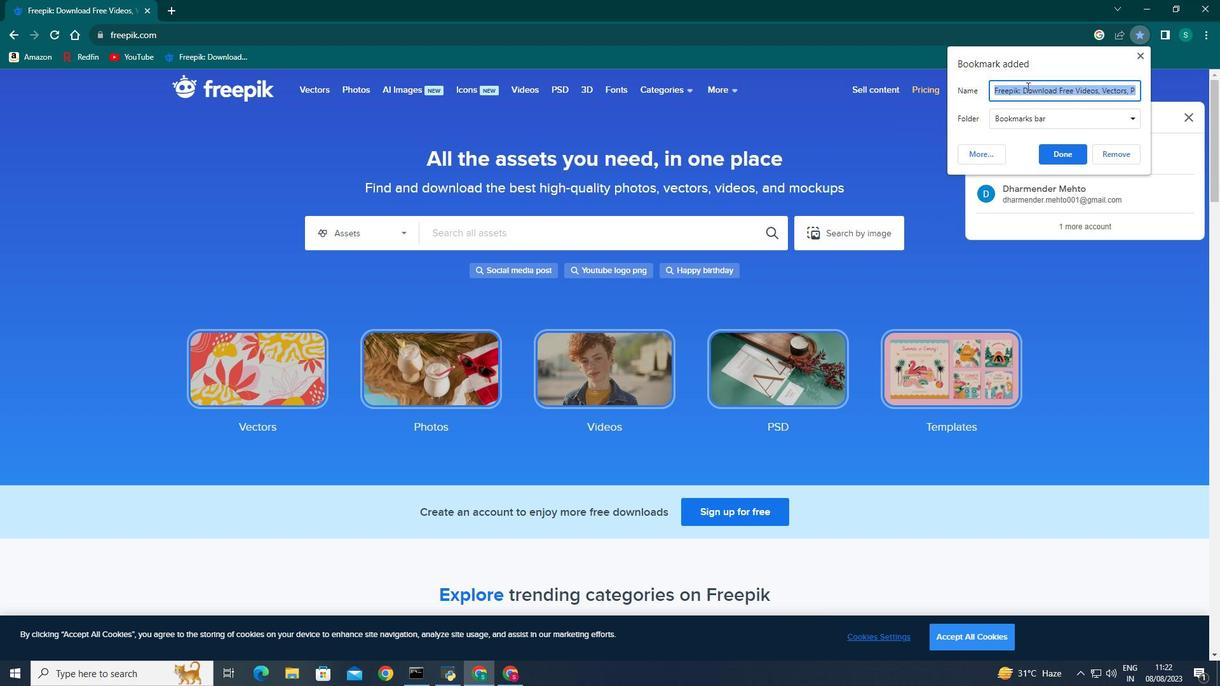 
Action: Mouse moved to (1017, 90)
Screenshot: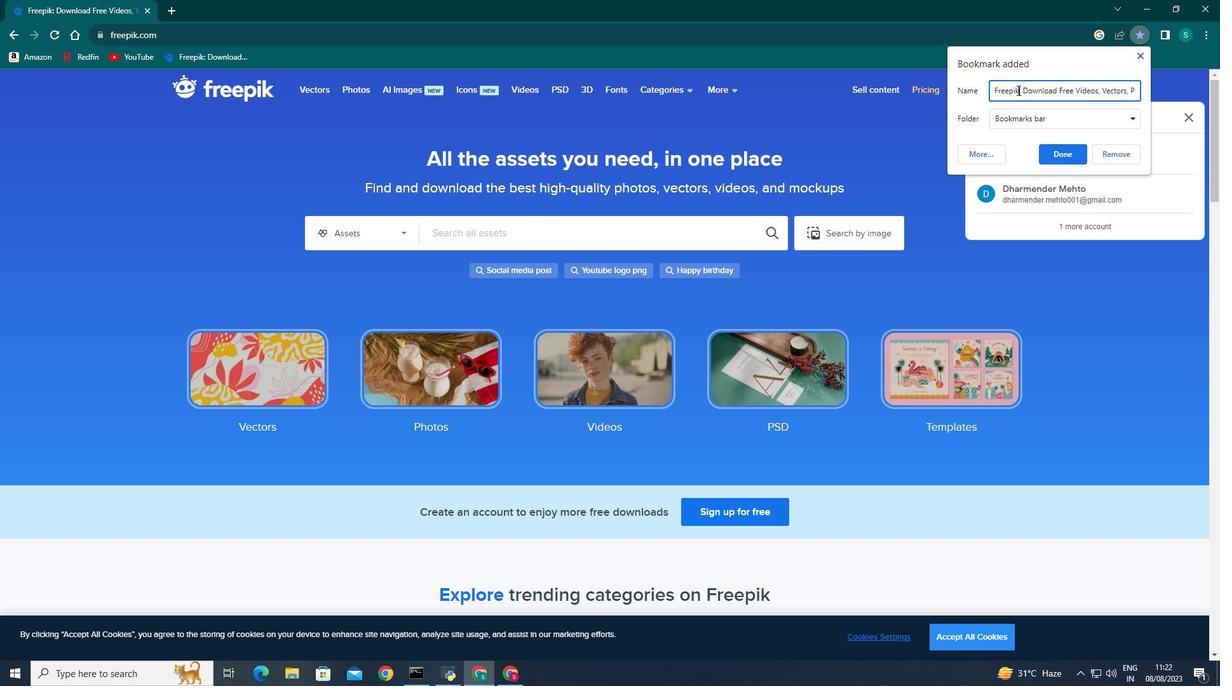 
Action: Mouse pressed left at (1017, 90)
Screenshot: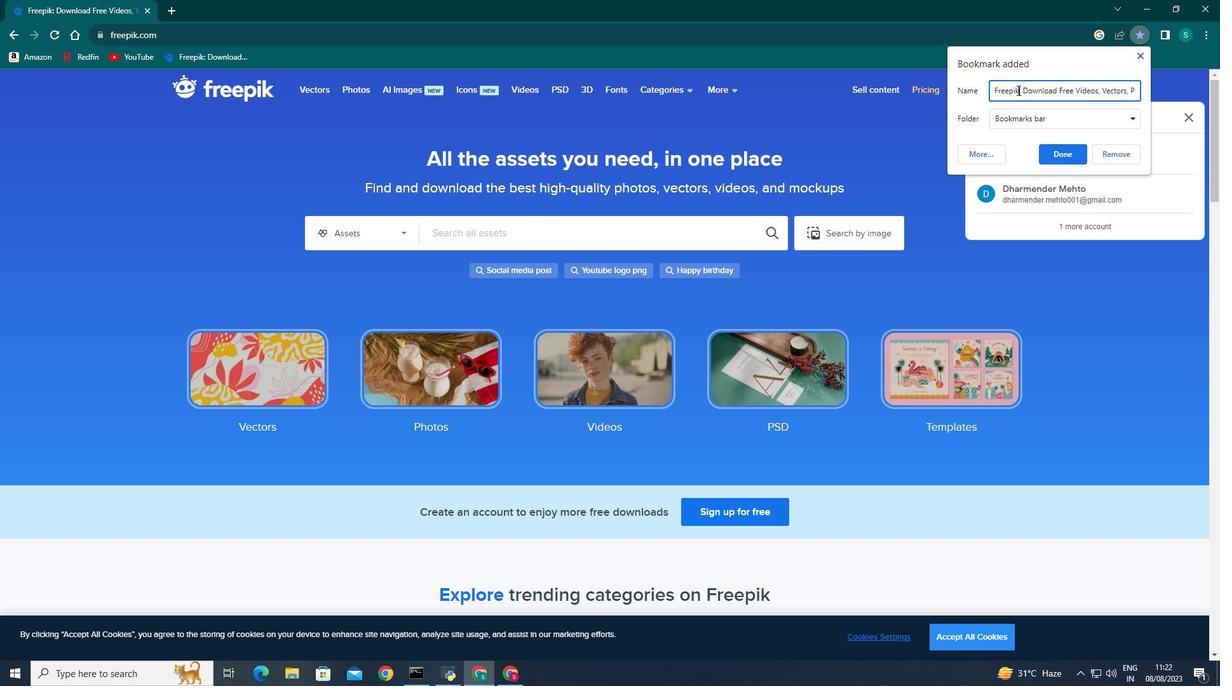 
Action: Mouse moved to (1127, 104)
Screenshot: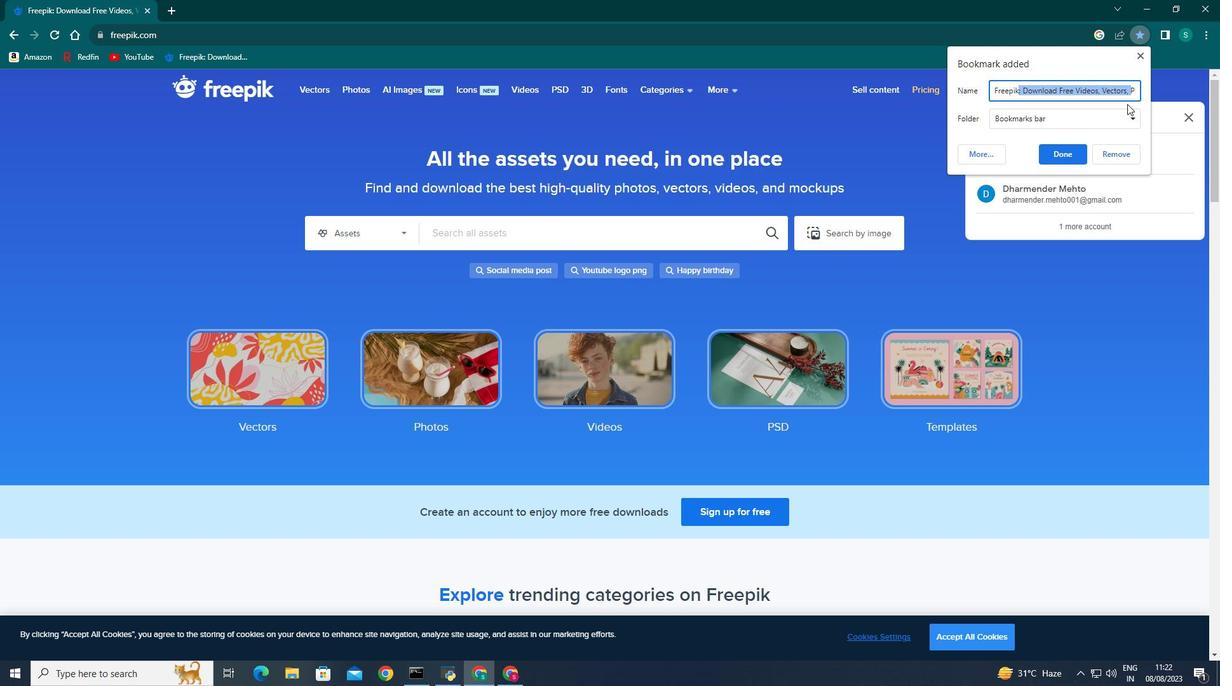 
Action: Key pressed <Key.backspace>
Screenshot: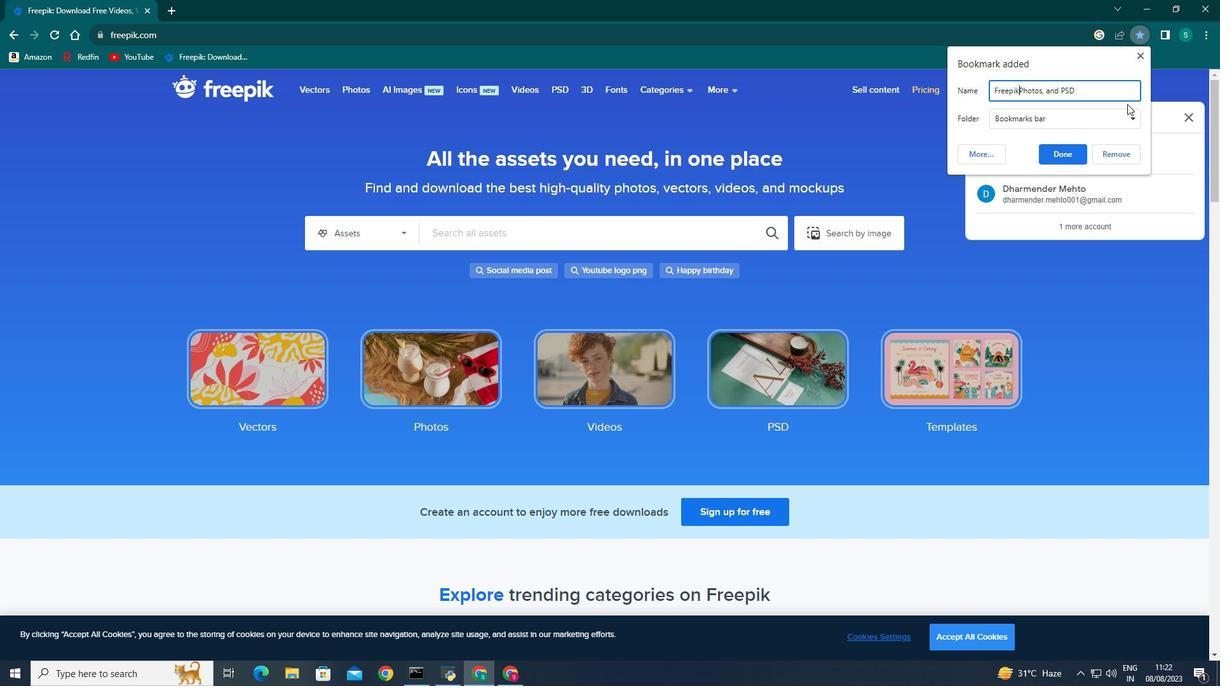 
Action: Mouse moved to (1106, 95)
Screenshot: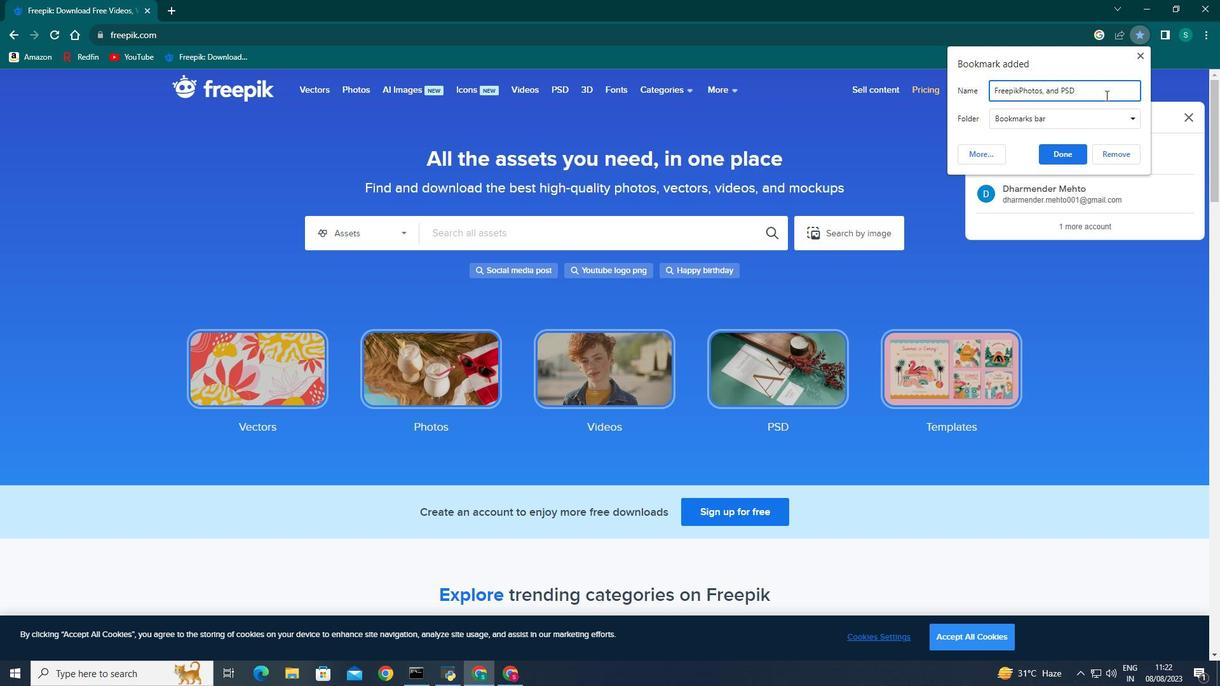 
Action: Mouse pressed left at (1106, 95)
Screenshot: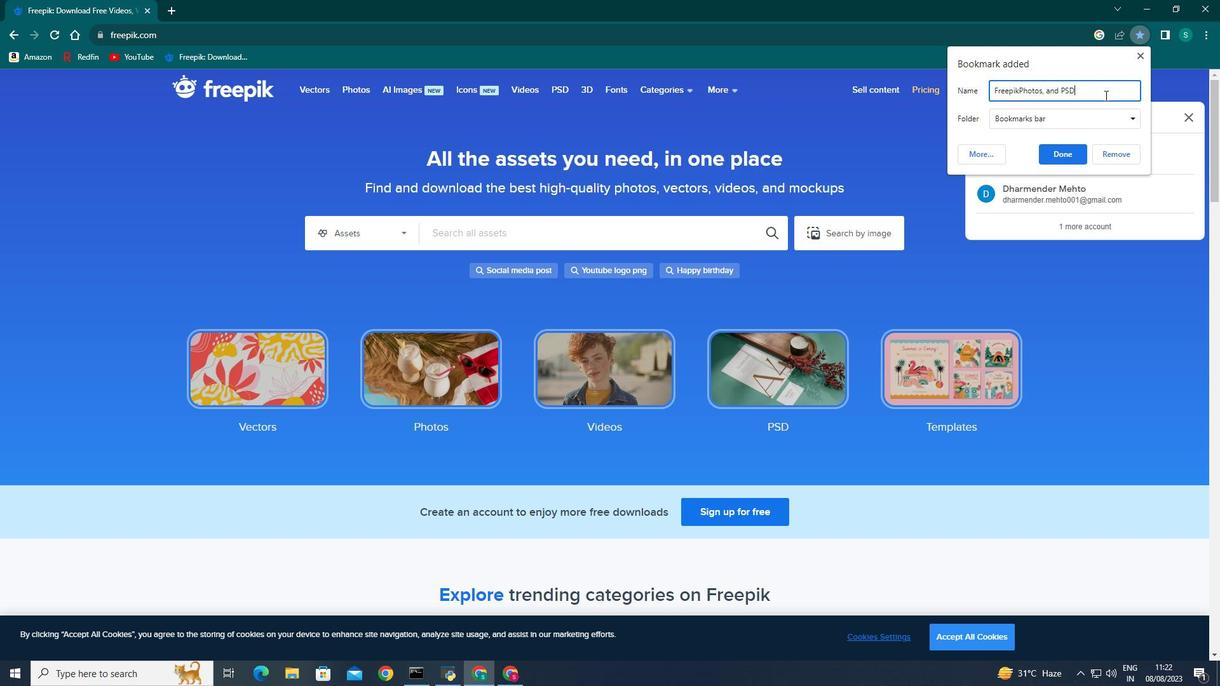 
Action: Mouse moved to (1051, 123)
Screenshot: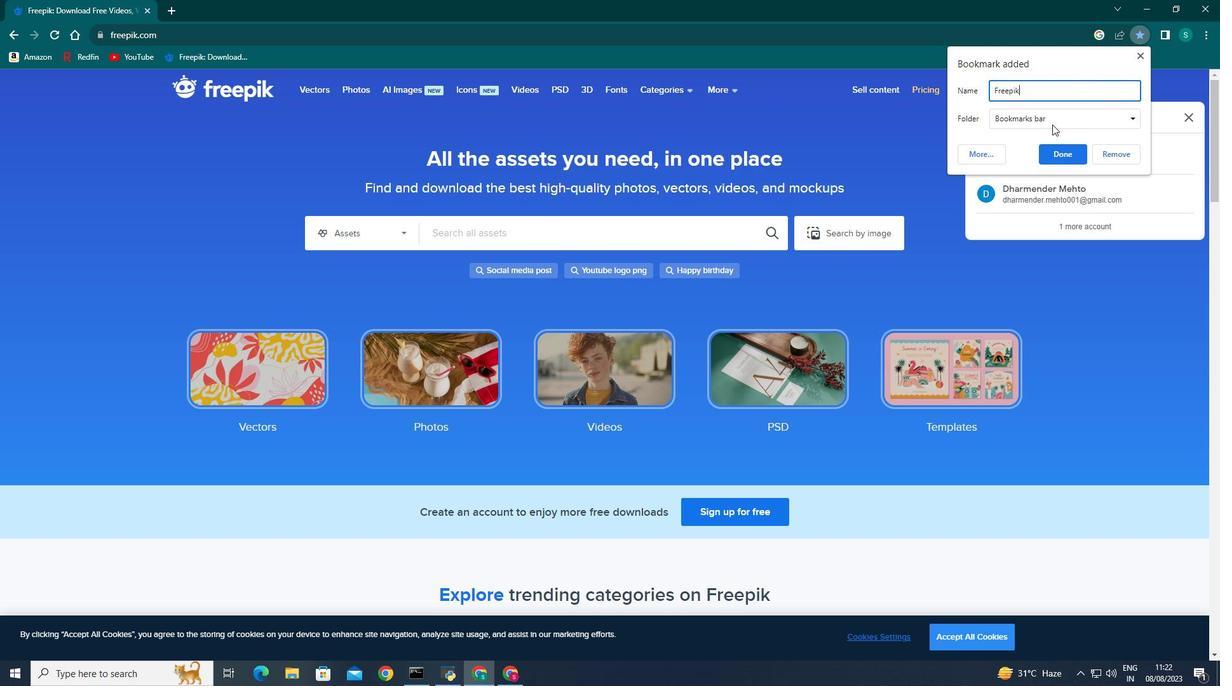 
Action: Key pressed <Key.backspace>
Screenshot: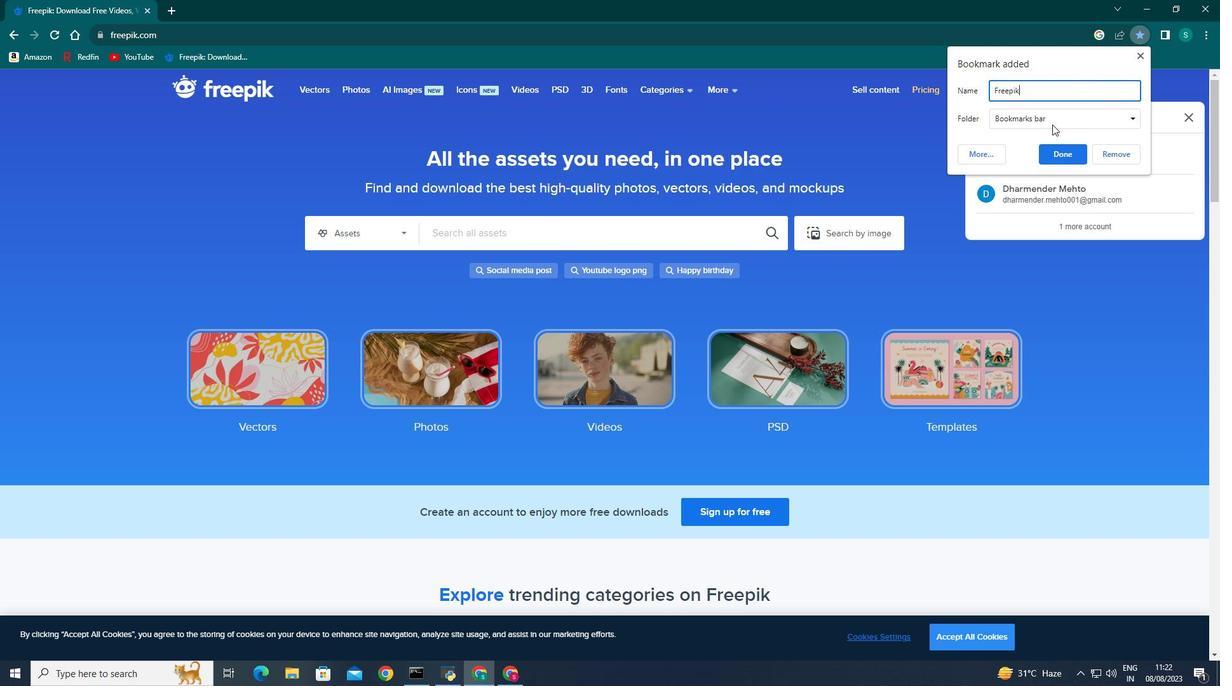 
Action: Mouse moved to (1066, 152)
Screenshot: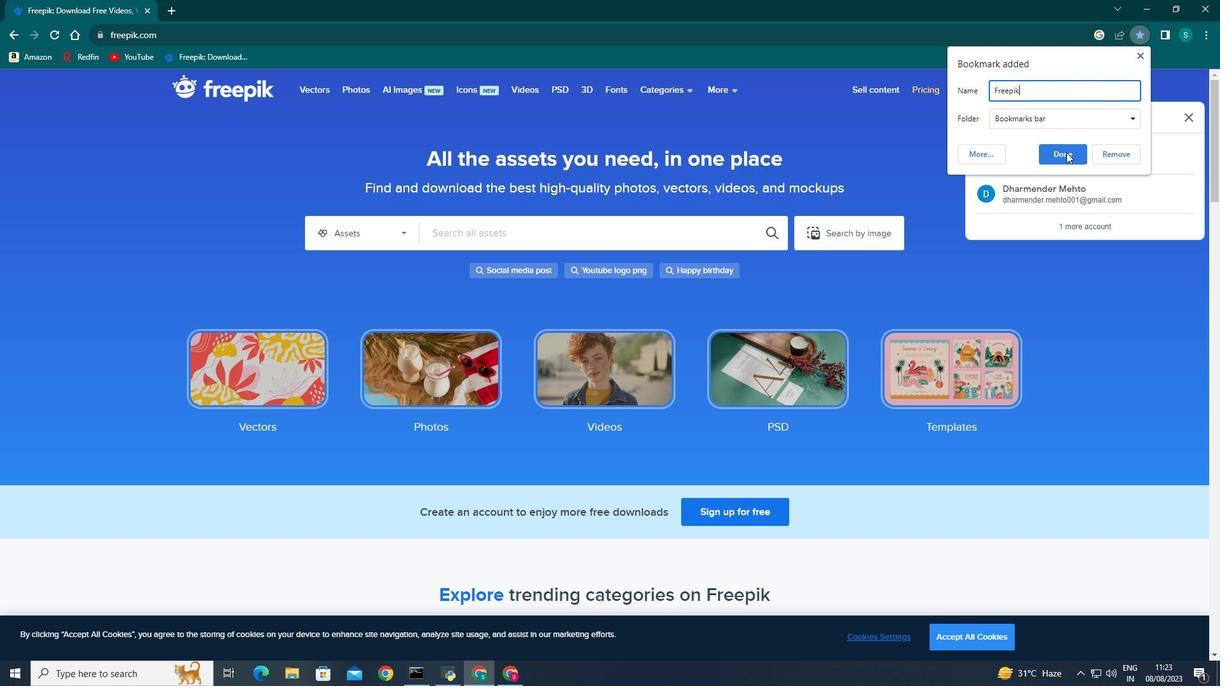 
Action: Mouse pressed left at (1066, 152)
Screenshot: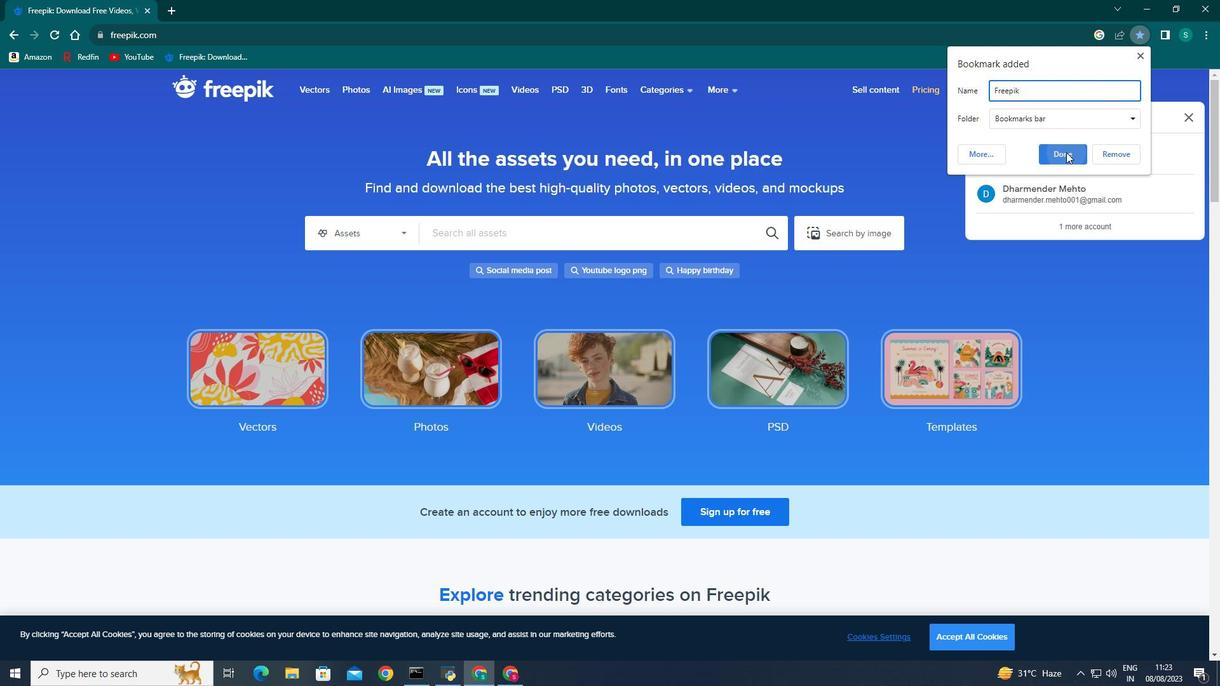 
Action: Mouse moved to (172, 15)
Screenshot: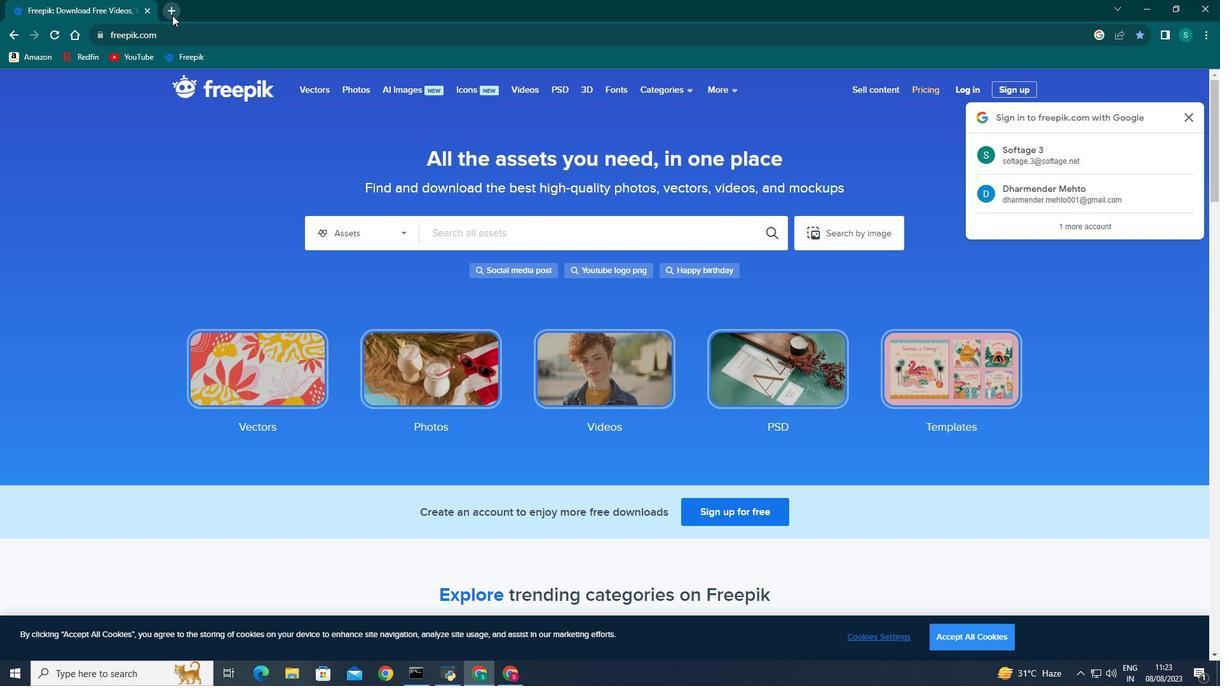 
Action: Mouse pressed left at (172, 15)
Screenshot: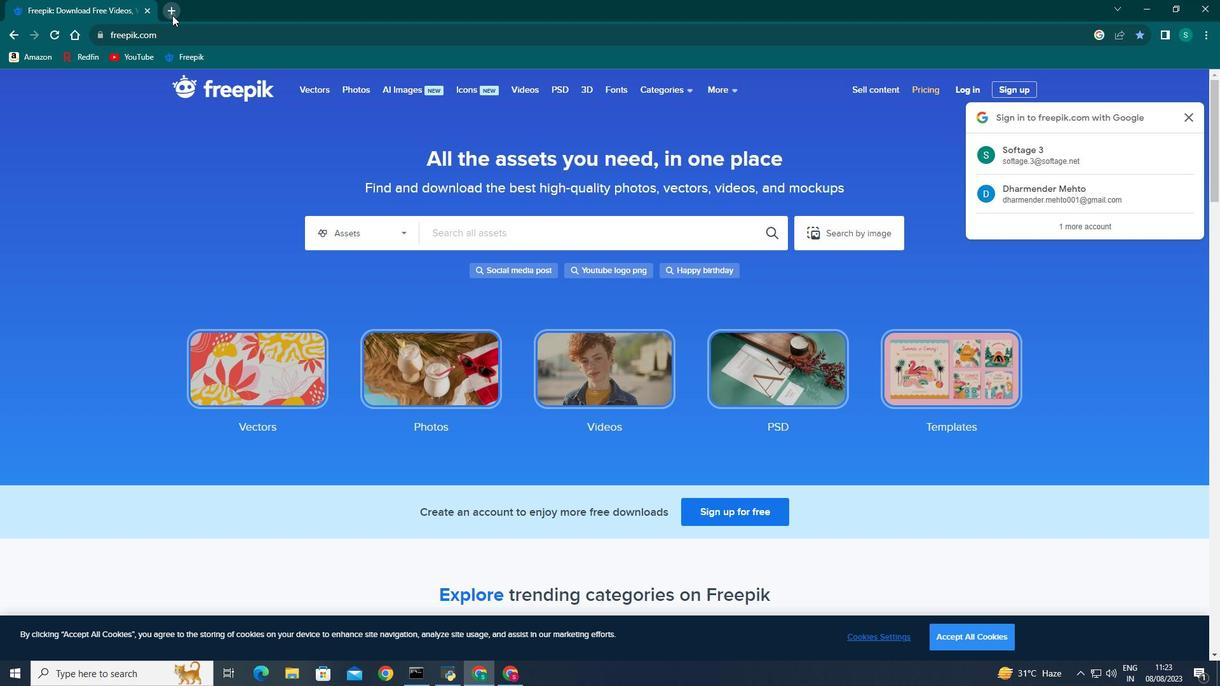 
Action: Mouse moved to (144, 11)
Screenshot: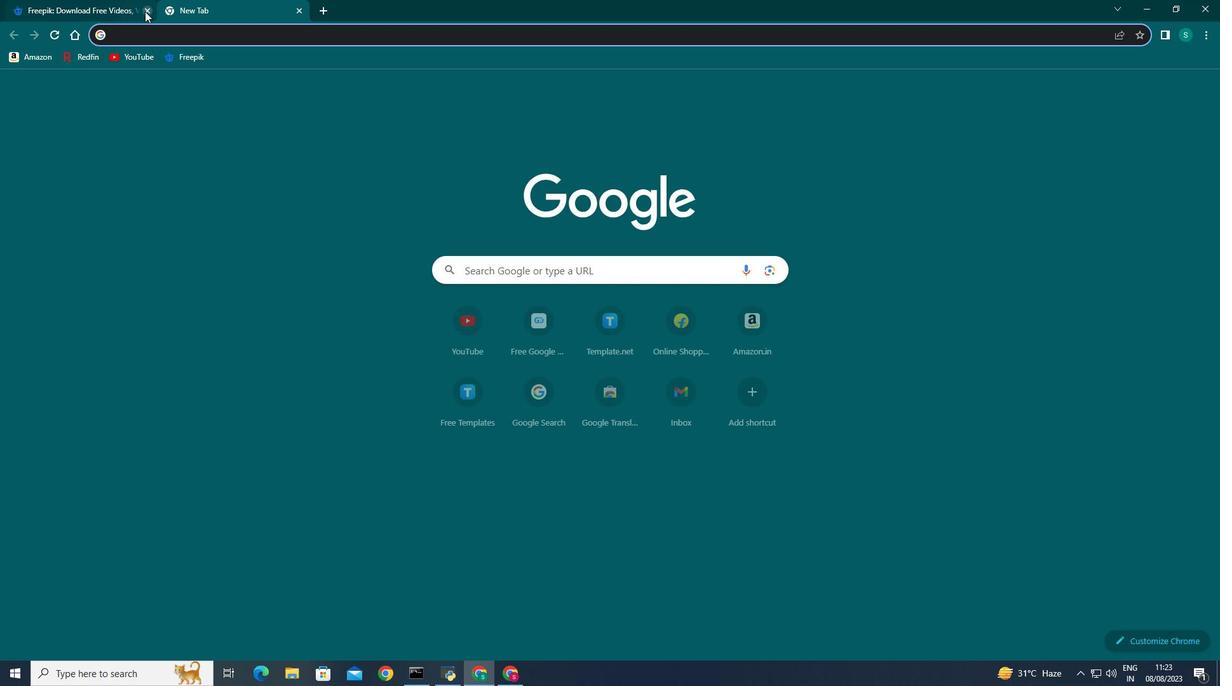 
Action: Mouse pressed left at (144, 11)
Screenshot: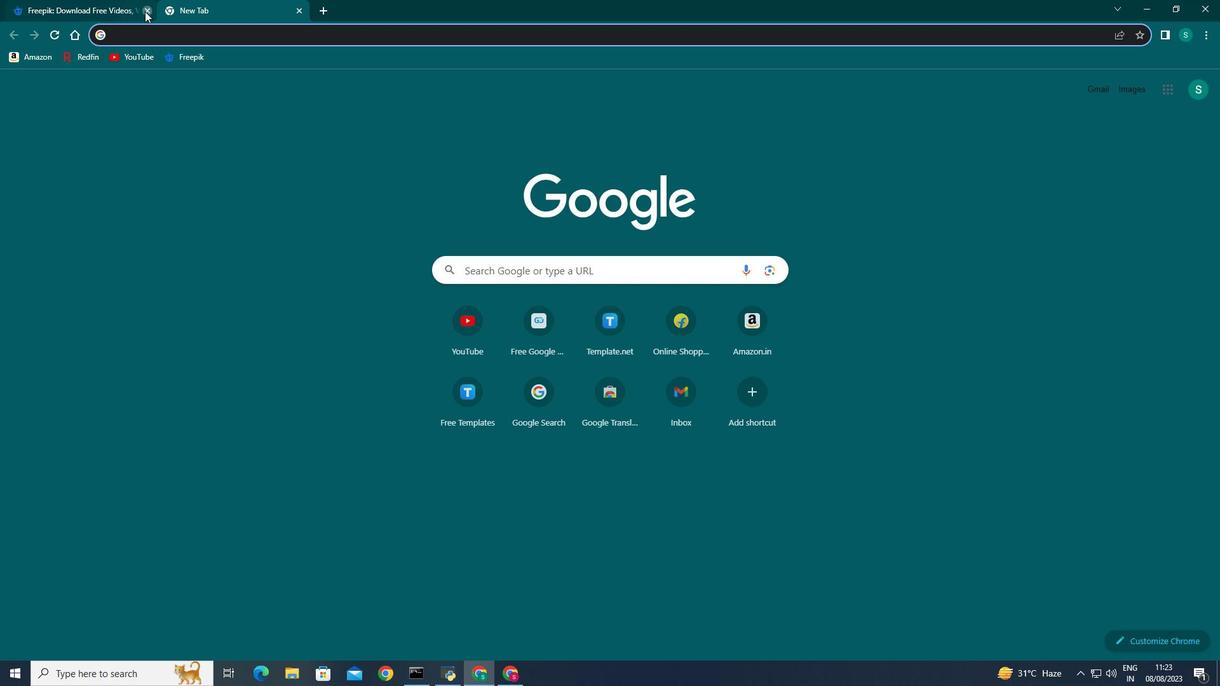 
Action: Mouse moved to (22, 53)
Screenshot: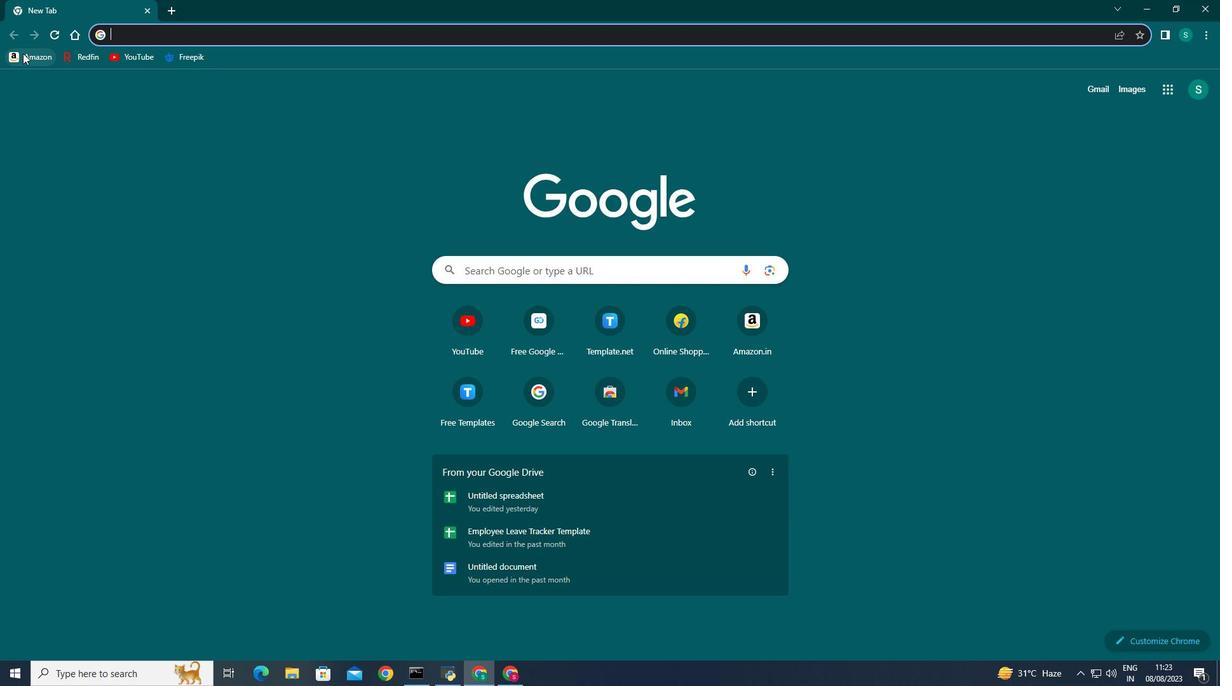 
Action: Mouse pressed left at (22, 53)
Screenshot: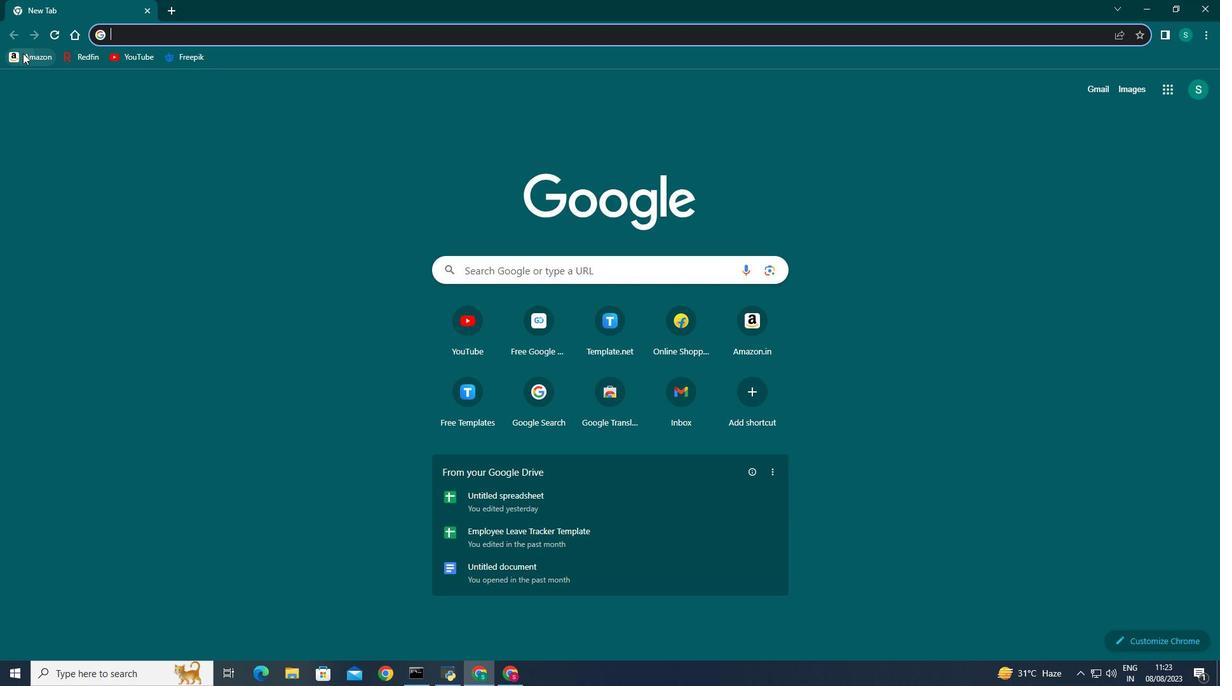 
Action: Mouse moved to (78, 56)
Screenshot: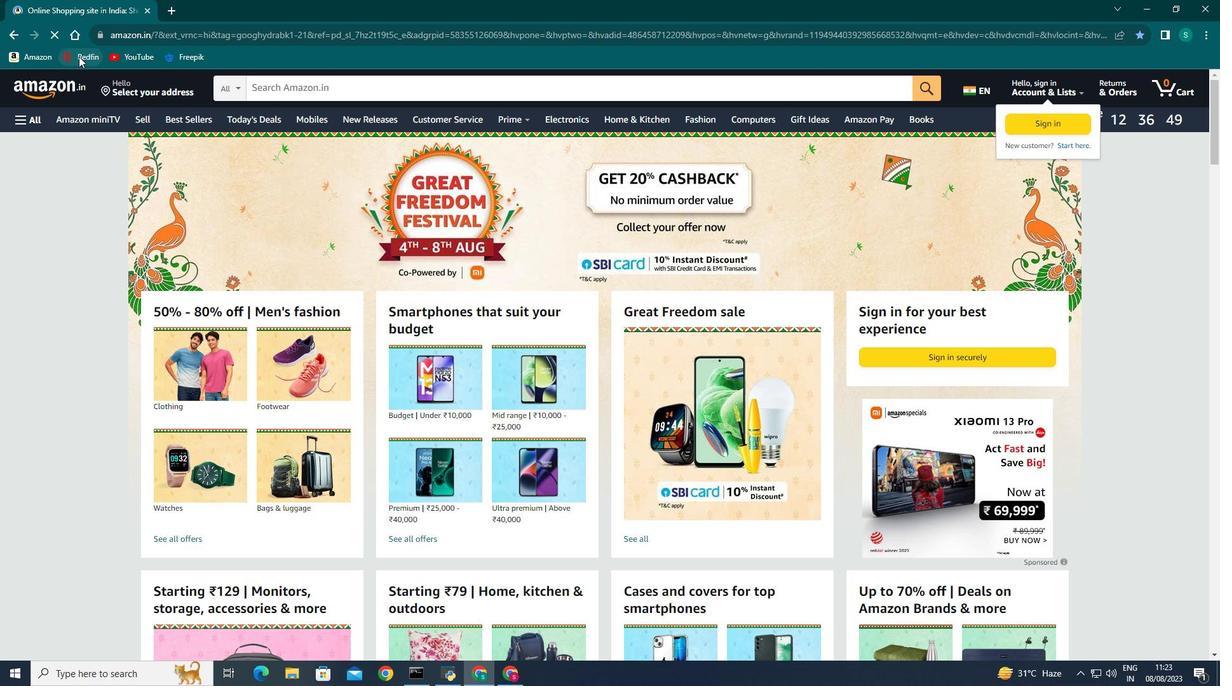 
Action: Mouse pressed left at (78, 56)
Screenshot: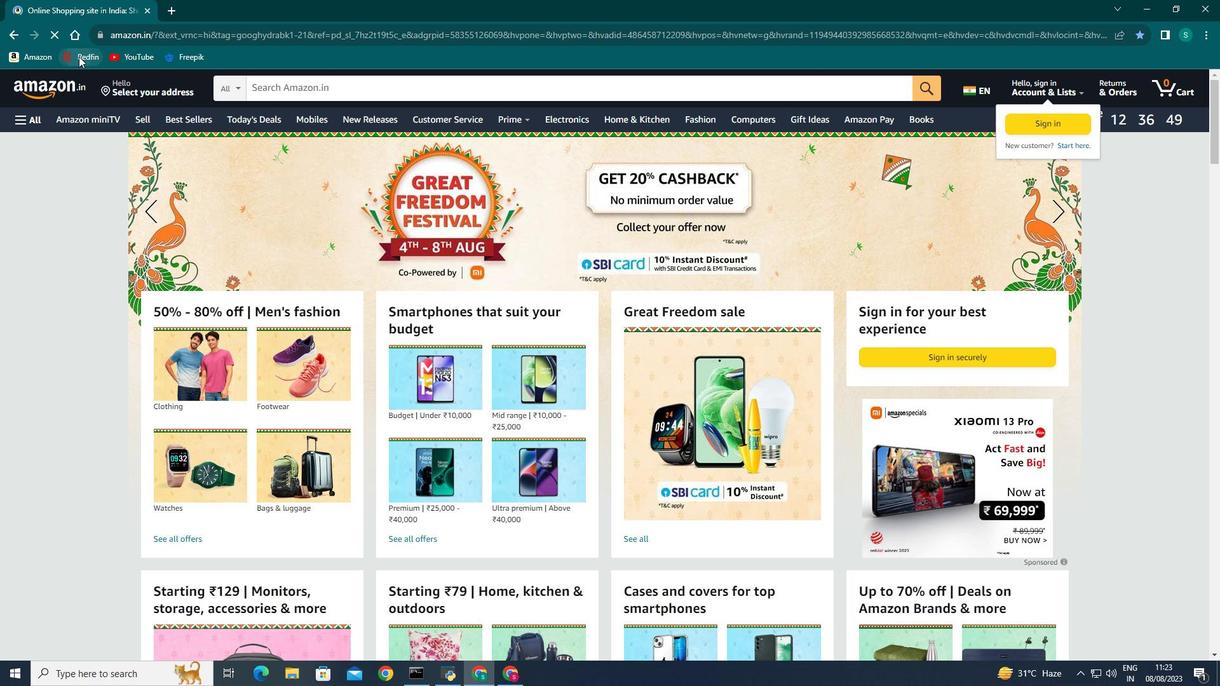 
Action: Mouse moved to (138, 52)
Screenshot: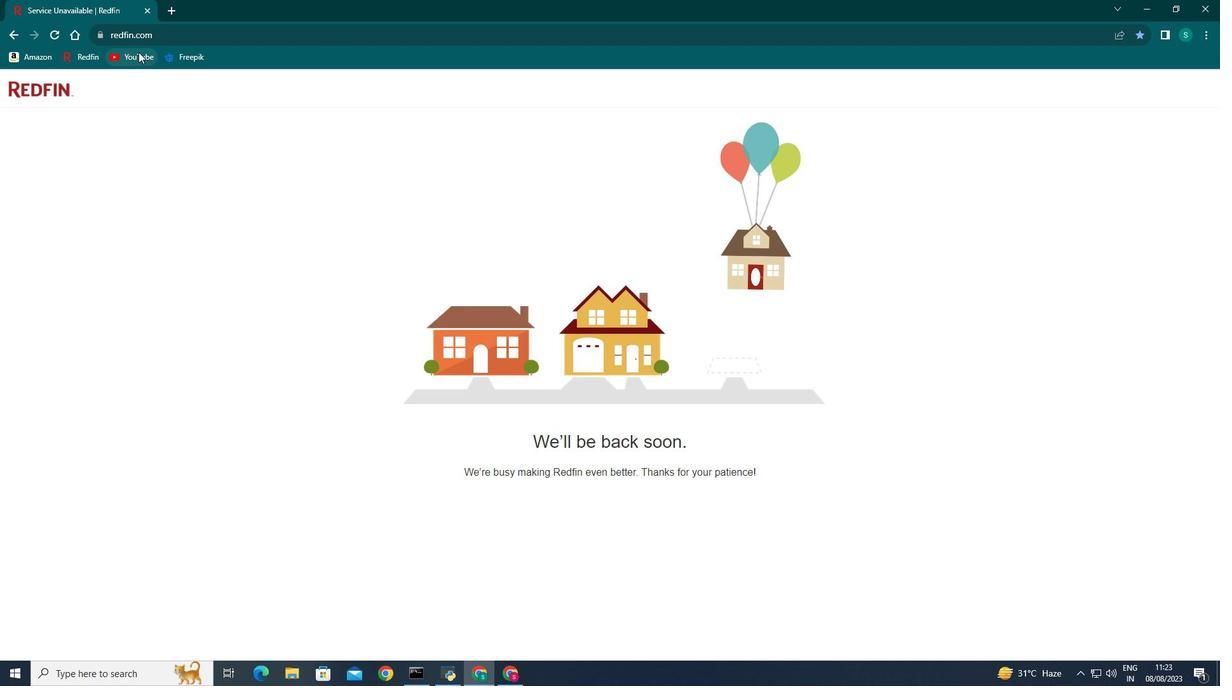 
Action: Mouse pressed left at (138, 52)
Screenshot: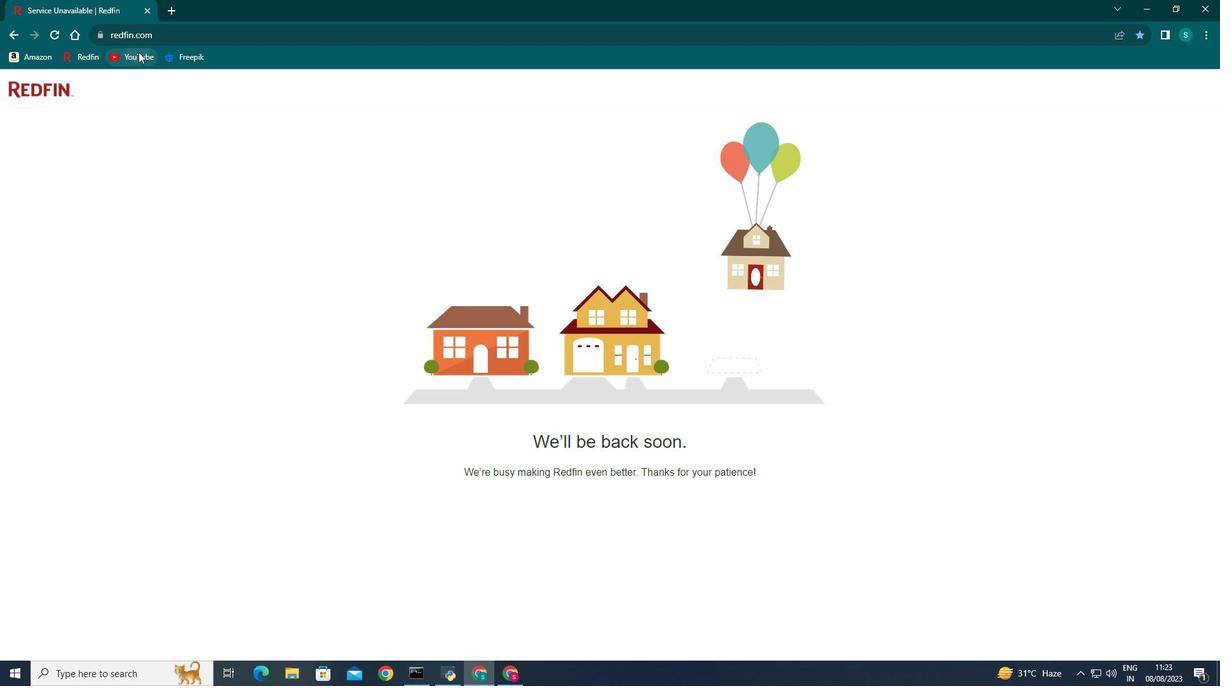 
Action: Mouse moved to (180, 50)
Screenshot: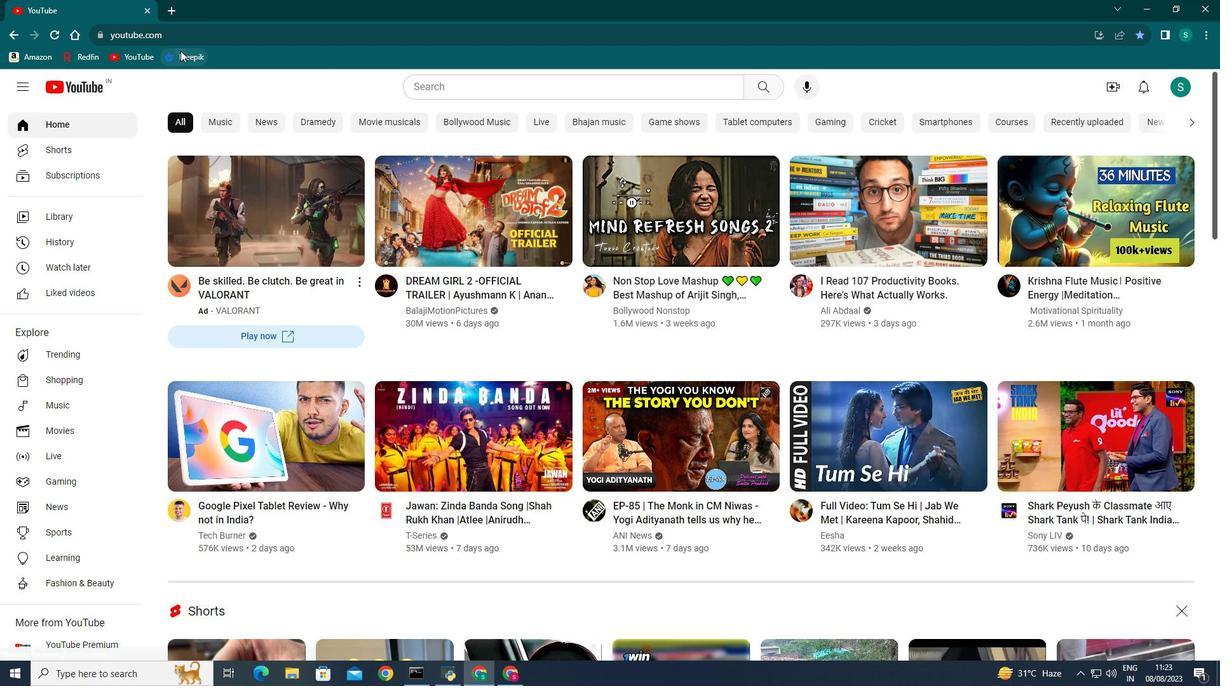
Action: Mouse pressed left at (180, 50)
Screenshot: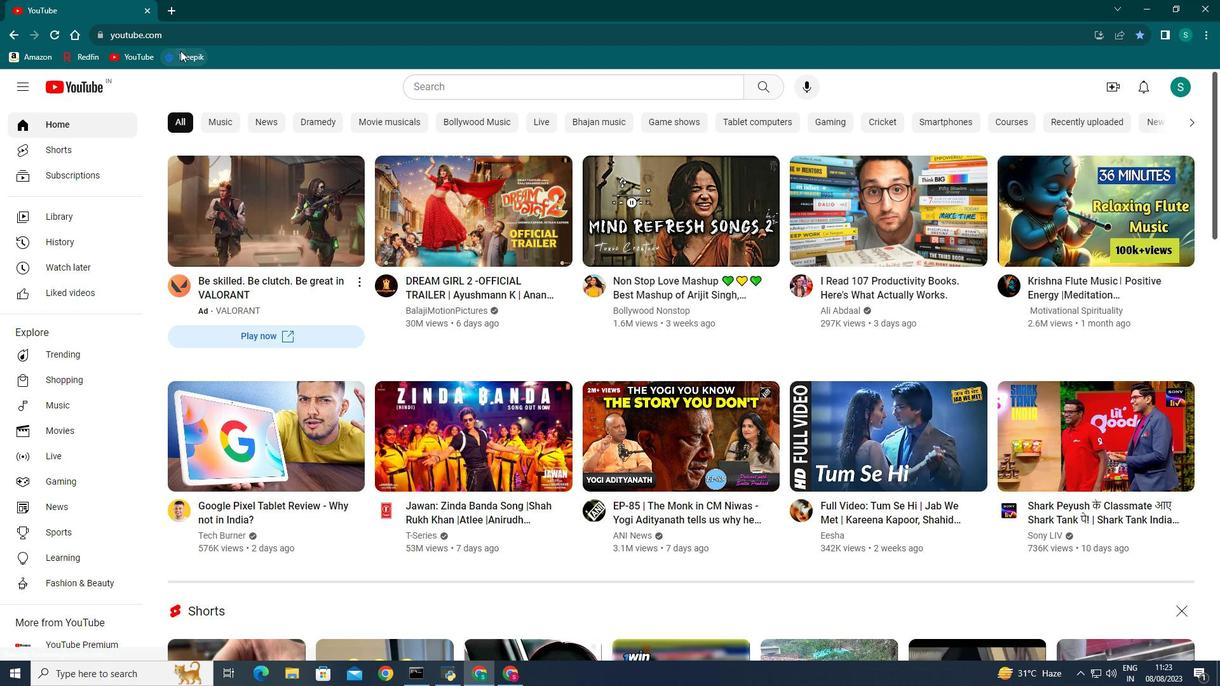 
Action: Mouse moved to (173, 3)
Screenshot: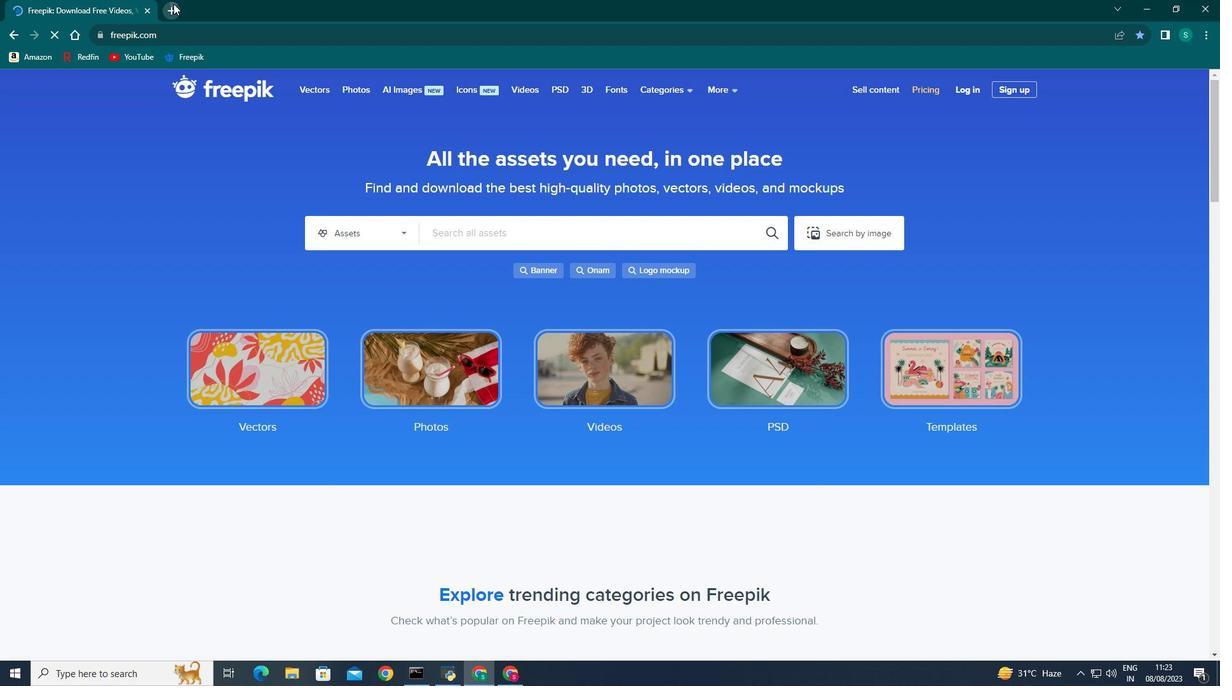 
Action: Mouse pressed left at (173, 3)
Screenshot: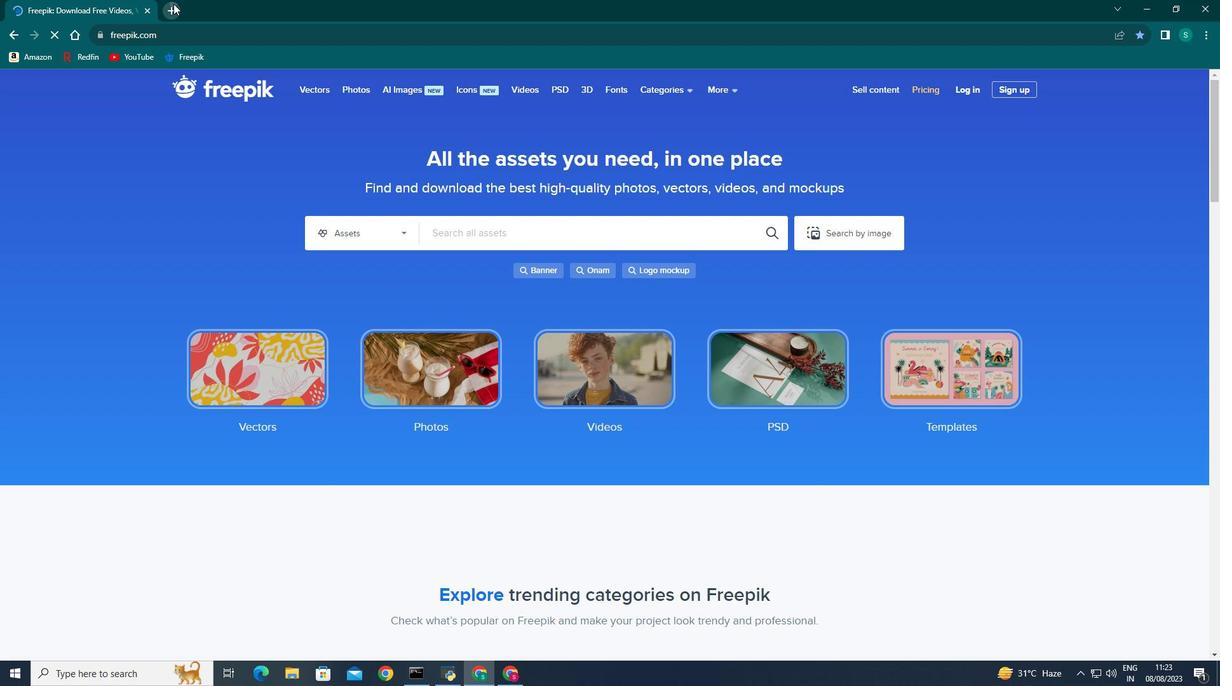 
Action: Mouse moved to (136, 50)
Screenshot: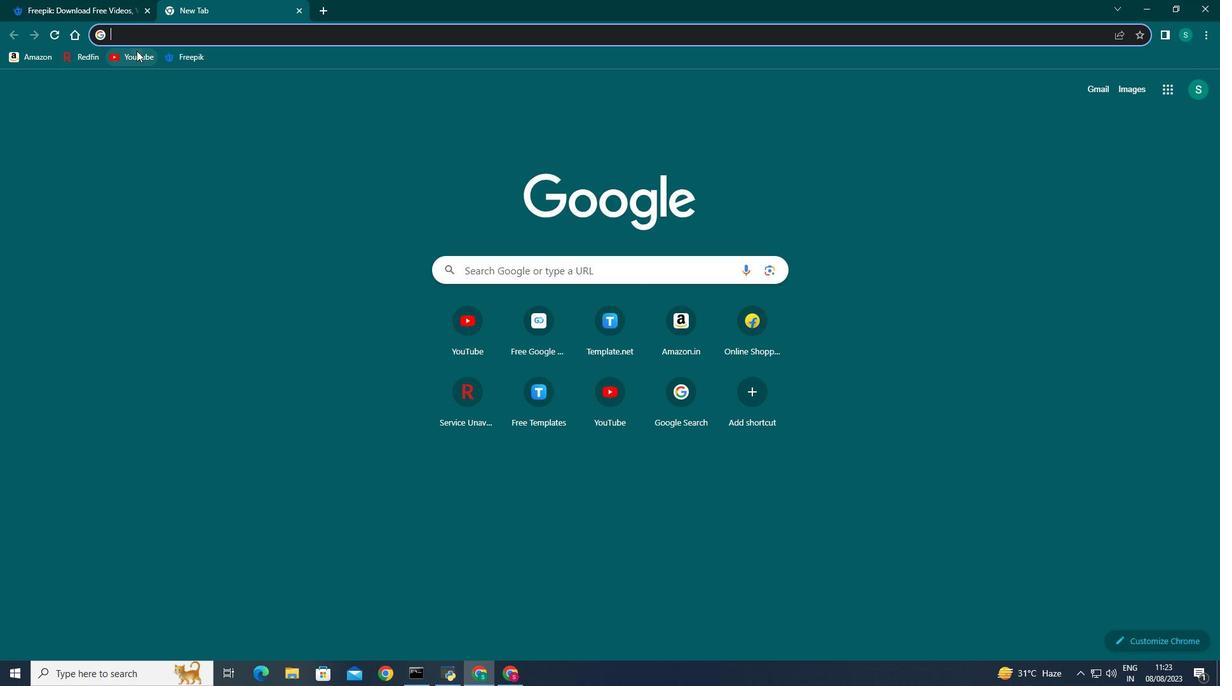 
Action: Mouse pressed left at (136, 50)
Screenshot: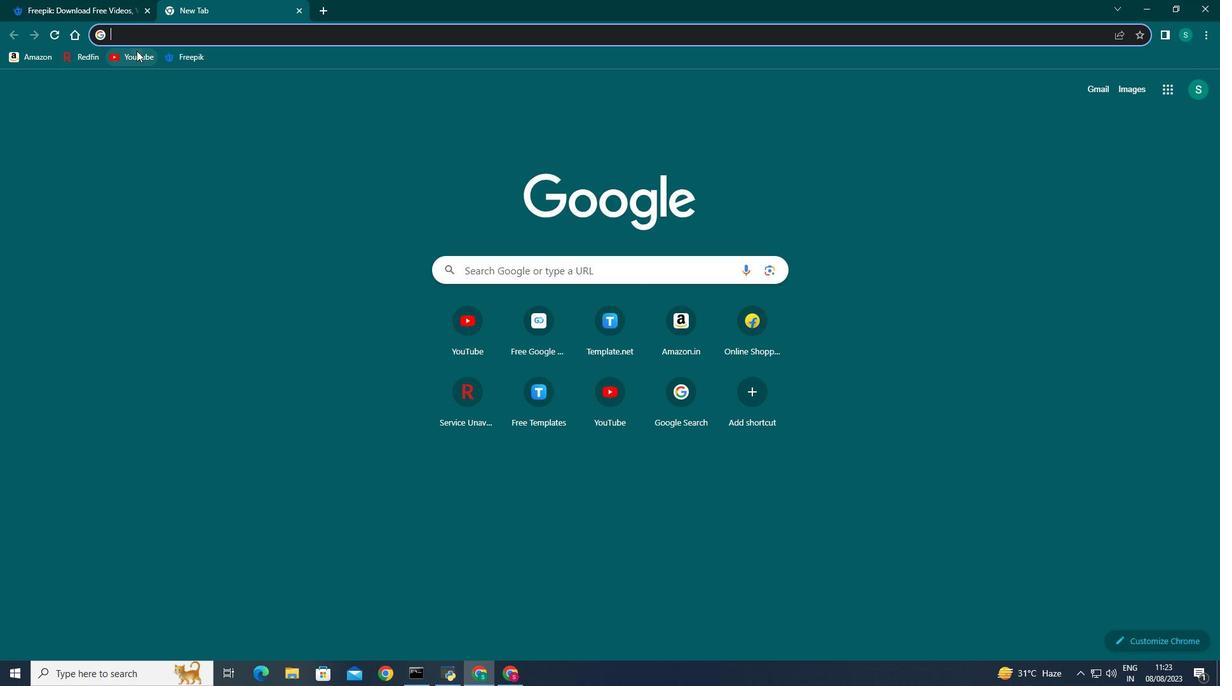 
Action: Mouse moved to (319, 10)
Screenshot: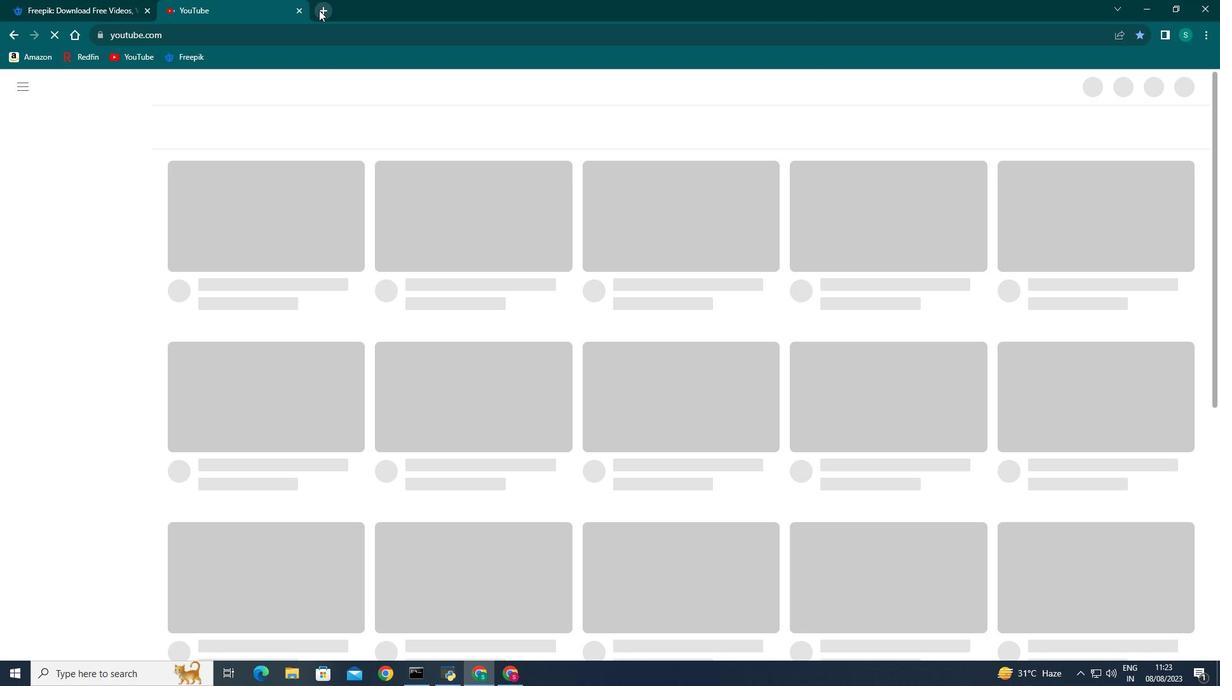 
Action: Mouse pressed left at (319, 10)
Screenshot: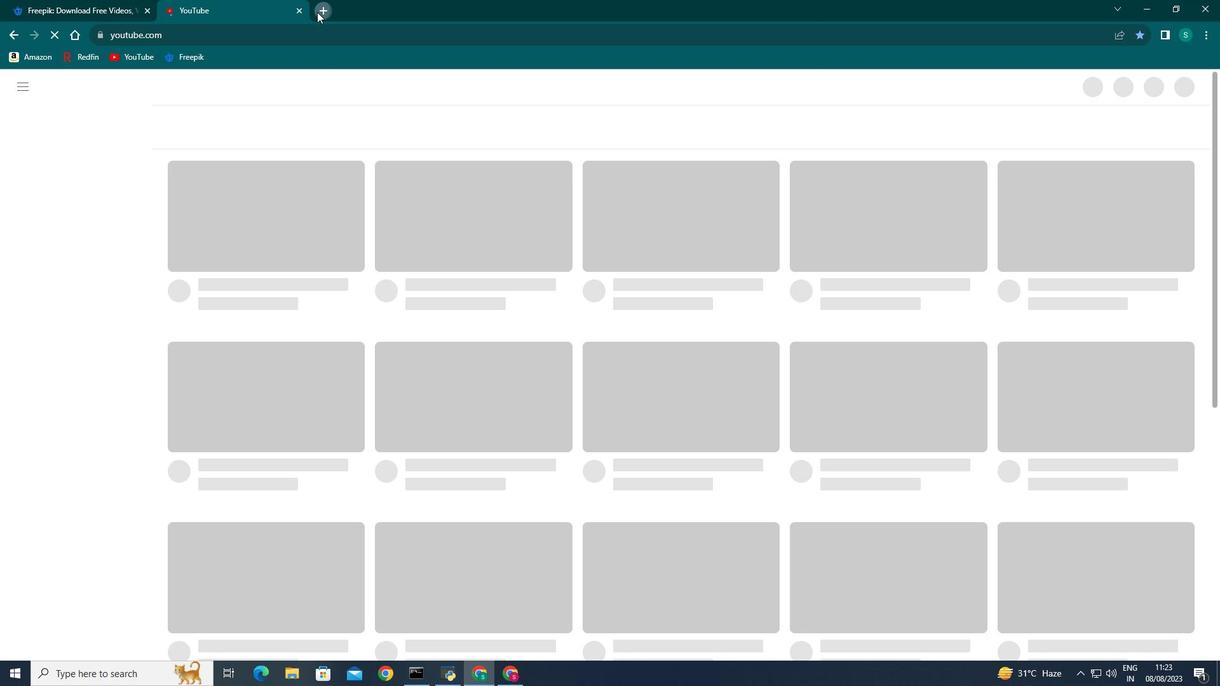 
Action: Mouse moved to (87, 55)
Screenshot: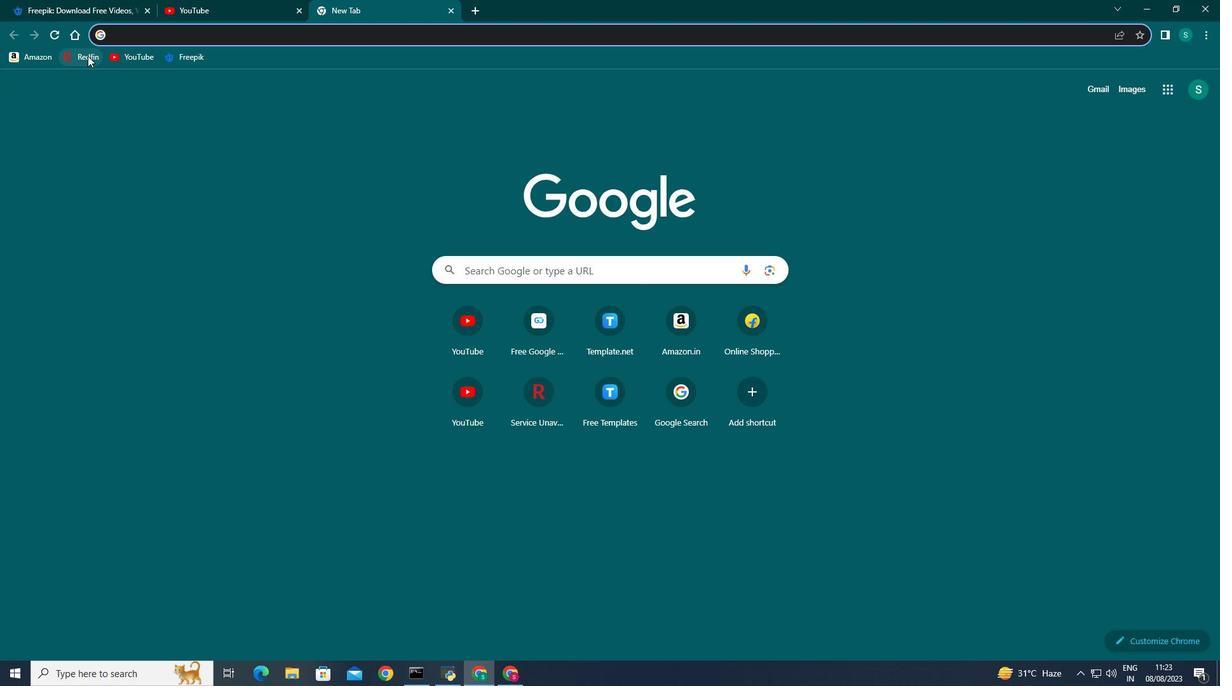 
Action: Mouse pressed left at (87, 55)
Screenshot: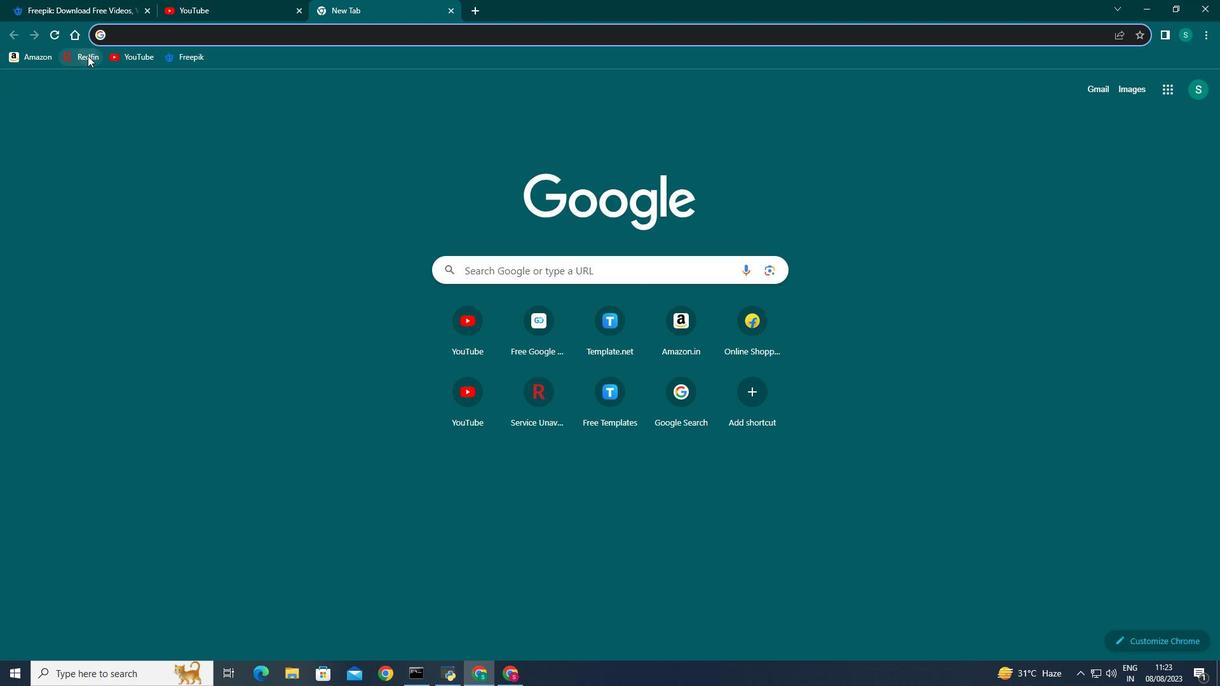 
Action: Mouse moved to (477, 8)
Screenshot: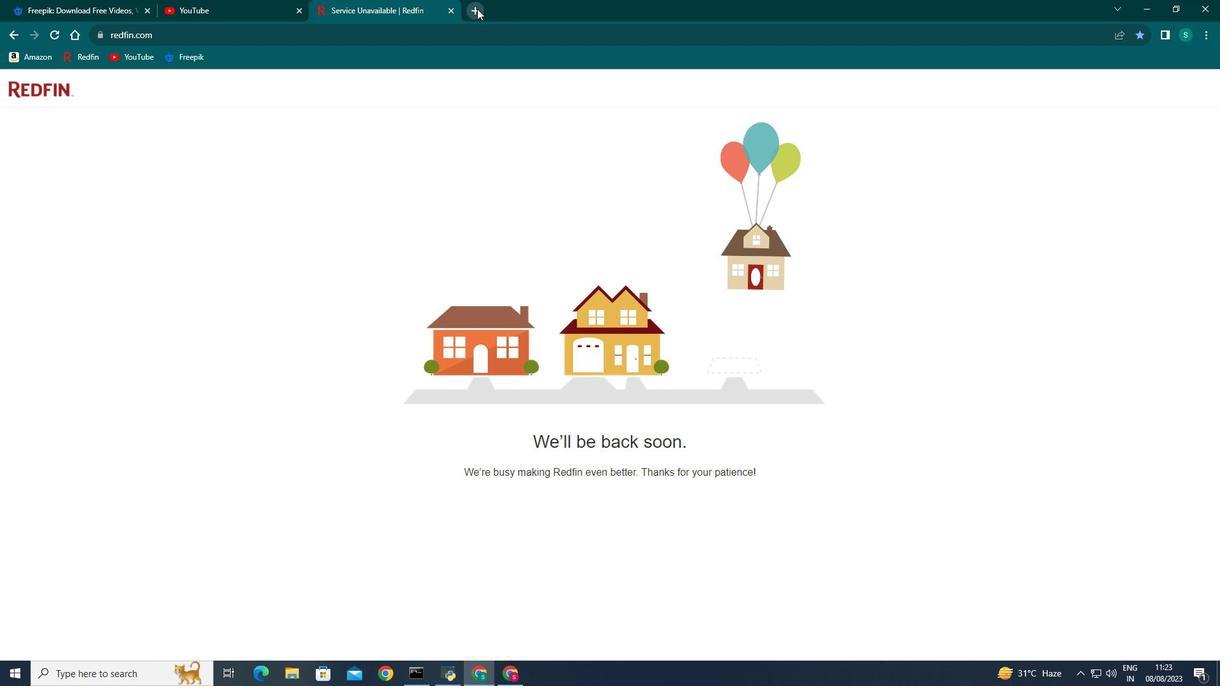 
Action: Mouse pressed left at (477, 8)
Screenshot: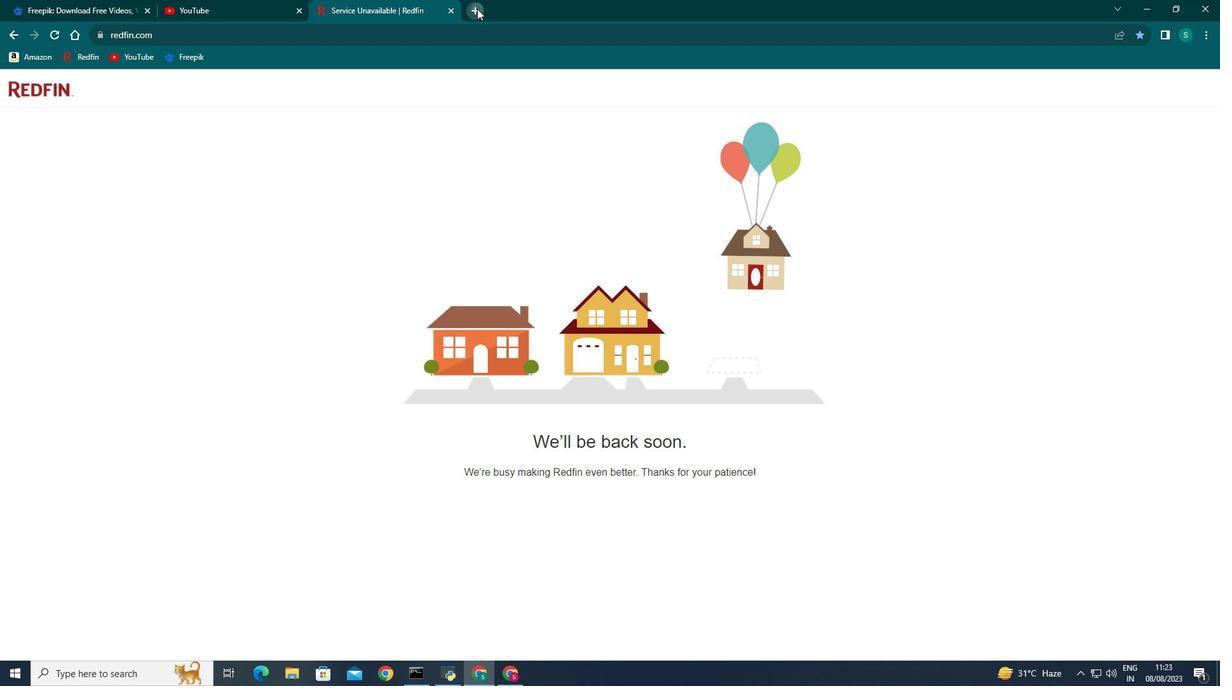 
Action: Mouse moved to (34, 57)
Screenshot: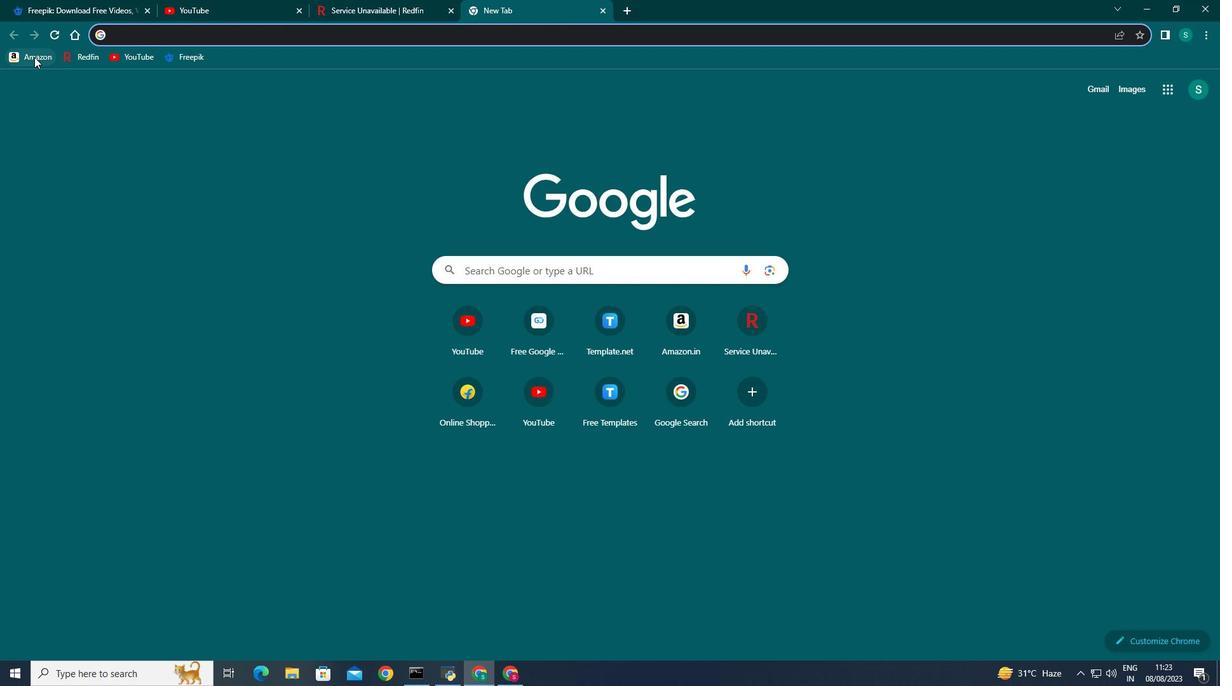 
Action: Mouse pressed left at (34, 57)
Screenshot: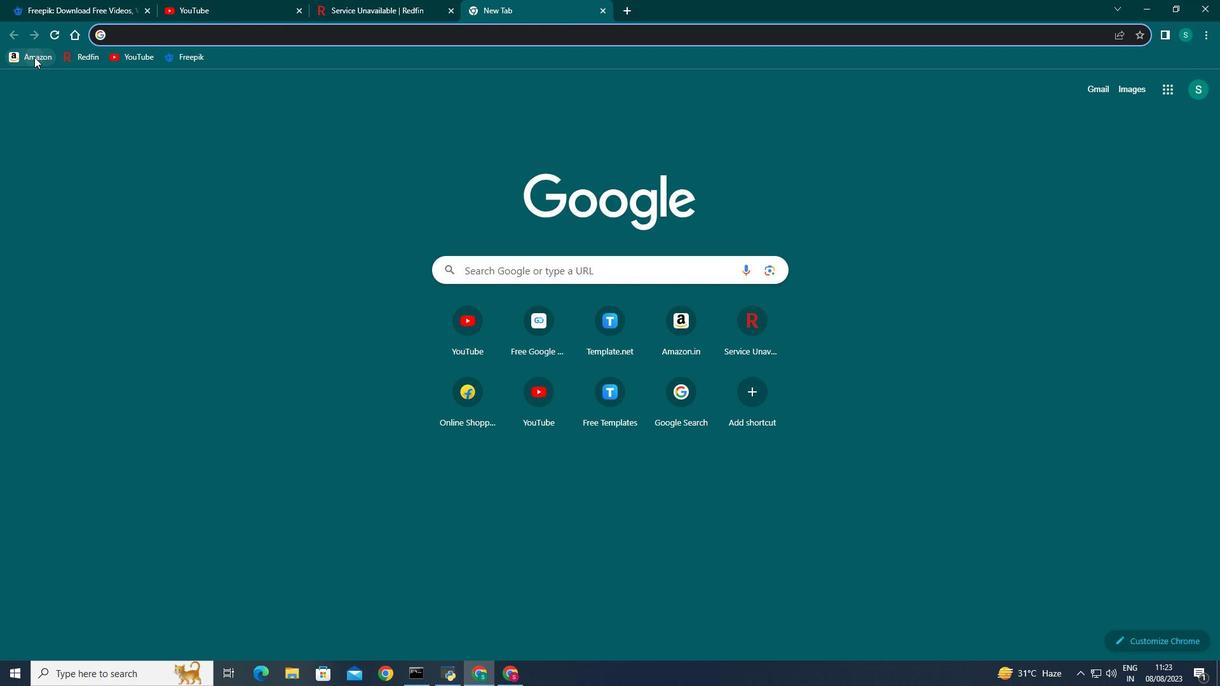 
Action: Mouse moved to (363, 59)
Screenshot: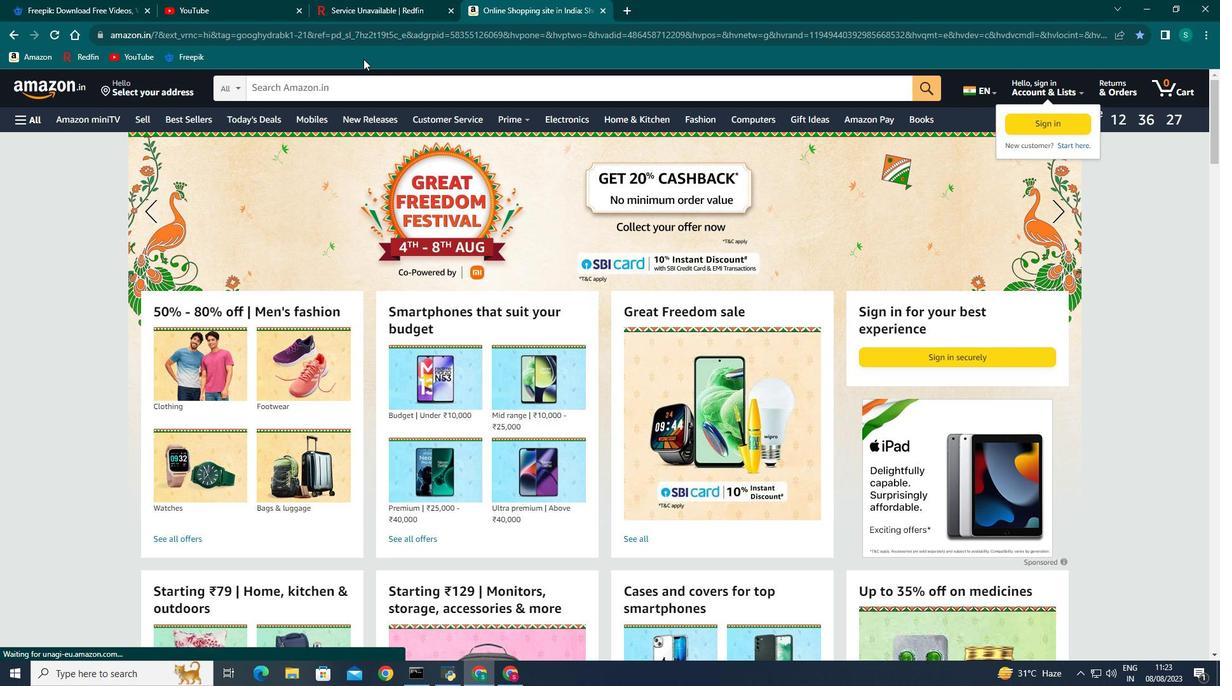 
